 Task: When was "Fahrenheit 451" by Ray Bradbury set?
Action: Mouse moved to (155, 106)
Screenshot: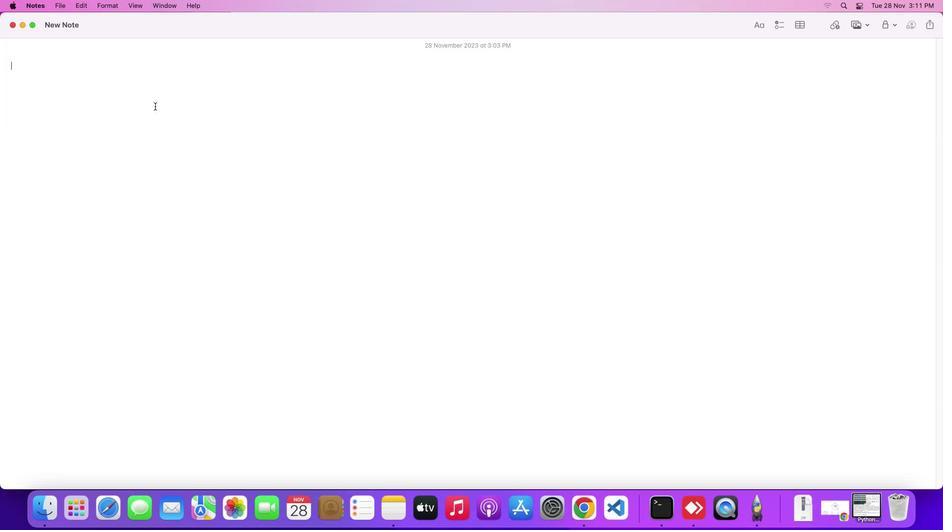 
Action: Mouse pressed left at (155, 106)
Screenshot: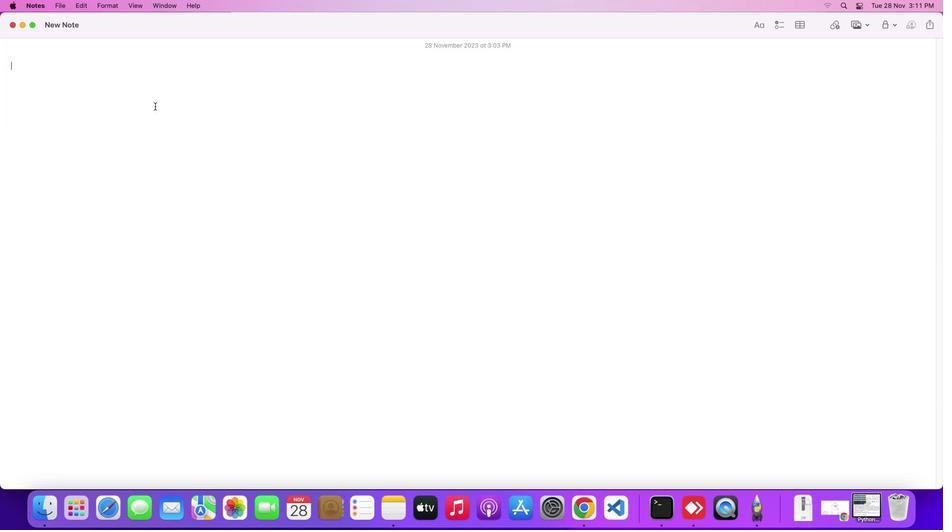
Action: Mouse moved to (155, 106)
Screenshot: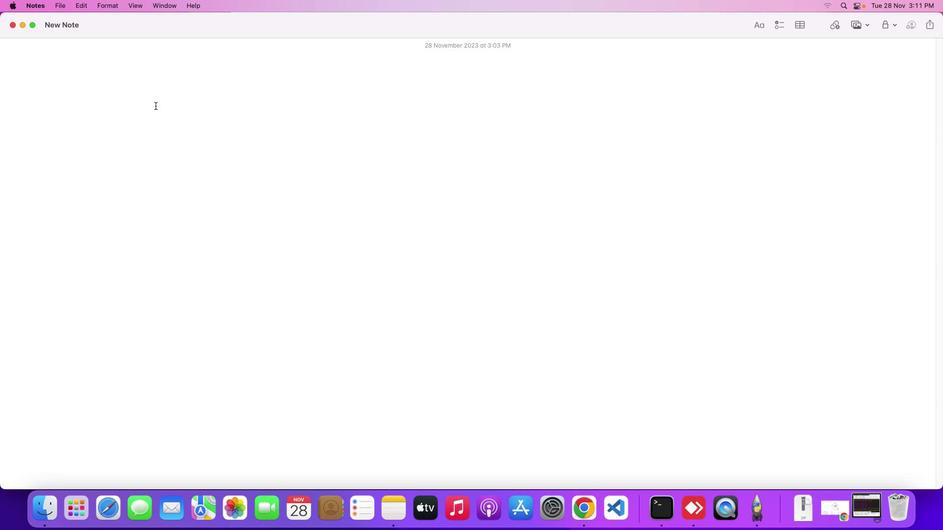 
Action: Key pressed Key.shift'W''h''e''n'Key.space'w''a''s'Key.spaceKey.shift'"'Key.shift'F''a''h''r''e''n''h''e''i''t'Key.space'4''5''1'Key.shift'"'Key.space'b''y'Key.spaceKey.shift'R''a''y'Key.spaceKey.shift'B''r''a''d''b''u''r''y'Key.space's''e''t'Key.shift_r'?'Key.enter
Screenshot: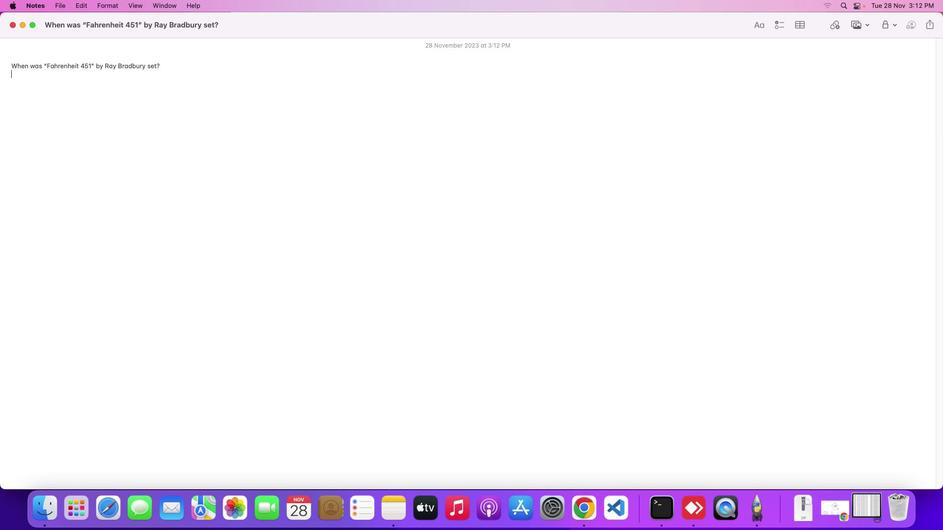 
Action: Mouse moved to (831, 505)
Screenshot: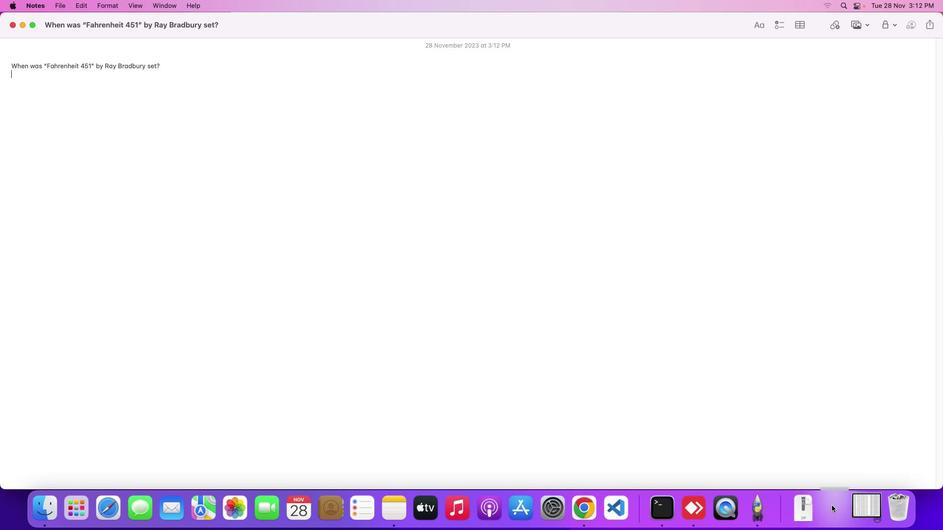 
Action: Mouse pressed left at (831, 505)
Screenshot: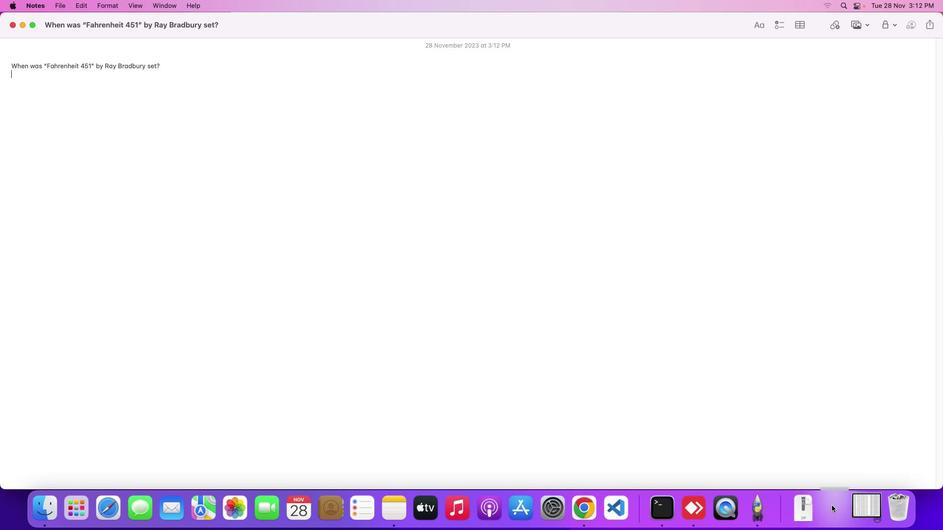 
Action: Mouse moved to (382, 293)
Screenshot: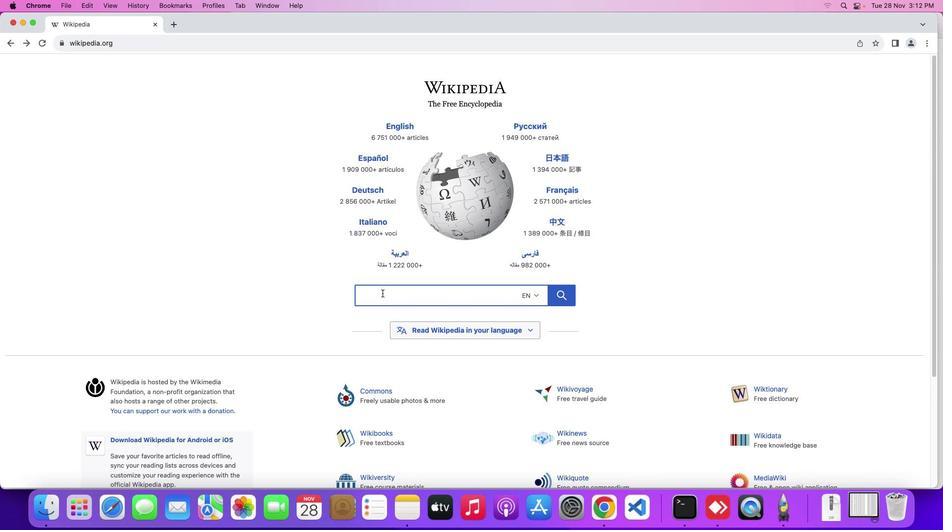 
Action: Mouse pressed left at (382, 293)
Screenshot: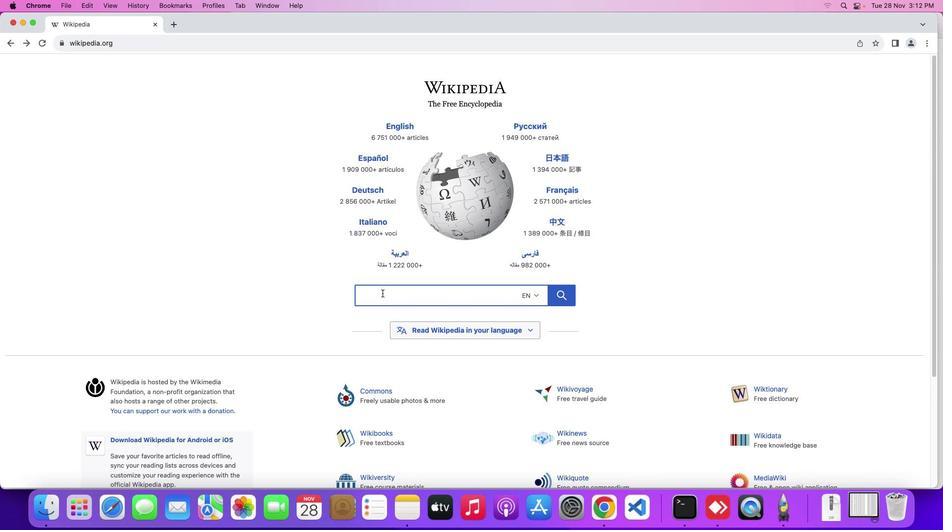 
Action: Mouse moved to (384, 292)
Screenshot: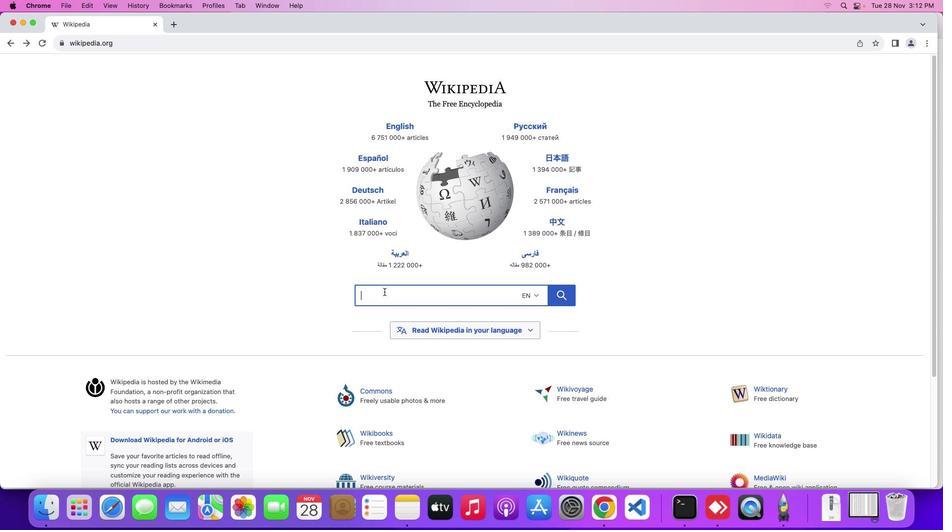 
Action: Key pressed Key.shift'F''e''h''r''e''n''h''e''i''t'Key.space'4''5''1'
Screenshot: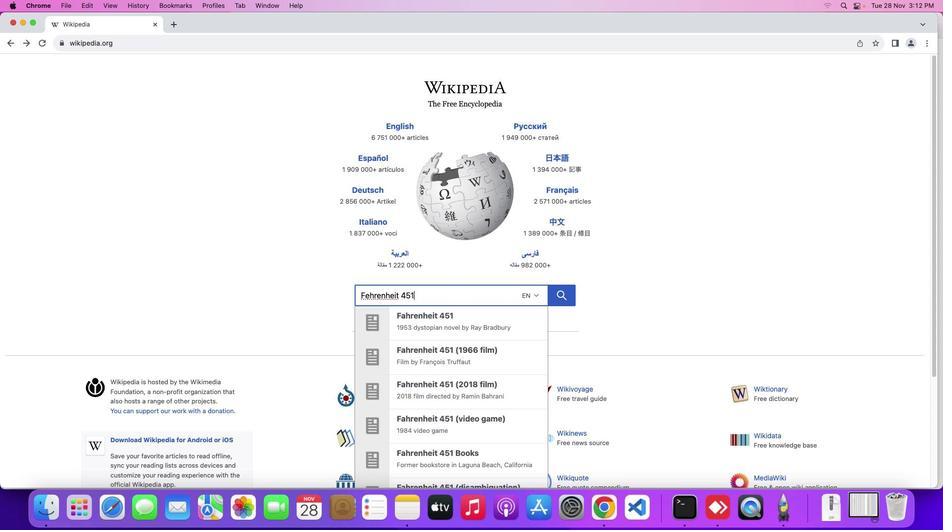 
Action: Mouse moved to (561, 295)
Screenshot: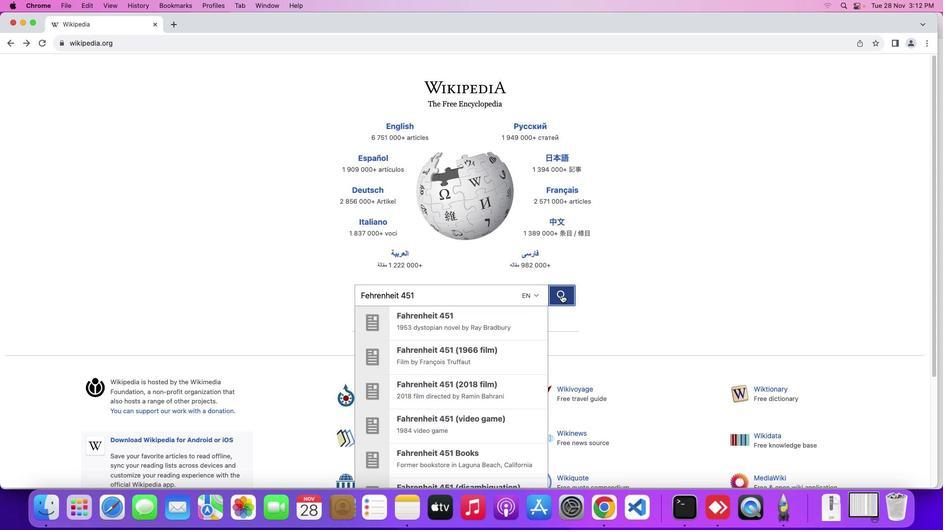 
Action: Mouse pressed left at (561, 295)
Screenshot: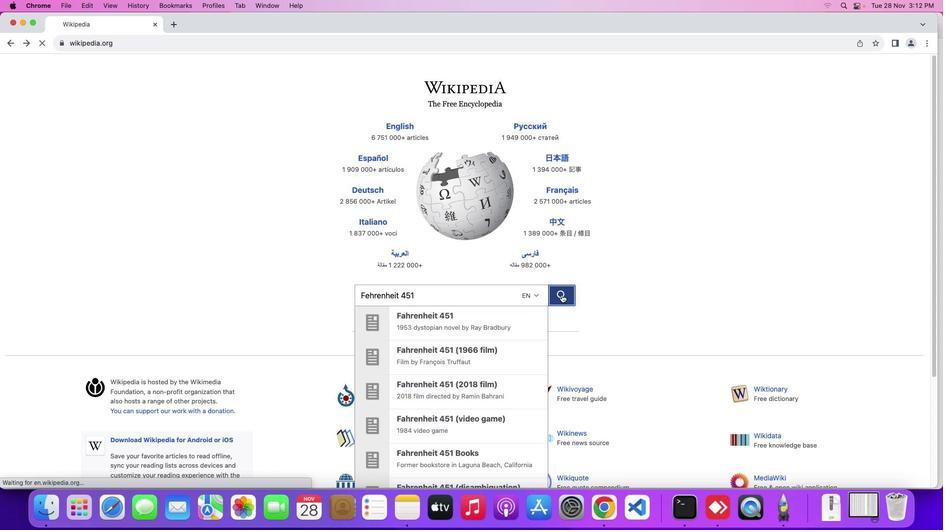 
Action: Mouse moved to (179, 292)
Screenshot: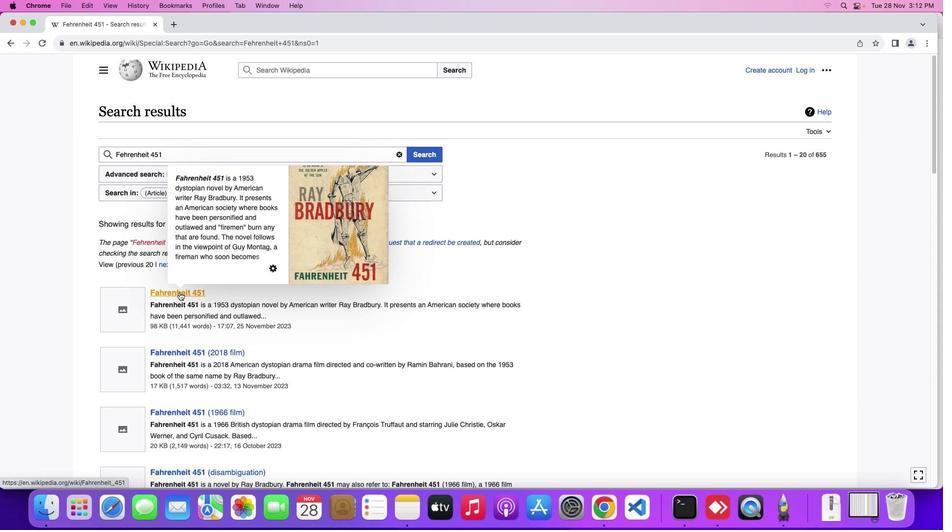 
Action: Mouse pressed left at (179, 292)
Screenshot: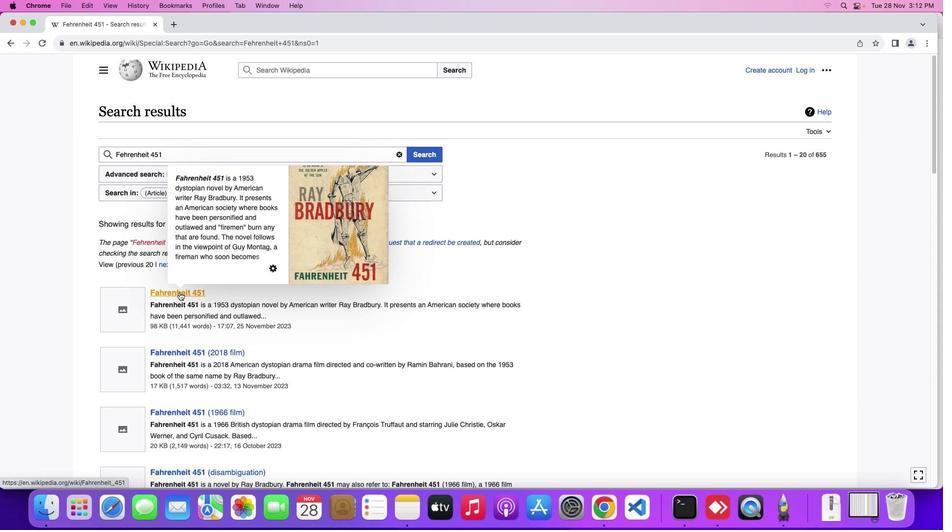 
Action: Mouse moved to (270, 260)
Screenshot: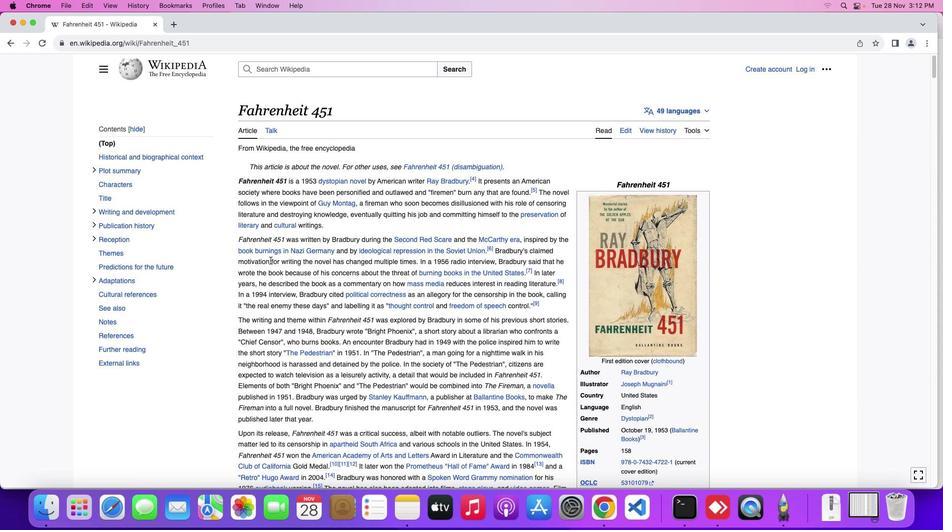 
Action: Mouse scrolled (270, 260) with delta (0, 0)
Screenshot: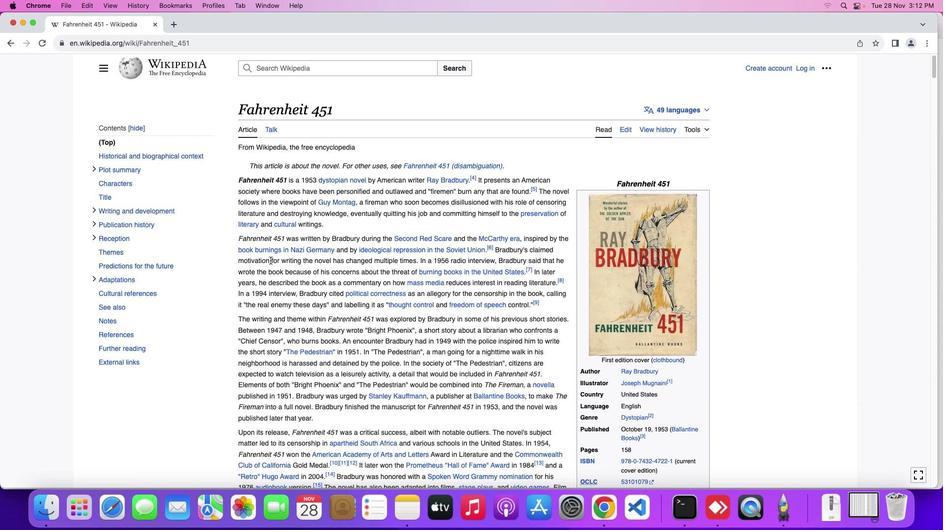 
Action: Mouse scrolled (270, 260) with delta (0, 0)
Screenshot: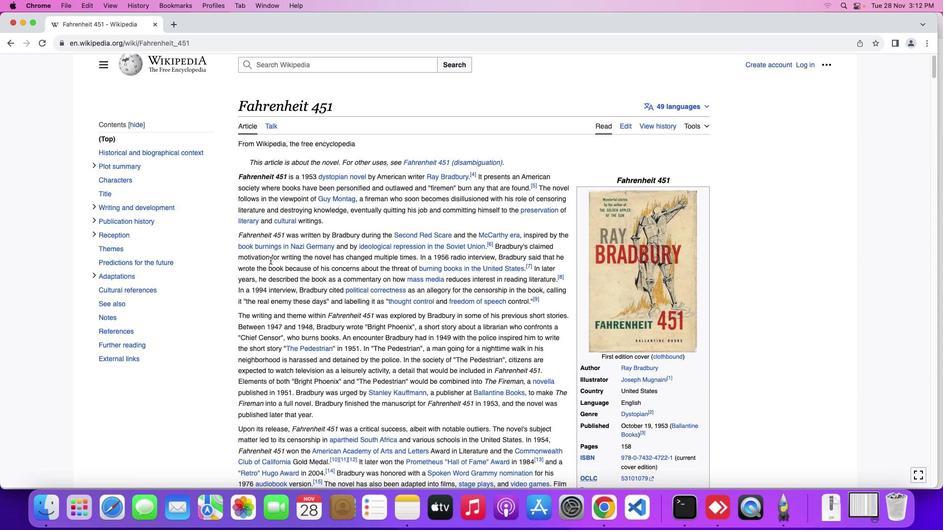 
Action: Mouse moved to (270, 260)
Screenshot: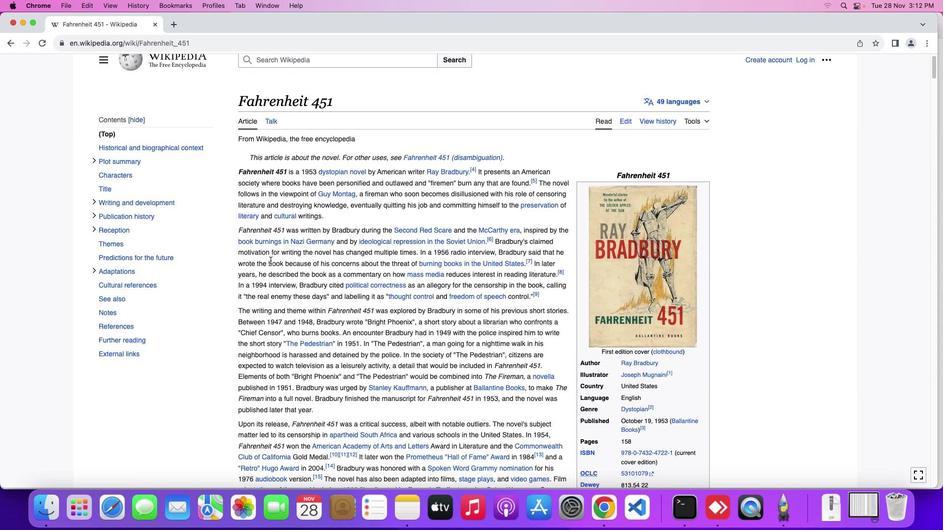 
Action: Mouse scrolled (270, 260) with delta (0, 0)
Screenshot: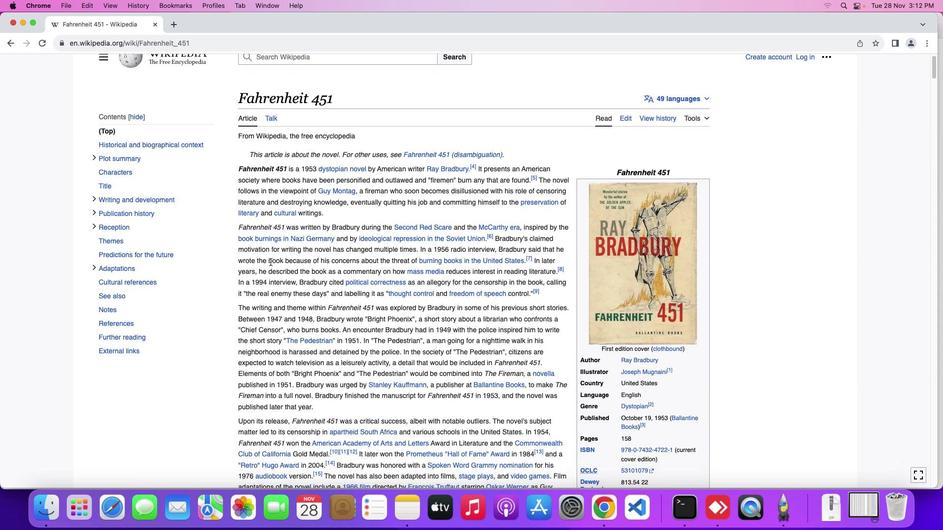 
Action: Mouse scrolled (270, 260) with delta (0, 0)
Screenshot: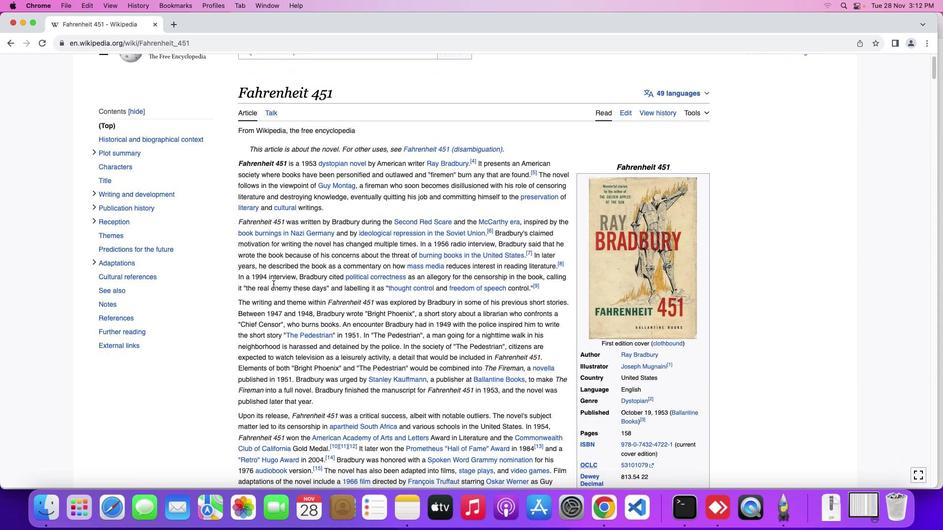 
Action: Mouse moved to (273, 284)
Screenshot: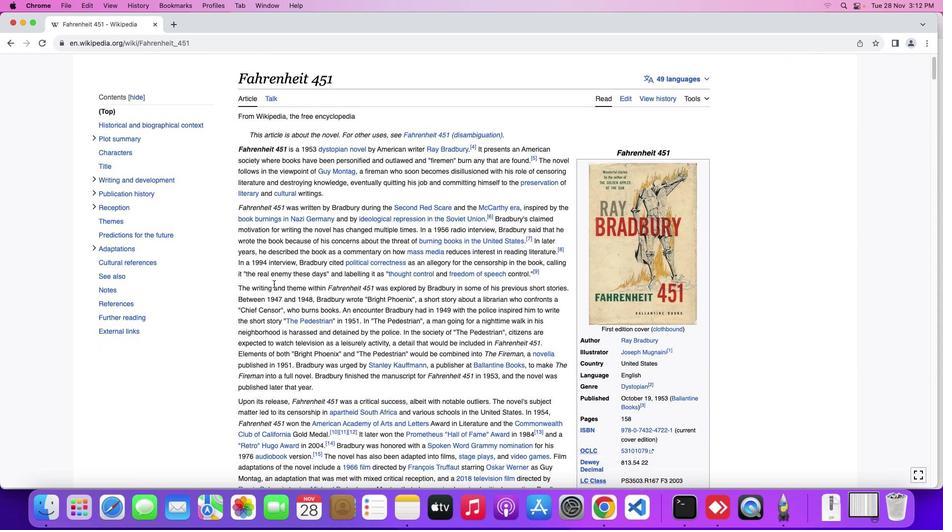 
Action: Mouse scrolled (273, 284) with delta (0, 0)
Screenshot: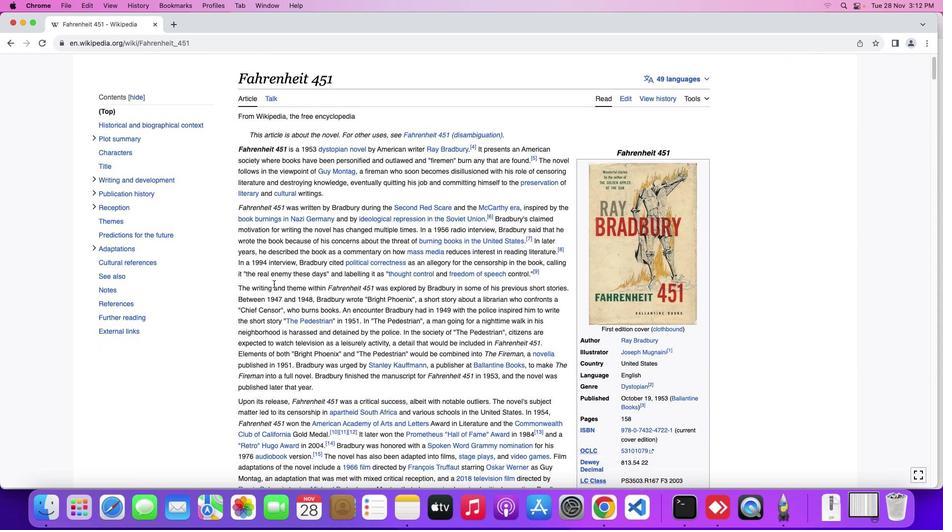 
Action: Mouse moved to (273, 284)
Screenshot: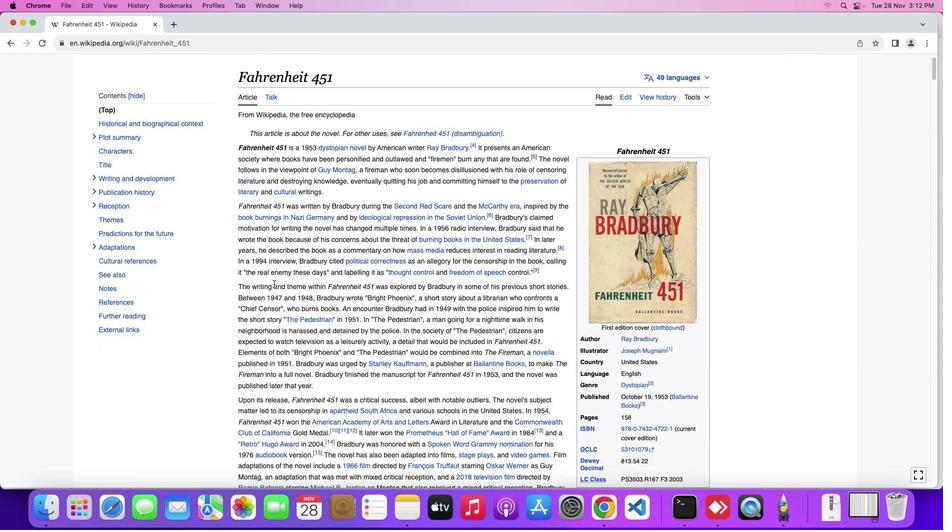 
Action: Mouse scrolled (273, 284) with delta (0, 0)
Screenshot: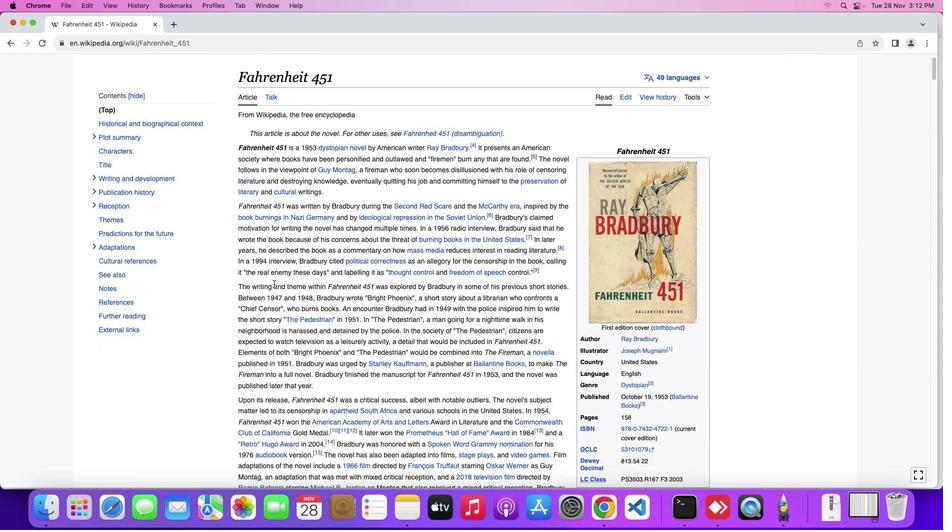 
Action: Mouse scrolled (273, 284) with delta (0, 0)
Screenshot: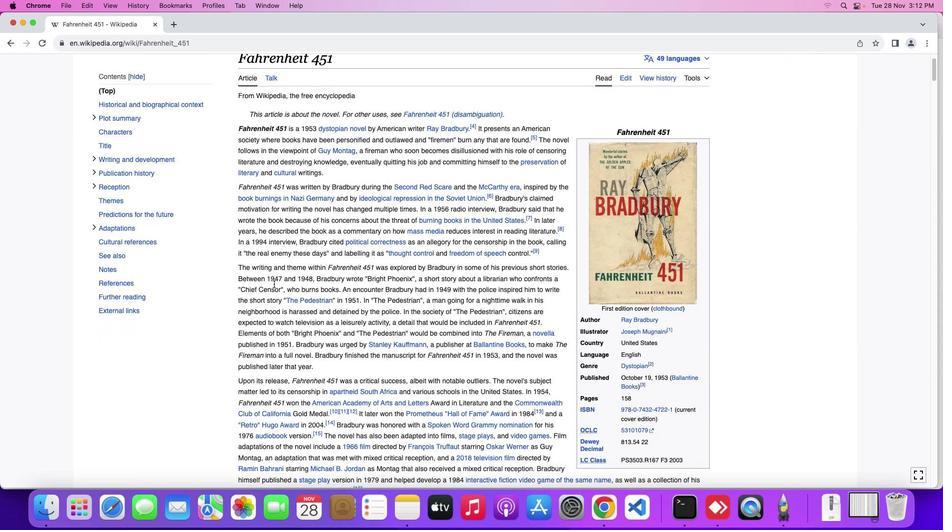 
Action: Mouse scrolled (273, 284) with delta (0, 0)
Screenshot: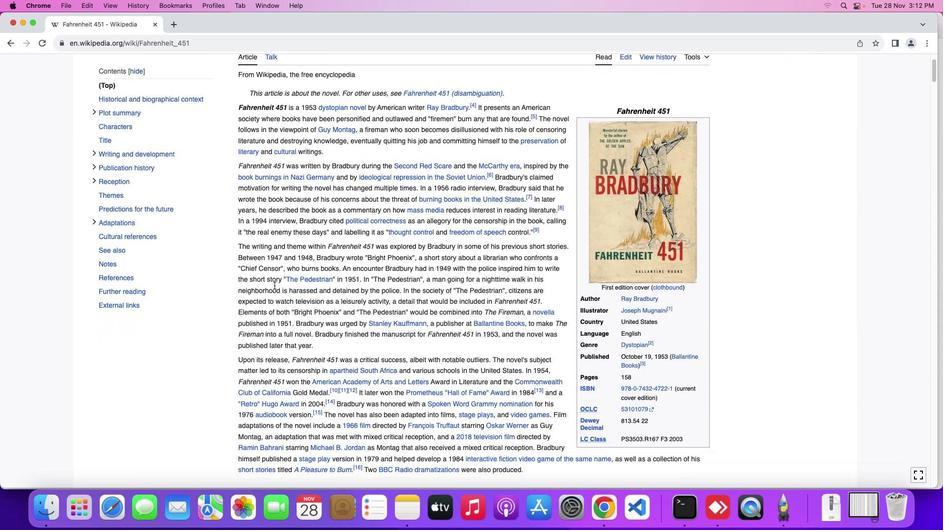 
Action: Mouse scrolled (273, 284) with delta (0, 0)
Screenshot: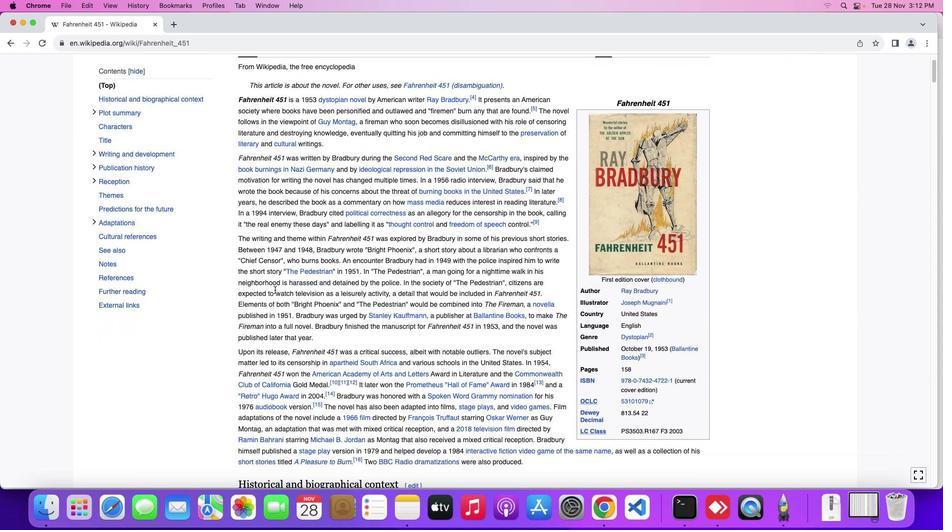 
Action: Mouse moved to (275, 290)
Screenshot: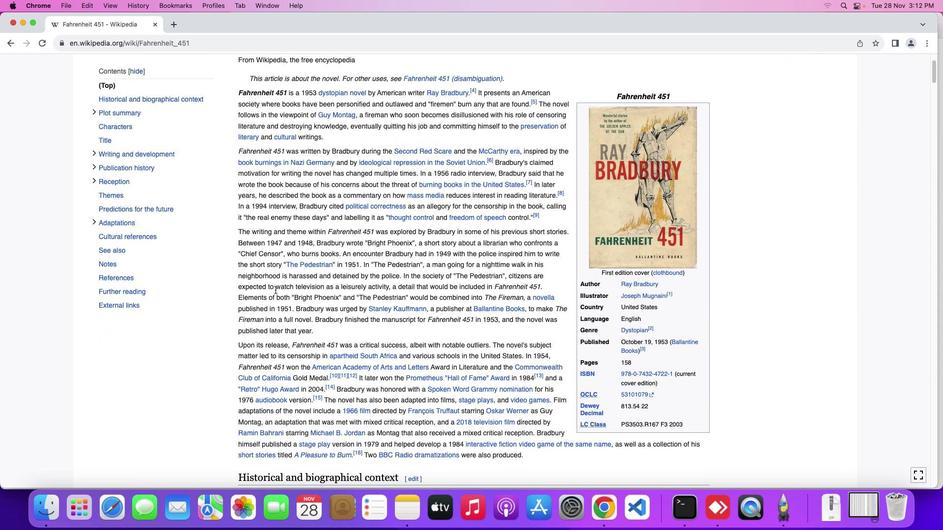 
Action: Mouse scrolled (275, 290) with delta (0, 0)
Screenshot: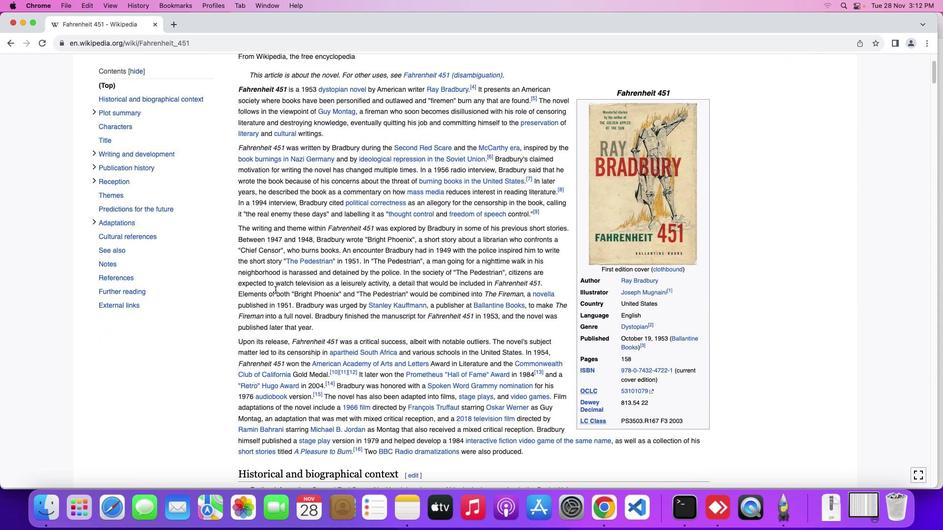 
Action: Mouse moved to (275, 289)
Screenshot: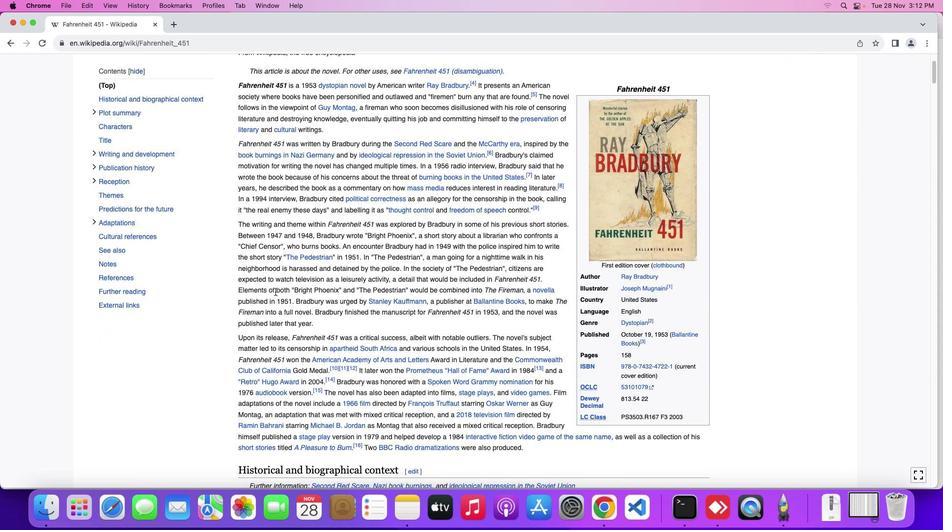 
Action: Mouse scrolled (275, 289) with delta (0, 0)
Screenshot: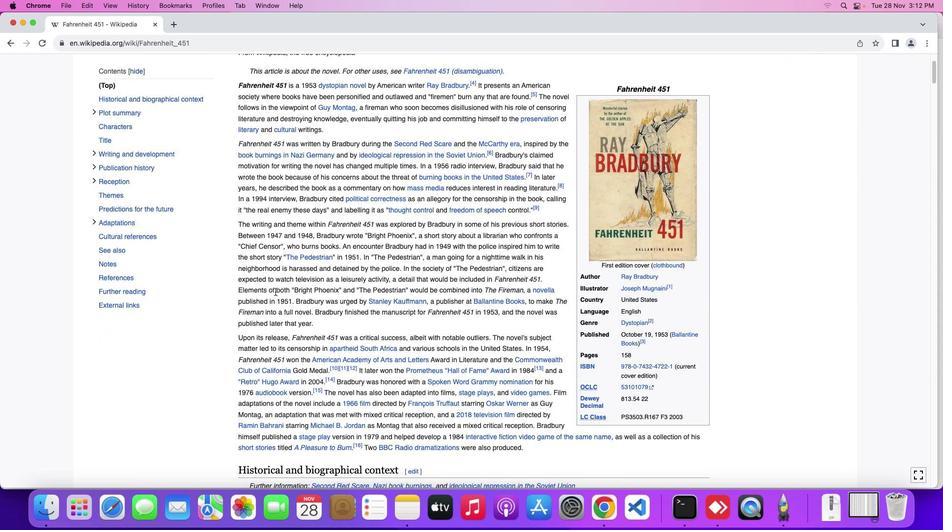 
Action: Mouse moved to (275, 292)
Screenshot: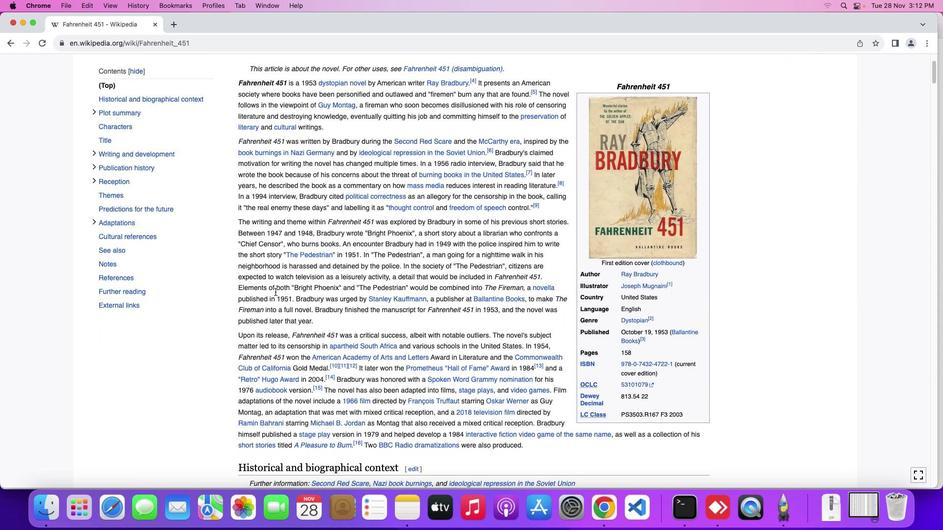 
Action: Mouse scrolled (275, 292) with delta (0, 0)
Screenshot: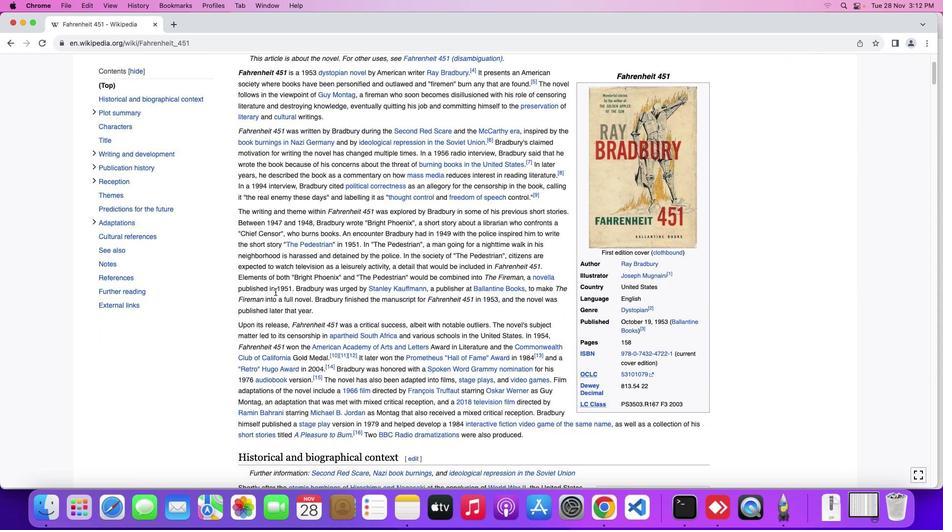 
Action: Mouse scrolled (275, 292) with delta (0, 0)
Screenshot: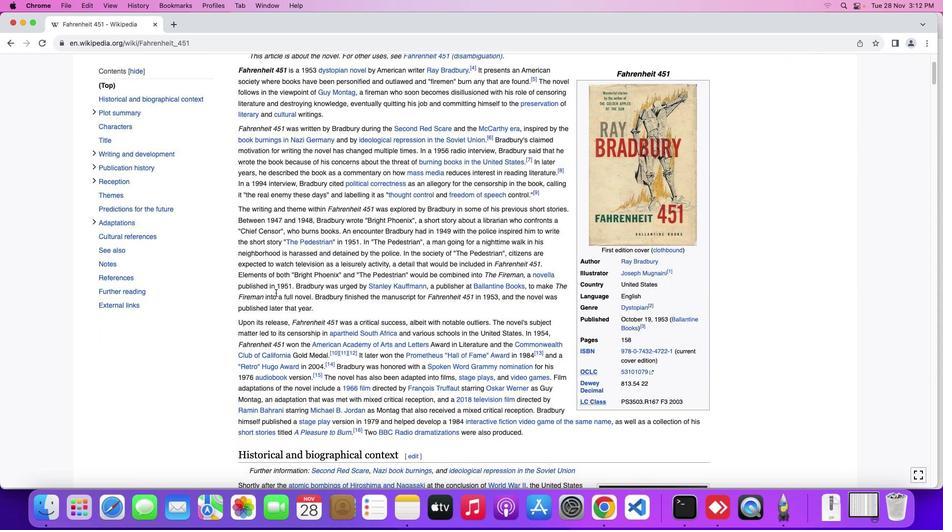 
Action: Mouse moved to (276, 294)
Screenshot: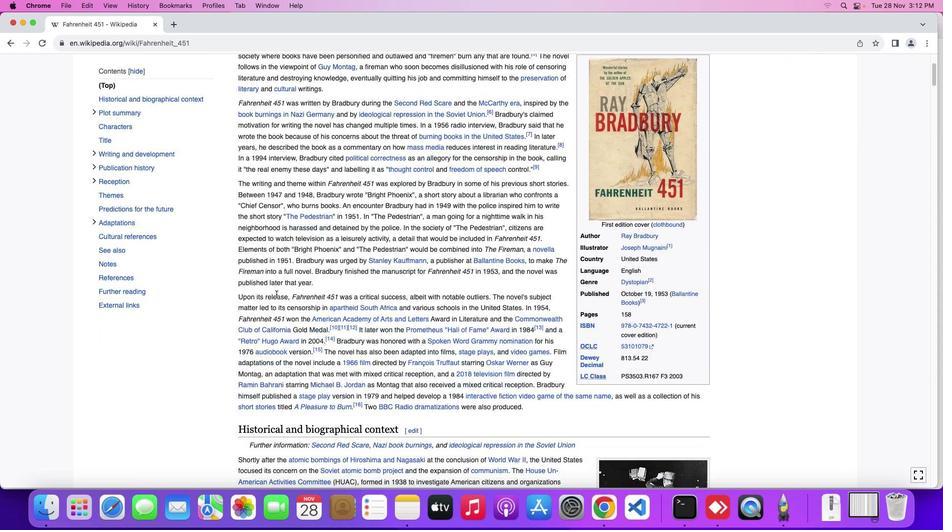 
Action: Mouse scrolled (276, 294) with delta (0, 0)
Screenshot: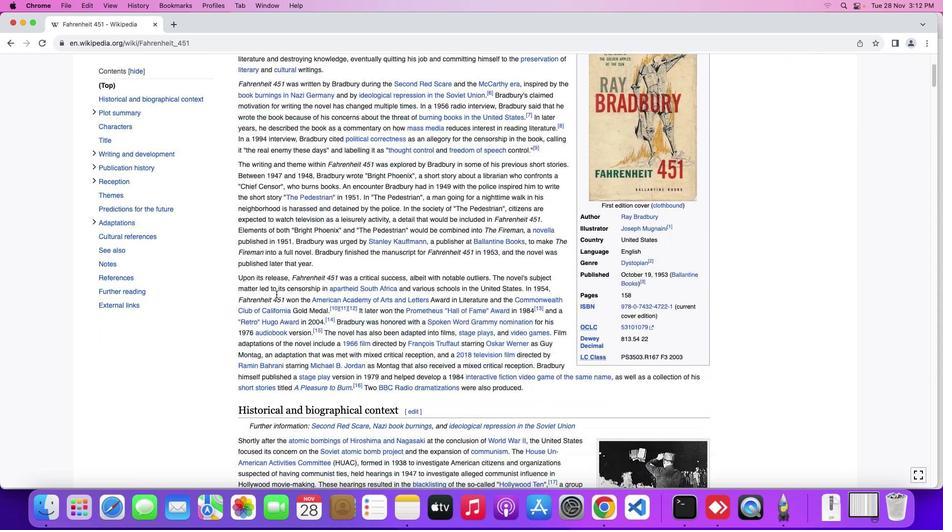 
Action: Mouse moved to (276, 294)
Screenshot: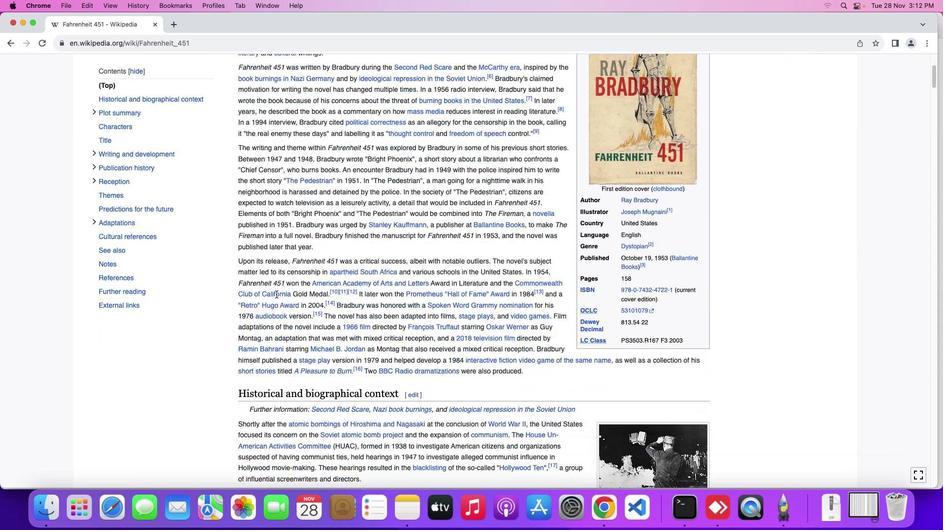 
Action: Mouse scrolled (276, 294) with delta (0, 0)
Screenshot: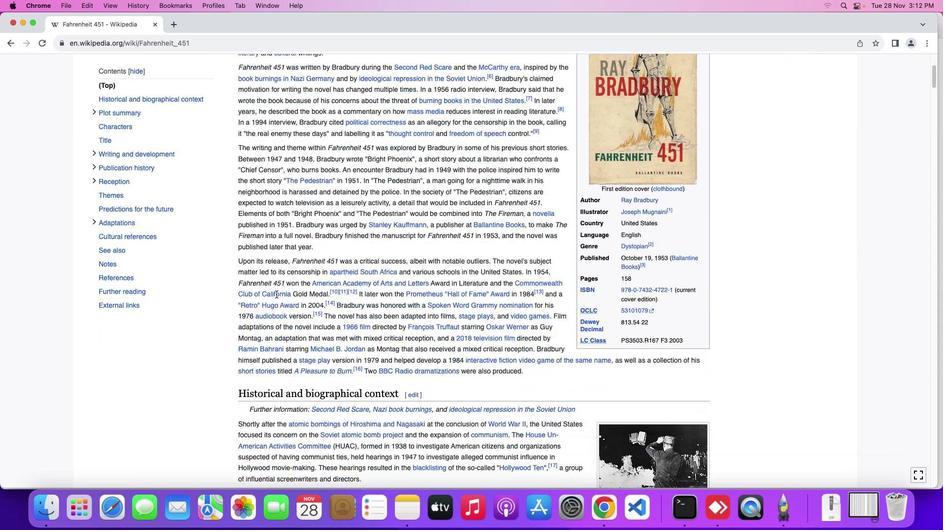 
Action: Mouse moved to (276, 294)
Screenshot: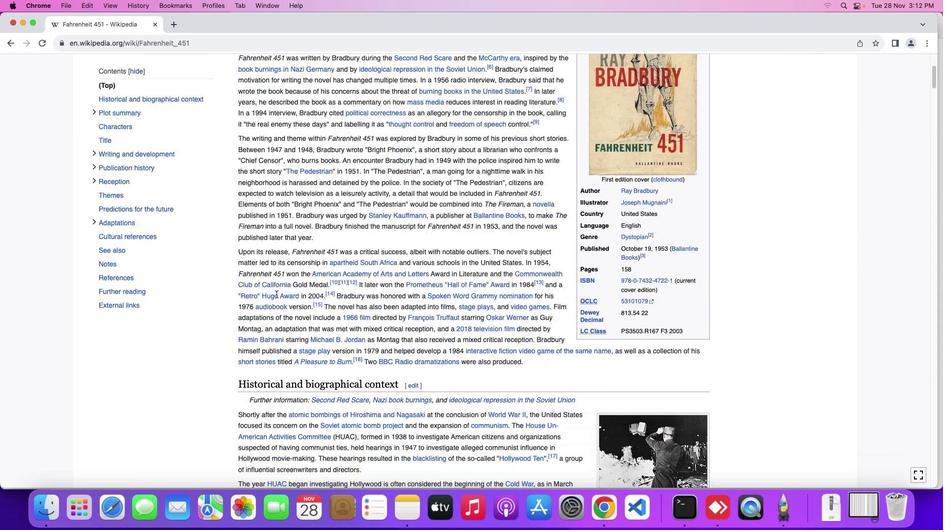 
Action: Mouse scrolled (276, 294) with delta (0, 0)
Screenshot: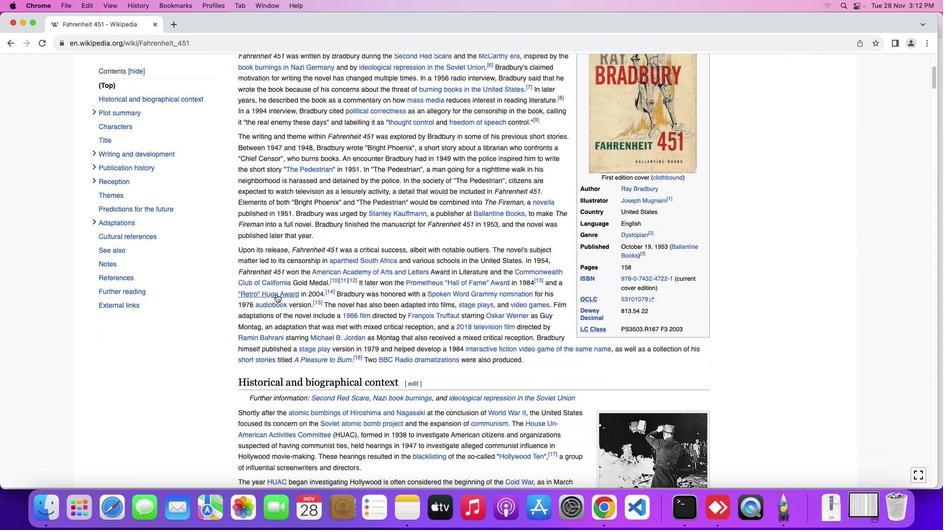 
Action: Mouse moved to (276, 294)
Screenshot: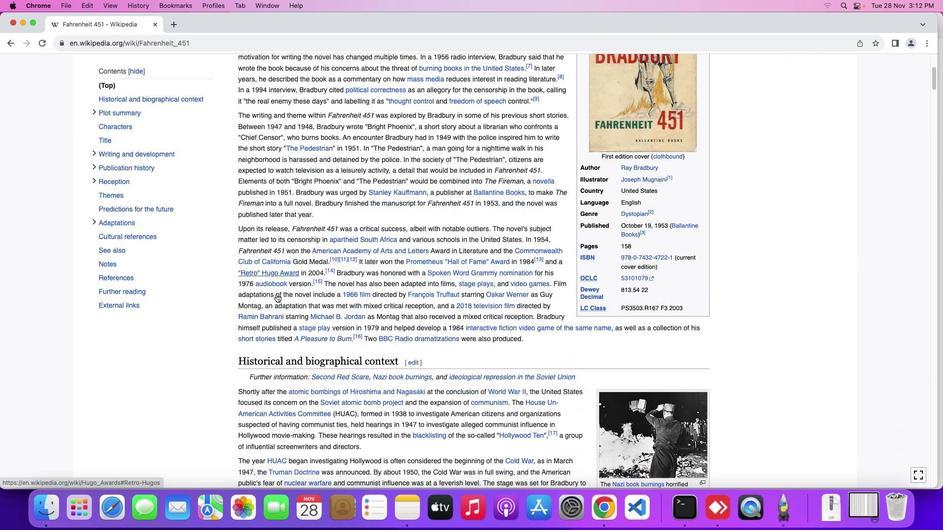 
Action: Mouse scrolled (276, 294) with delta (0, 0)
Screenshot: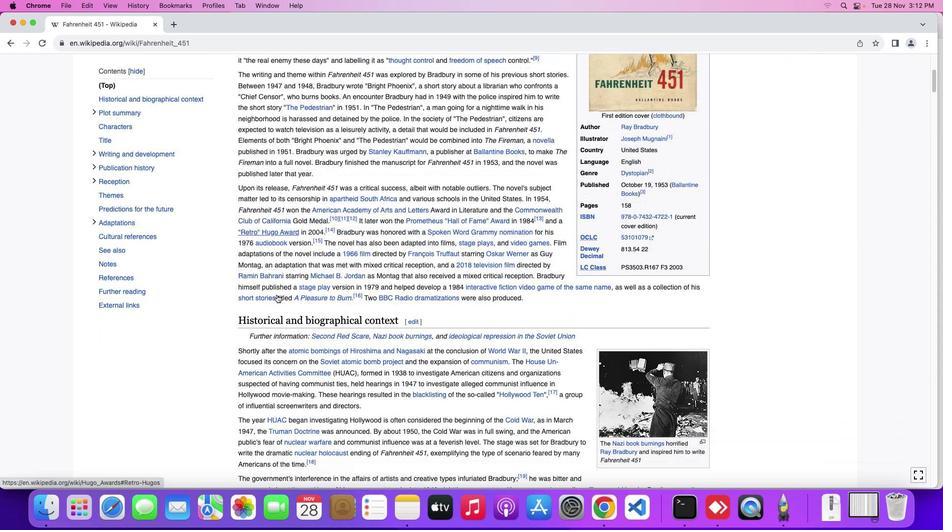
Action: Mouse scrolled (276, 294) with delta (0, 0)
Screenshot: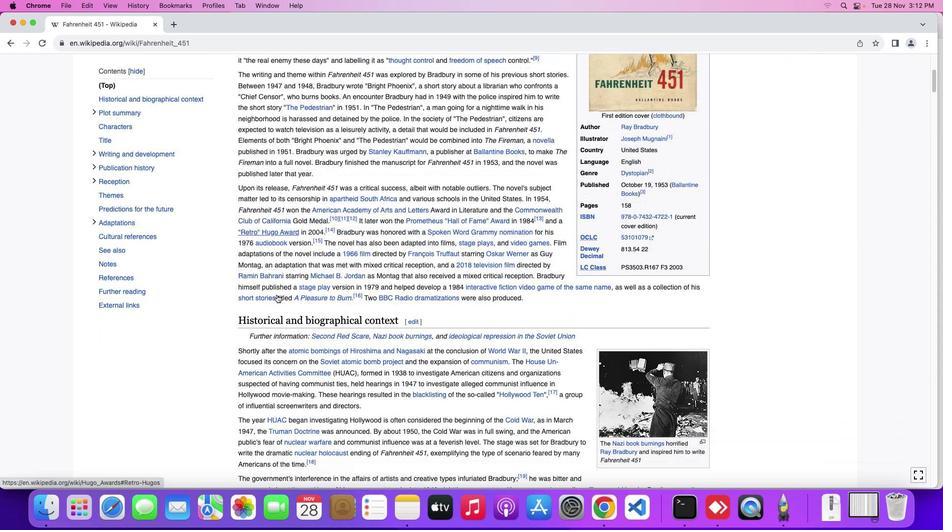 
Action: Mouse scrolled (276, 294) with delta (0, 0)
Screenshot: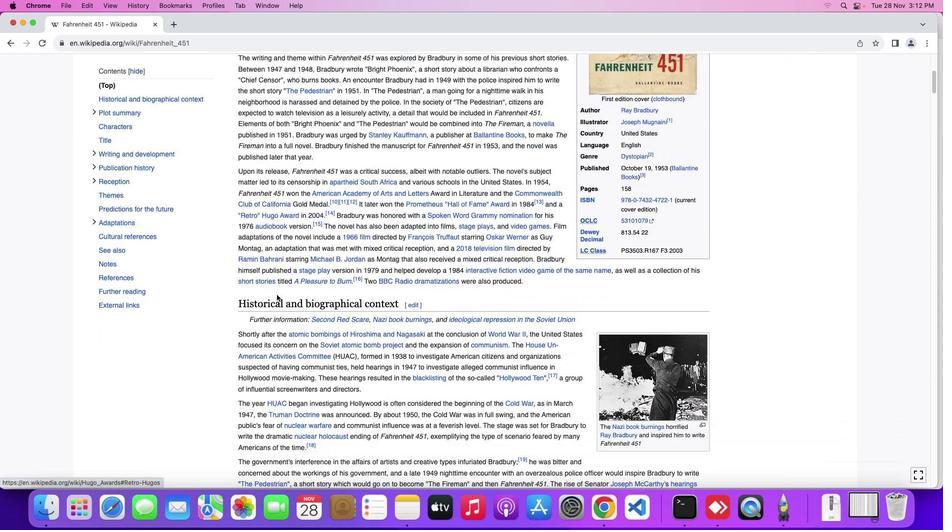 
Action: Mouse moved to (276, 295)
Screenshot: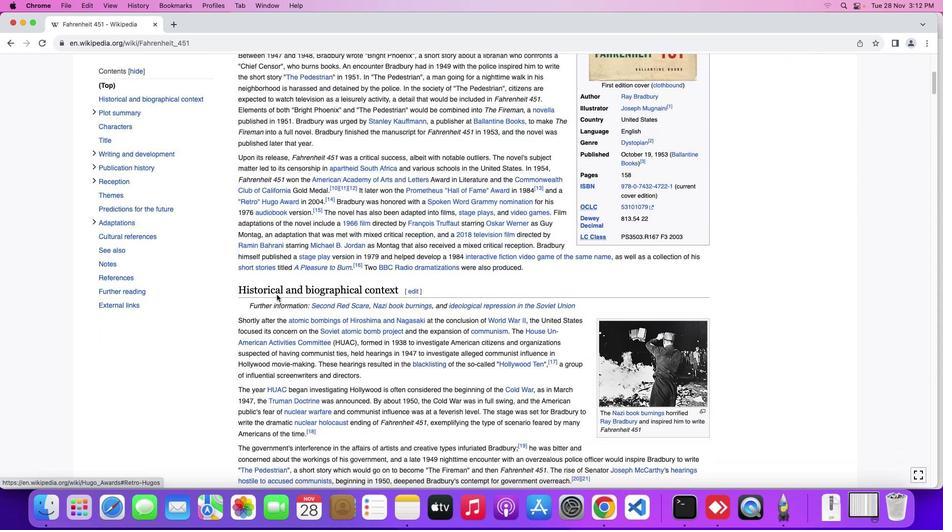 
Action: Mouse scrolled (276, 295) with delta (0, 0)
Screenshot: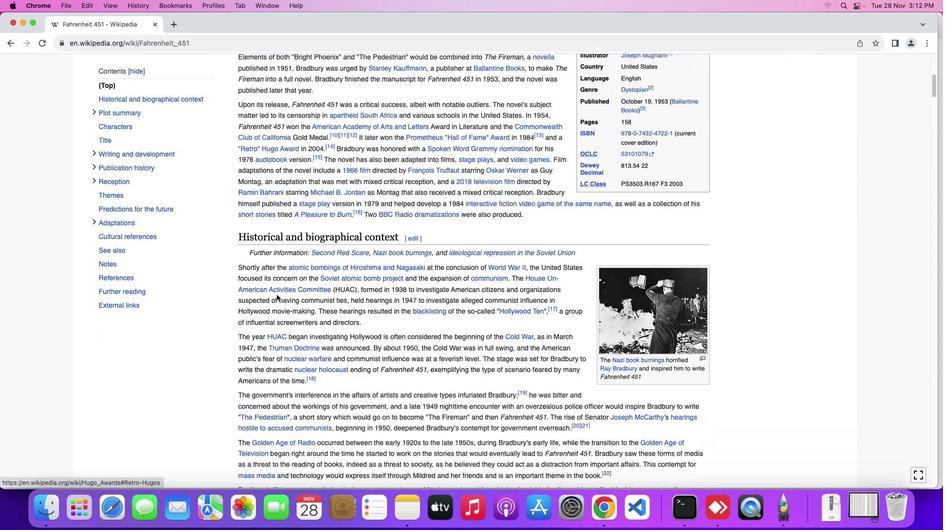 
Action: Mouse scrolled (276, 295) with delta (0, 0)
Screenshot: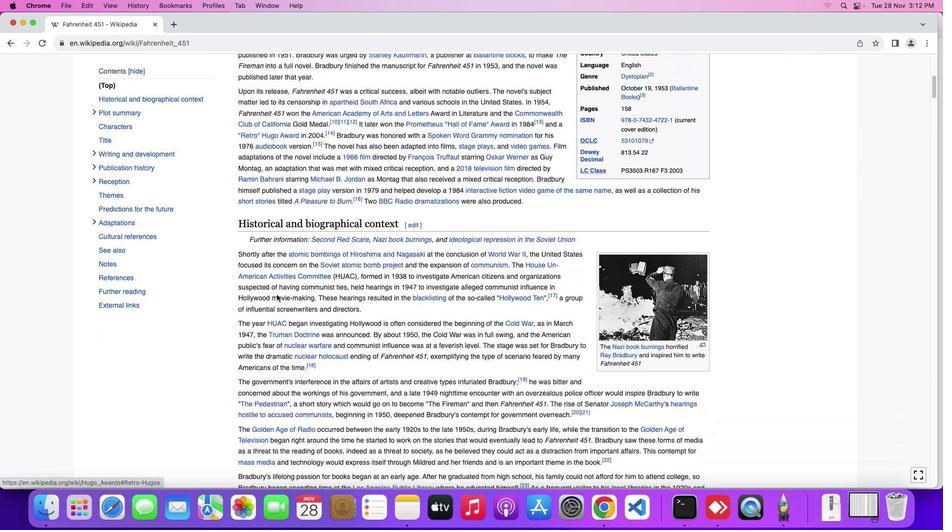 
Action: Mouse scrolled (276, 295) with delta (0, -1)
Screenshot: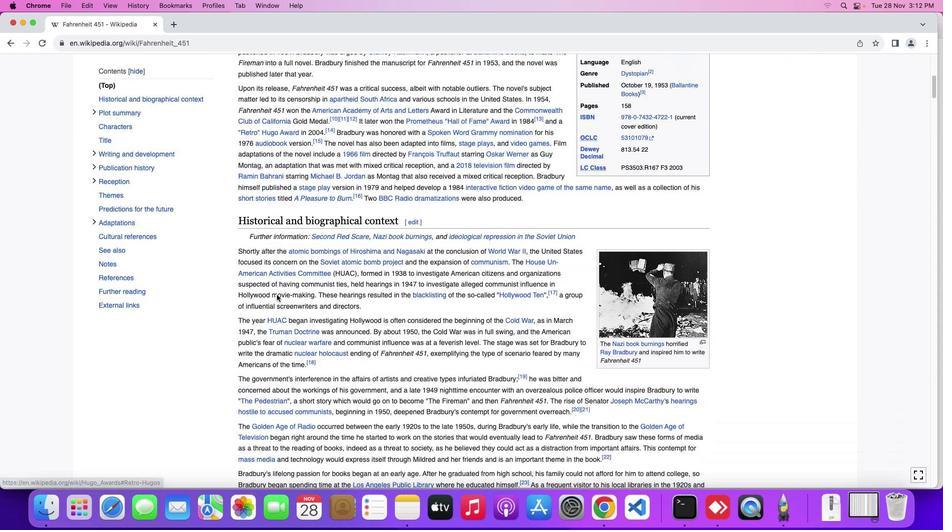 
Action: Mouse scrolled (276, 295) with delta (0, 0)
Screenshot: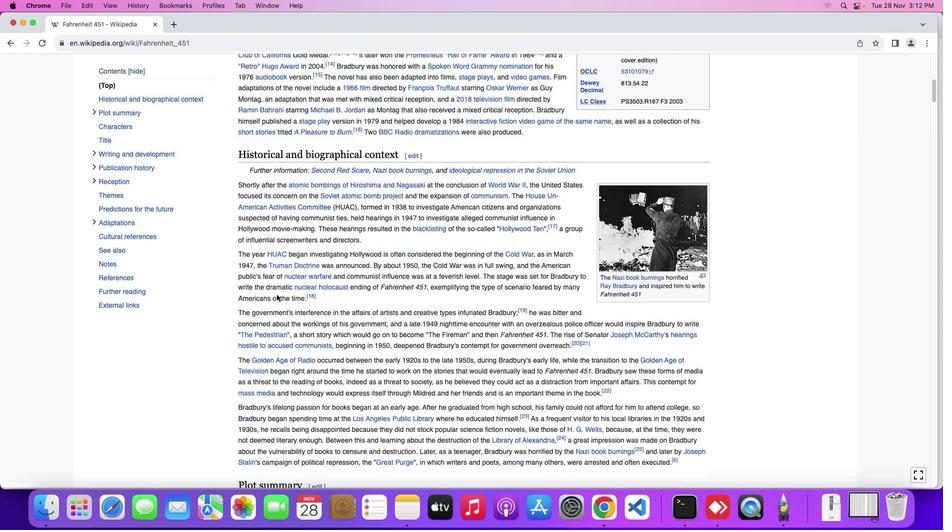 
Action: Mouse scrolled (276, 295) with delta (0, 0)
Screenshot: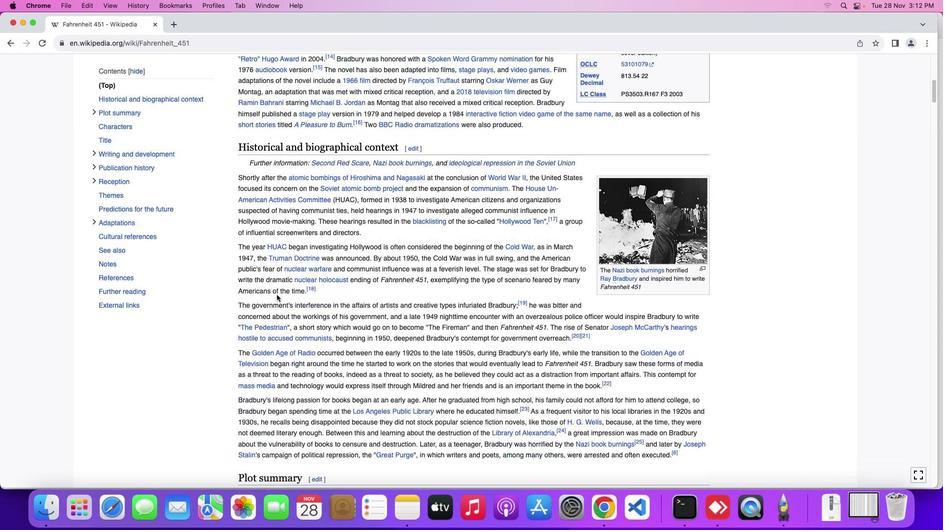 
Action: Mouse scrolled (276, 295) with delta (0, -1)
Screenshot: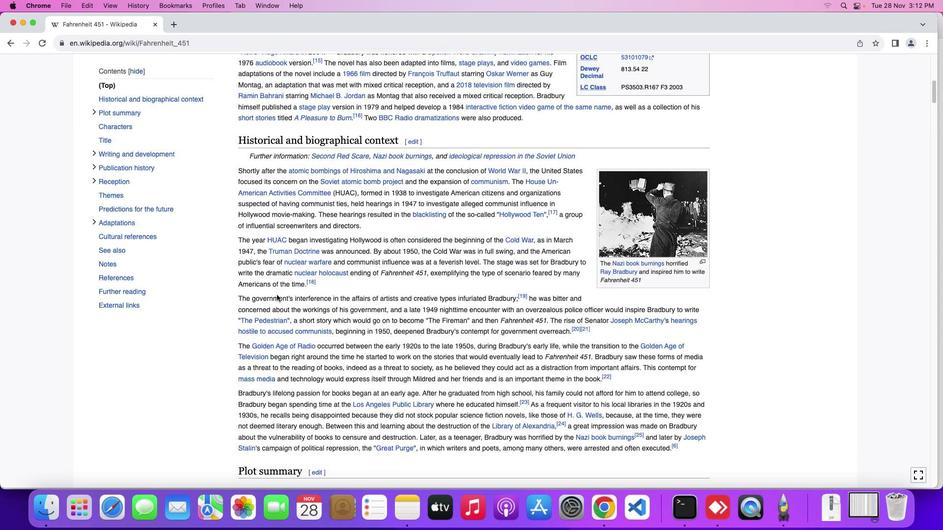 
Action: Mouse scrolled (276, 295) with delta (0, 0)
Screenshot: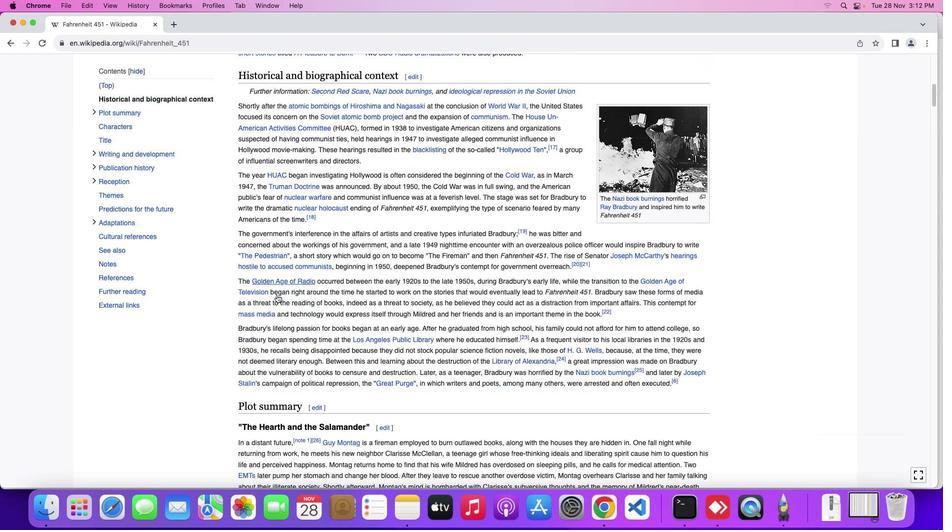 
Action: Mouse scrolled (276, 295) with delta (0, 0)
Screenshot: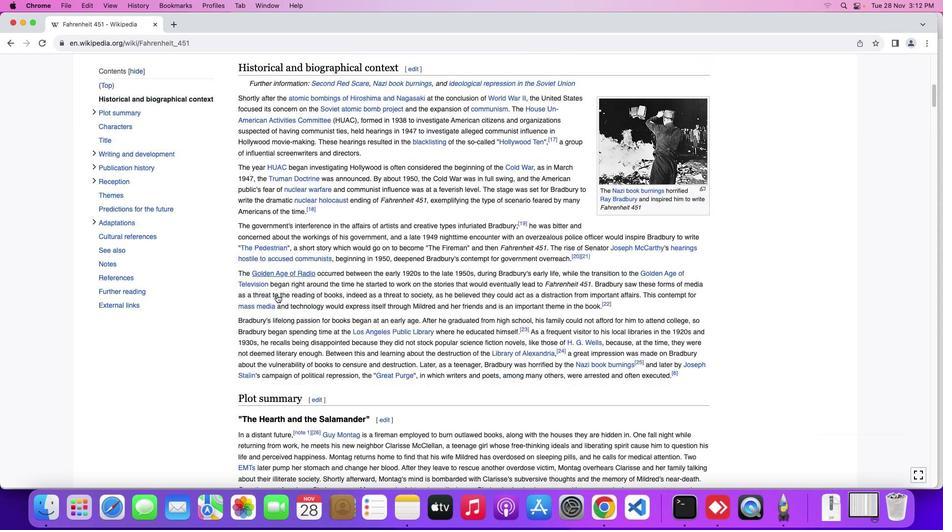 
Action: Mouse scrolled (276, 295) with delta (0, -1)
Screenshot: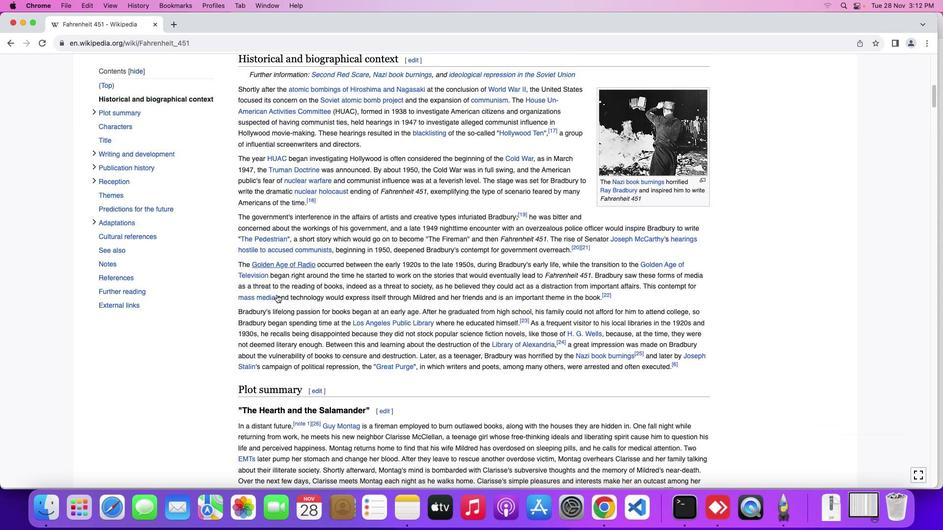 
Action: Mouse moved to (277, 295)
Screenshot: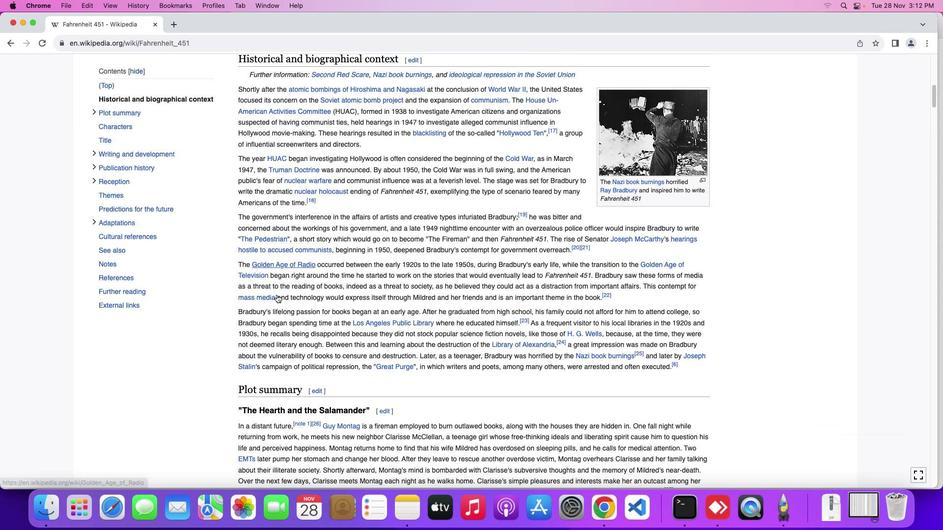 
Action: Mouse scrolled (277, 295) with delta (0, 0)
Screenshot: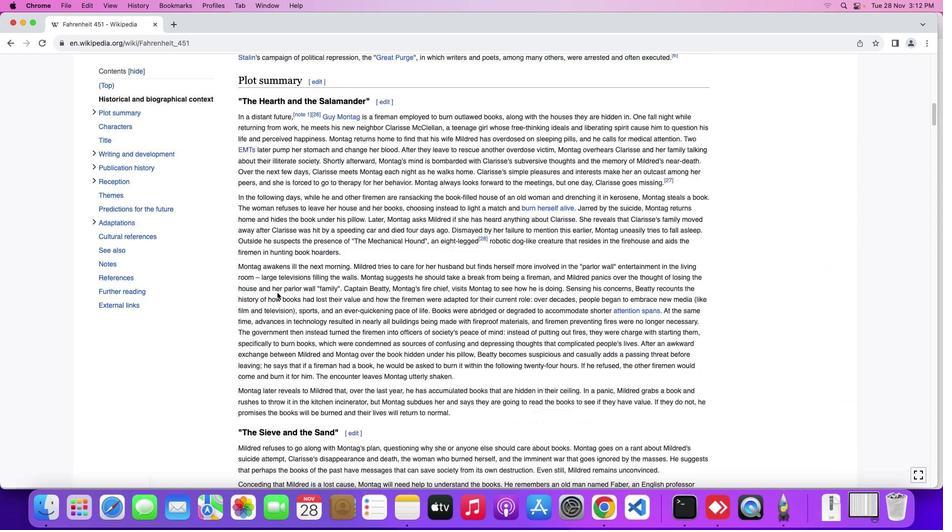 
Action: Mouse scrolled (277, 295) with delta (0, 0)
Screenshot: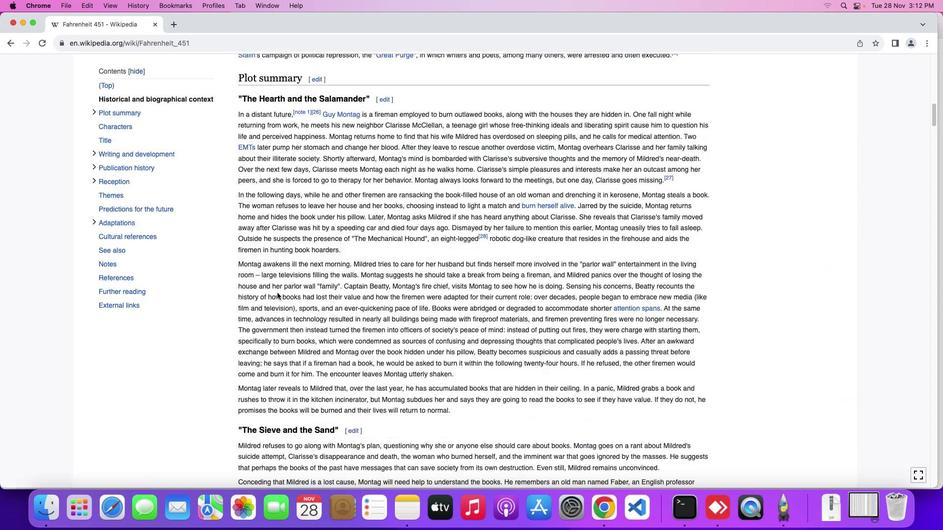 
Action: Mouse moved to (277, 294)
Screenshot: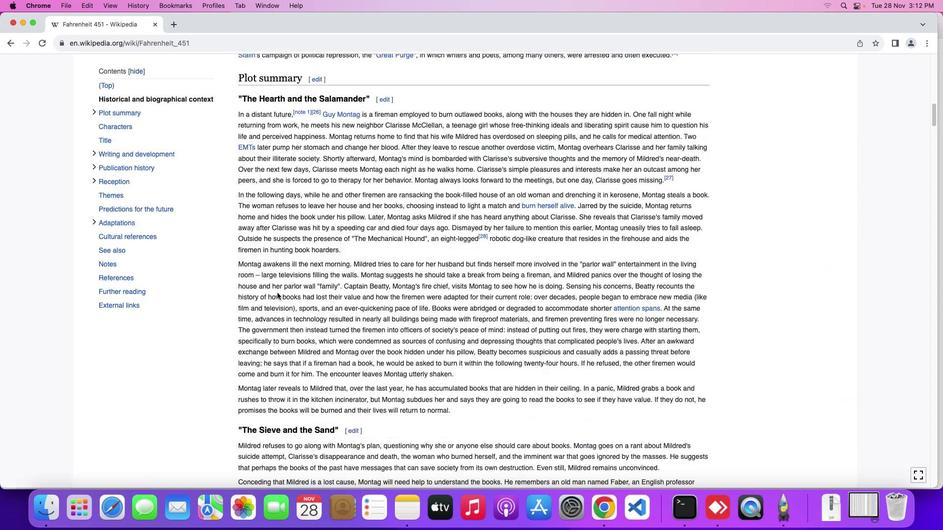 
Action: Mouse scrolled (277, 294) with delta (0, -1)
Screenshot: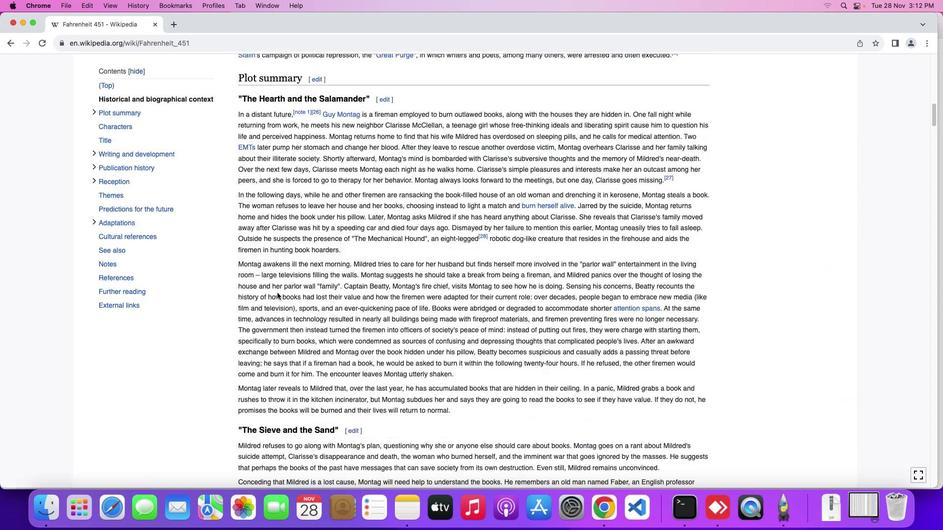 
Action: Mouse moved to (277, 294)
Screenshot: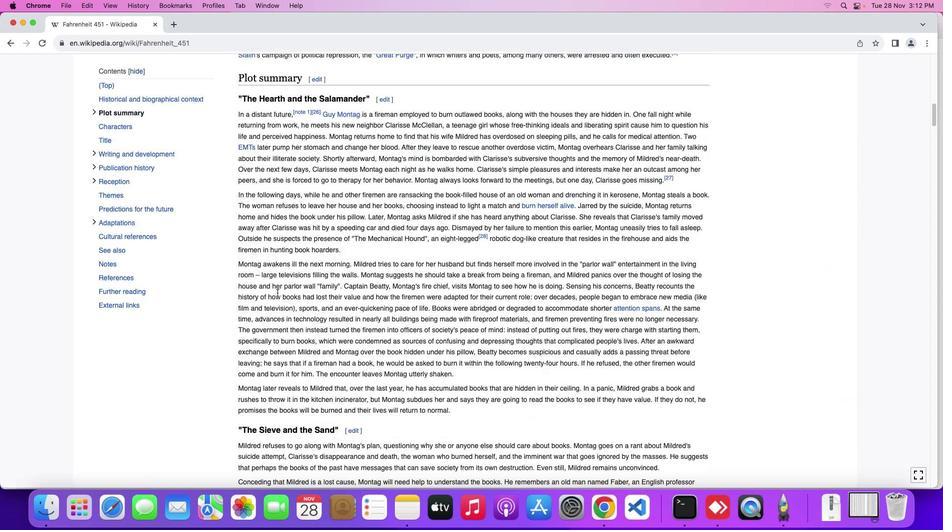 
Action: Mouse scrolled (277, 294) with delta (0, -2)
Screenshot: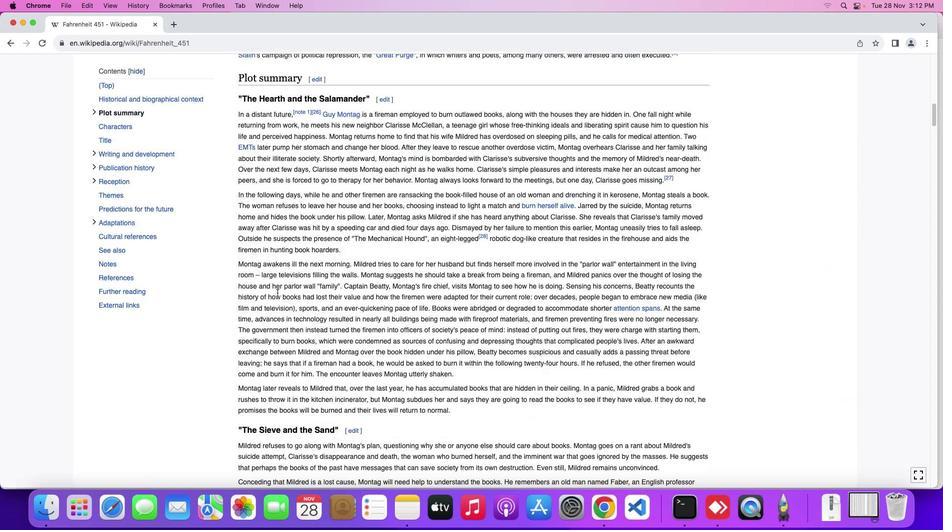 
Action: Mouse moved to (277, 293)
Screenshot: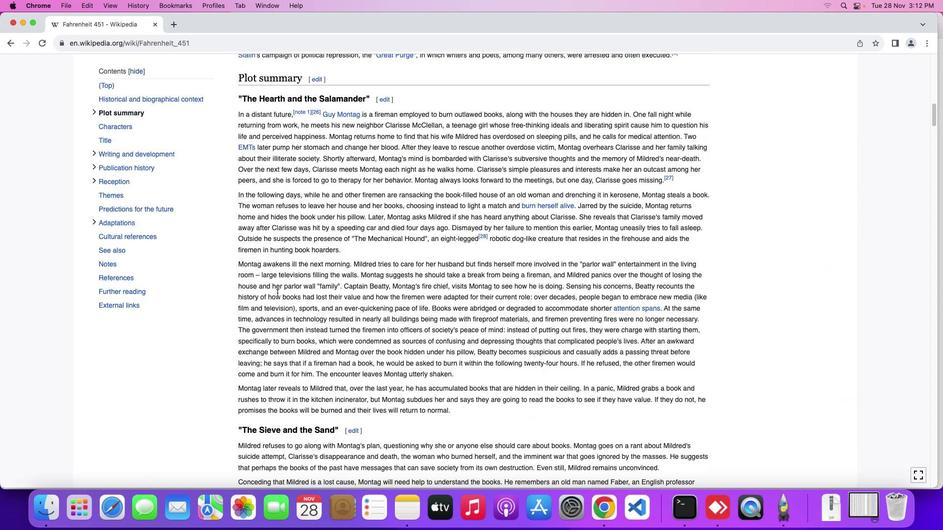 
Action: Mouse scrolled (277, 293) with delta (0, -2)
Screenshot: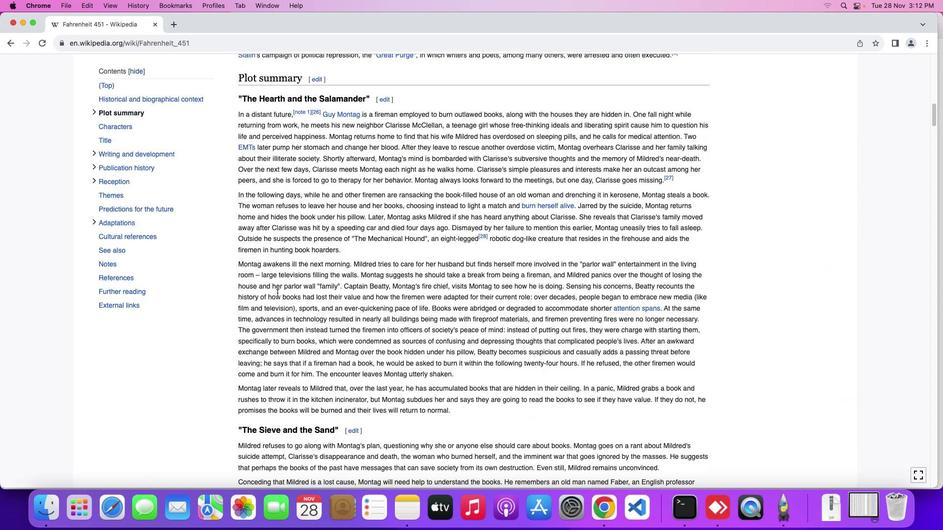 
Action: Mouse scrolled (277, 293) with delta (0, 0)
Screenshot: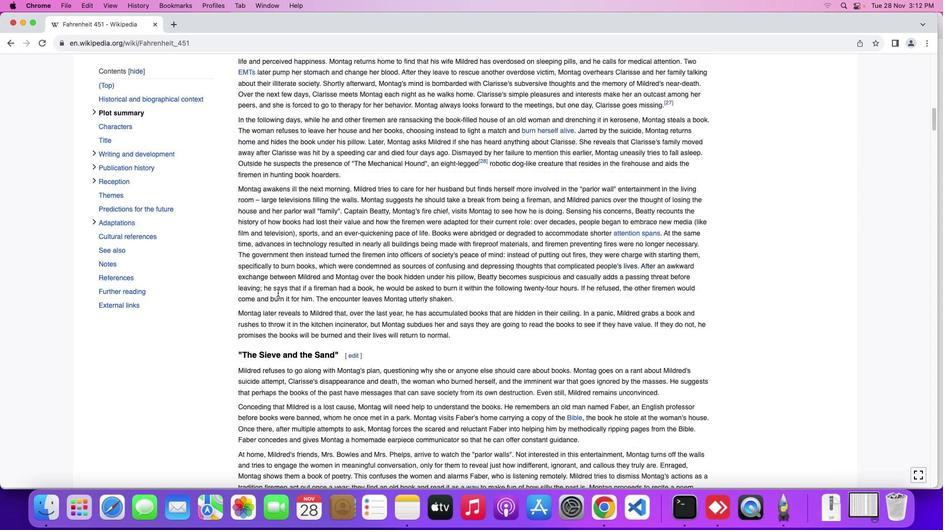 
Action: Mouse scrolled (277, 293) with delta (0, 0)
Screenshot: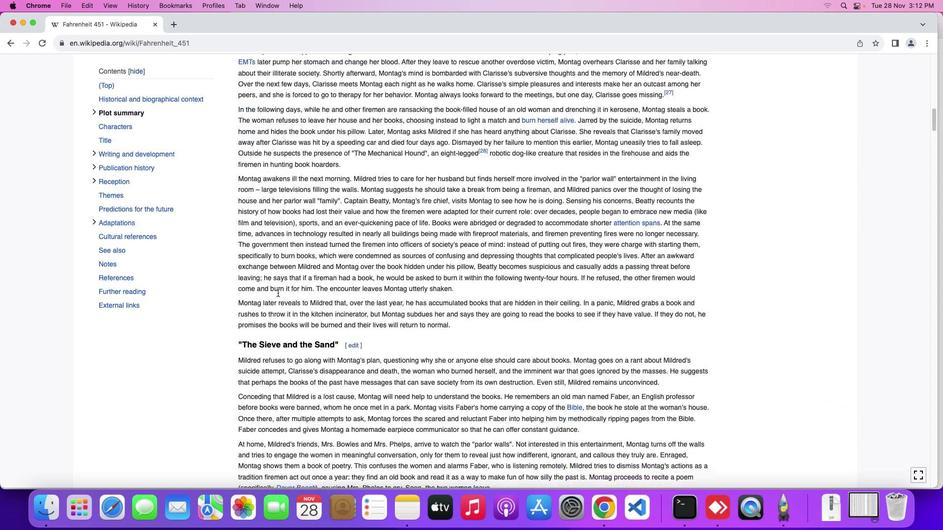
Action: Mouse scrolled (277, 293) with delta (0, -1)
Screenshot: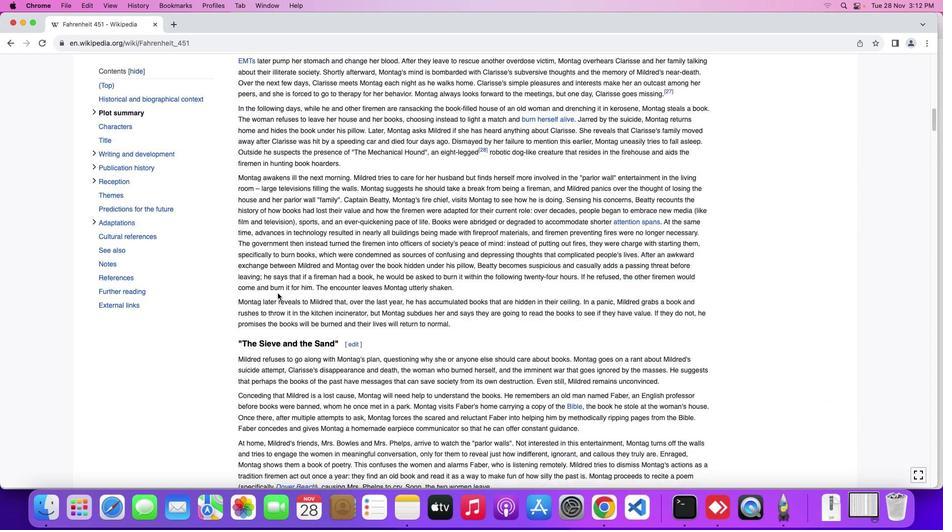 
Action: Mouse moved to (278, 293)
Screenshot: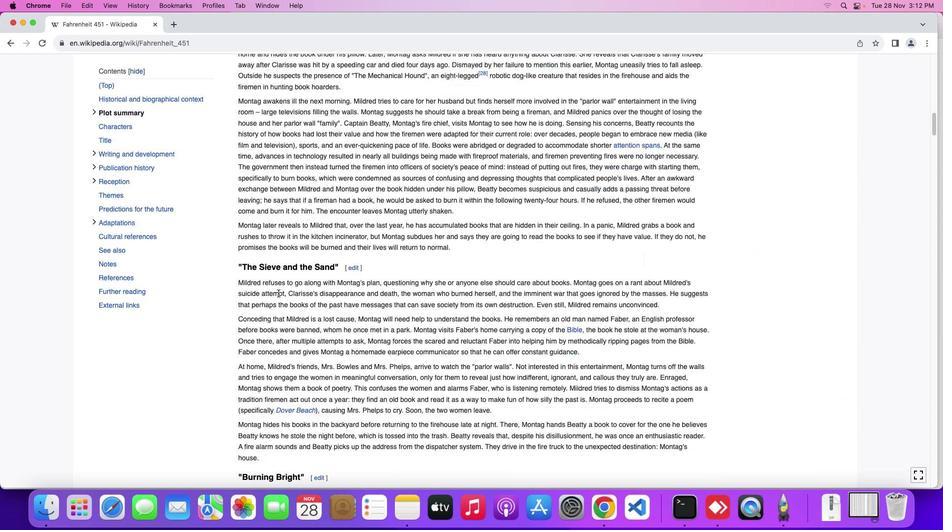 
Action: Mouse scrolled (278, 293) with delta (0, 0)
Screenshot: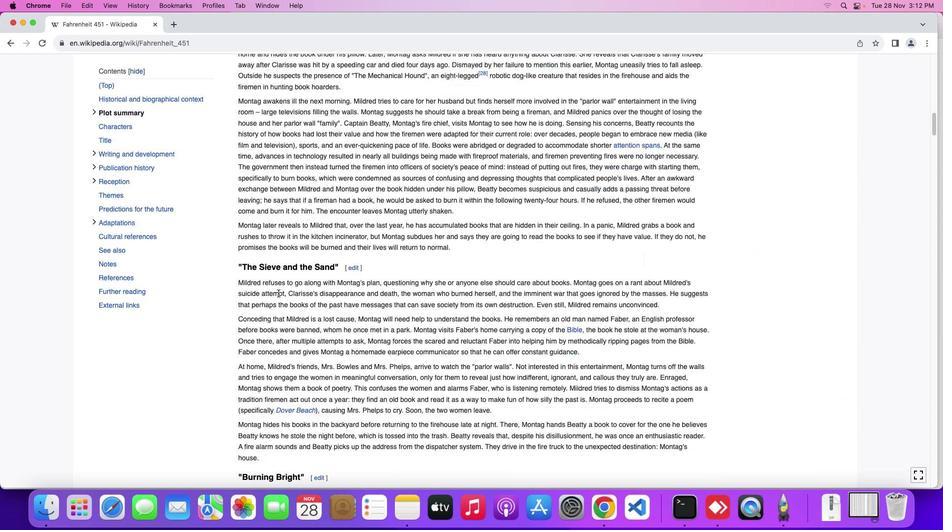 
Action: Mouse scrolled (278, 293) with delta (0, 0)
Screenshot: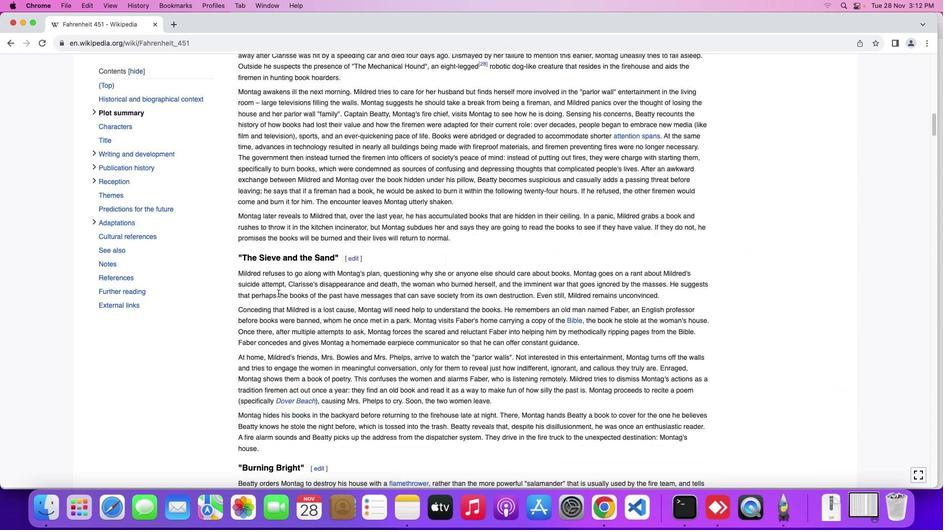 
Action: Mouse moved to (278, 293)
Screenshot: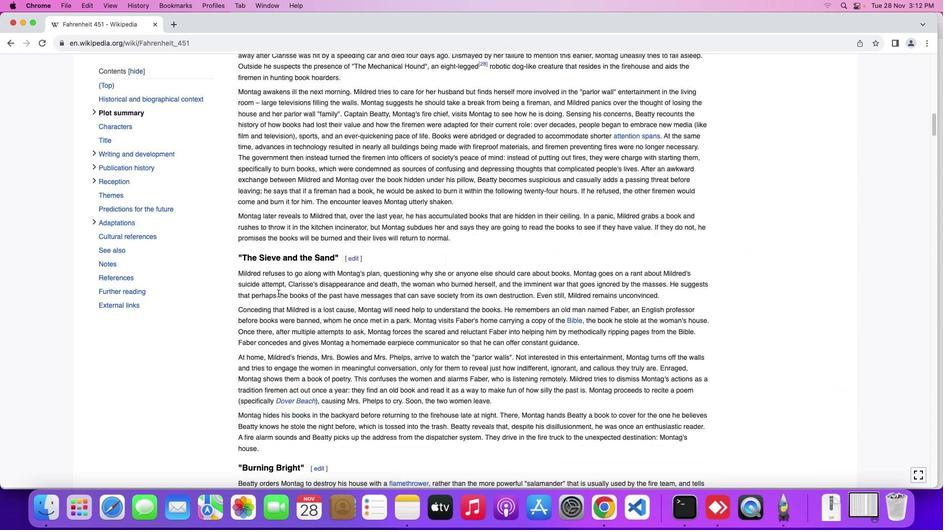 
Action: Mouse scrolled (278, 293) with delta (0, -1)
Screenshot: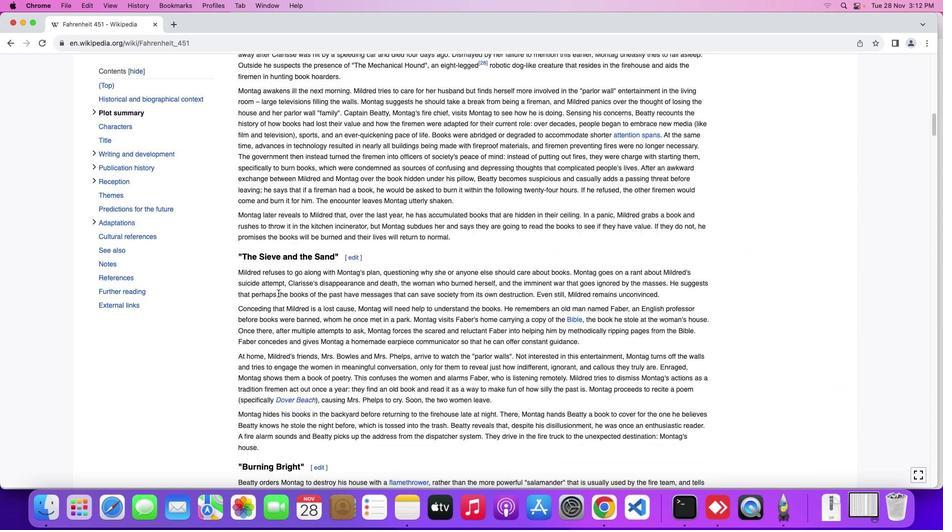 
Action: Mouse moved to (278, 293)
Screenshot: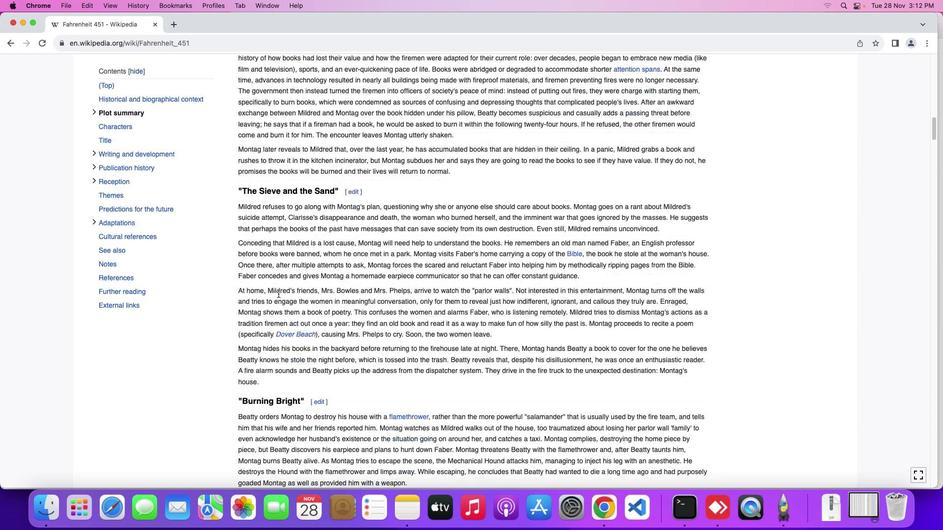 
Action: Mouse scrolled (278, 293) with delta (0, 0)
Screenshot: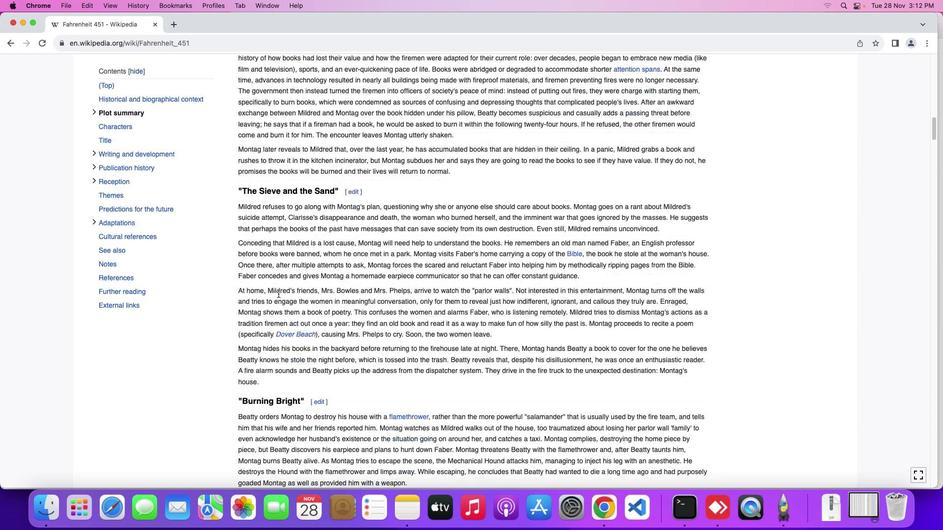 
Action: Mouse scrolled (278, 293) with delta (0, 0)
Screenshot: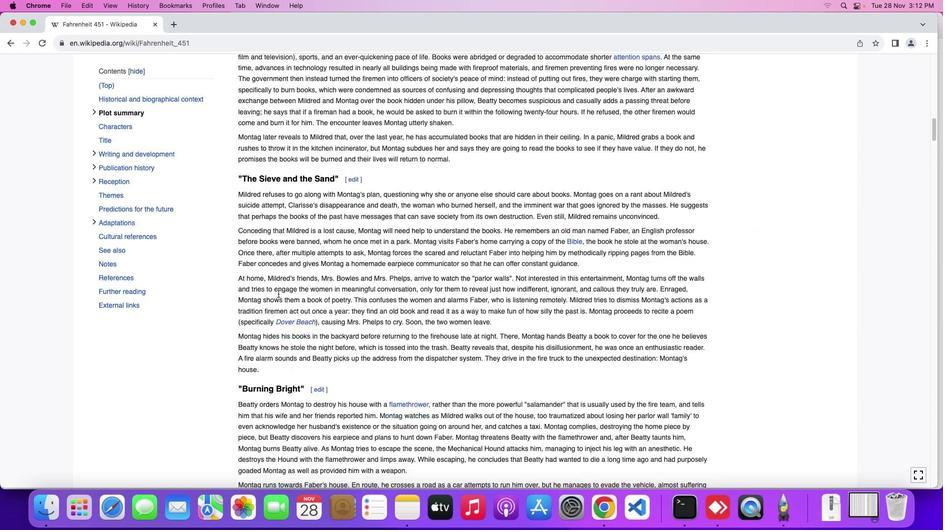 
Action: Mouse scrolled (278, 293) with delta (0, -1)
Screenshot: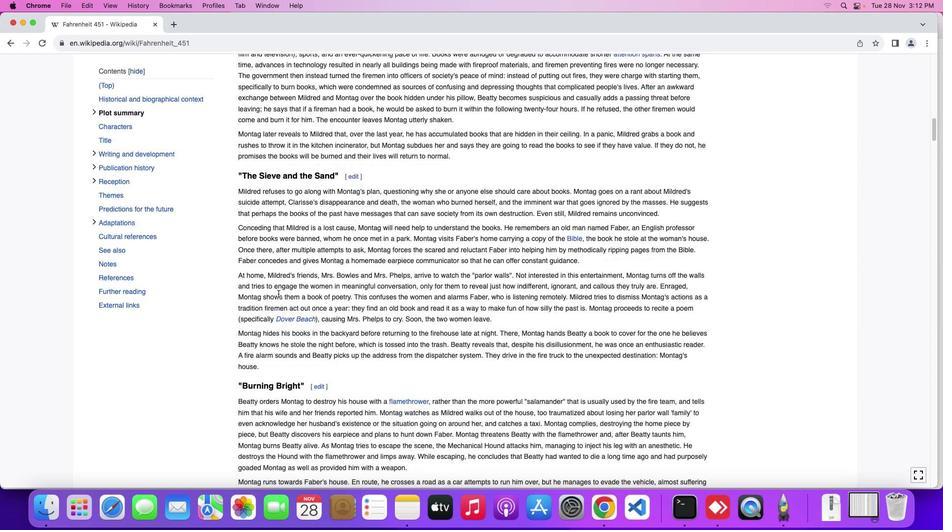 
Action: Mouse scrolled (278, 293) with delta (0, 0)
Screenshot: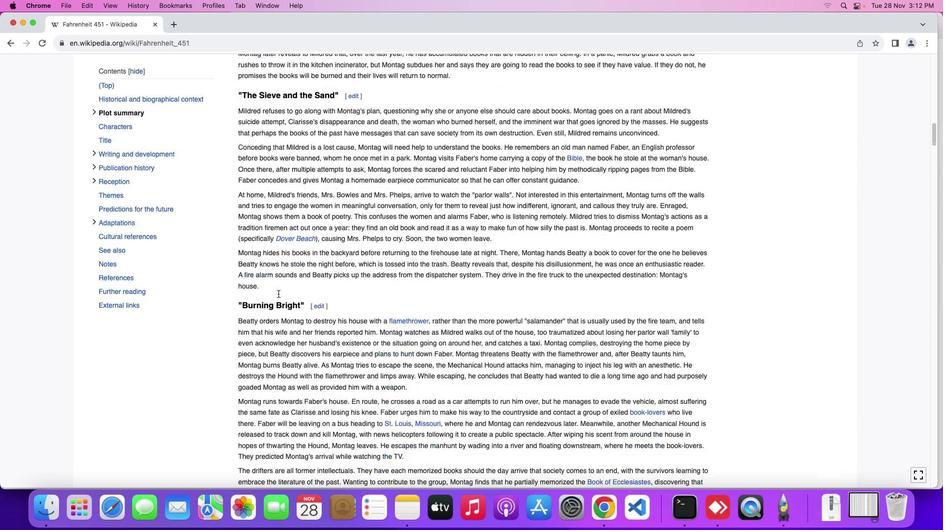
Action: Mouse scrolled (278, 293) with delta (0, 0)
Screenshot: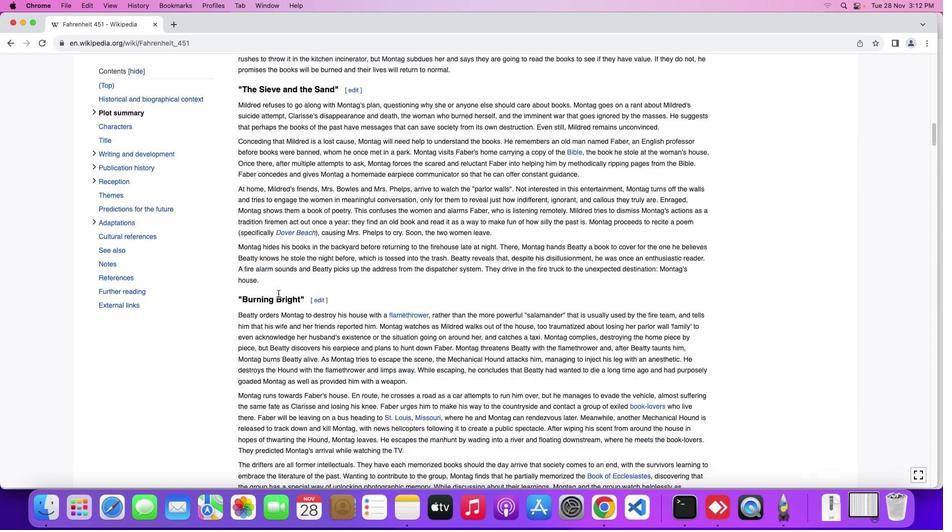 
Action: Mouse scrolled (278, 293) with delta (0, -1)
Screenshot: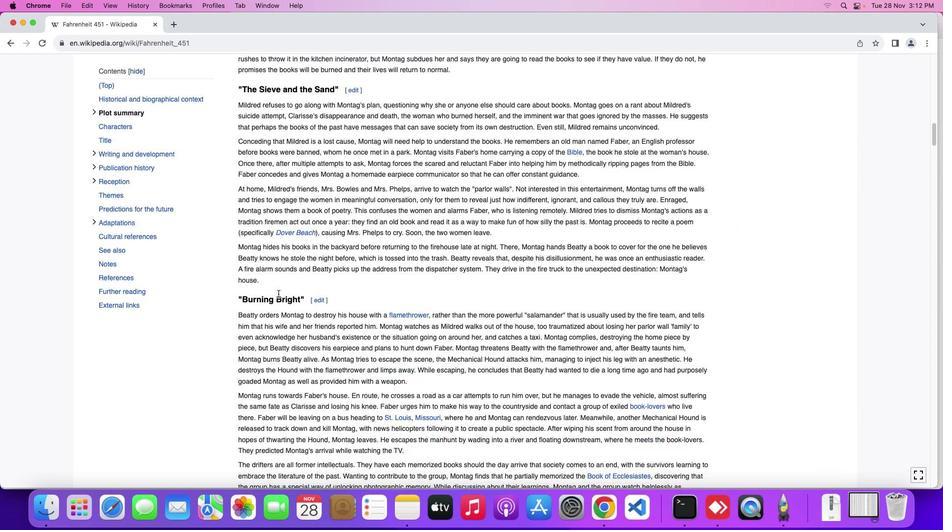 
Action: Mouse moved to (285, 301)
Screenshot: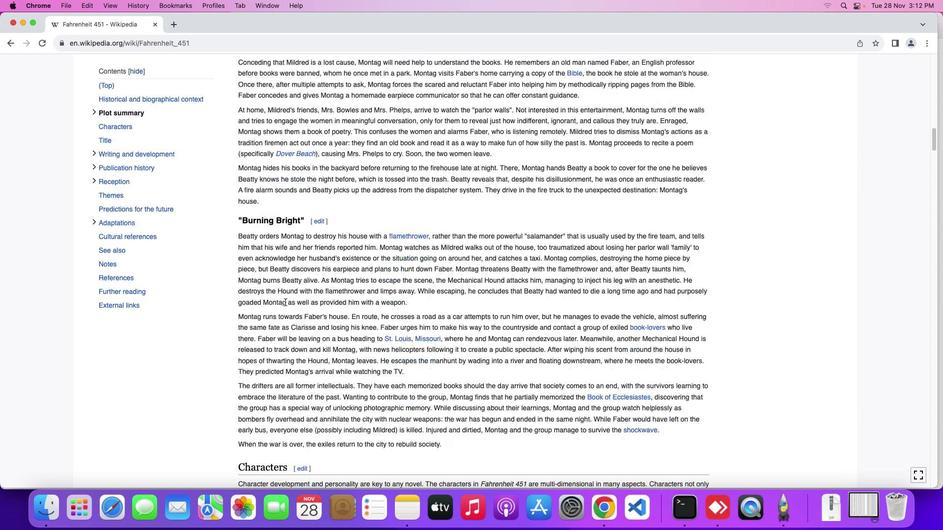 
Action: Mouse scrolled (285, 301) with delta (0, 0)
Screenshot: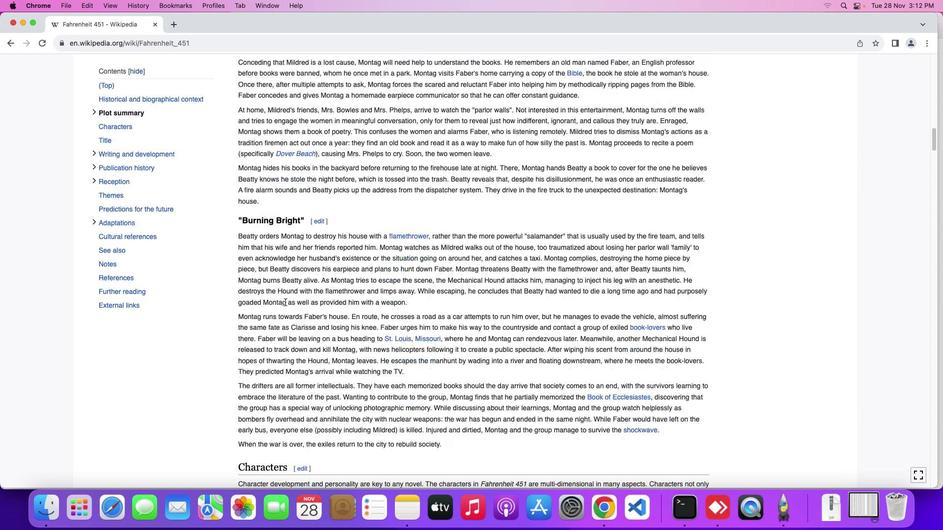 
Action: Mouse scrolled (285, 301) with delta (0, 0)
Screenshot: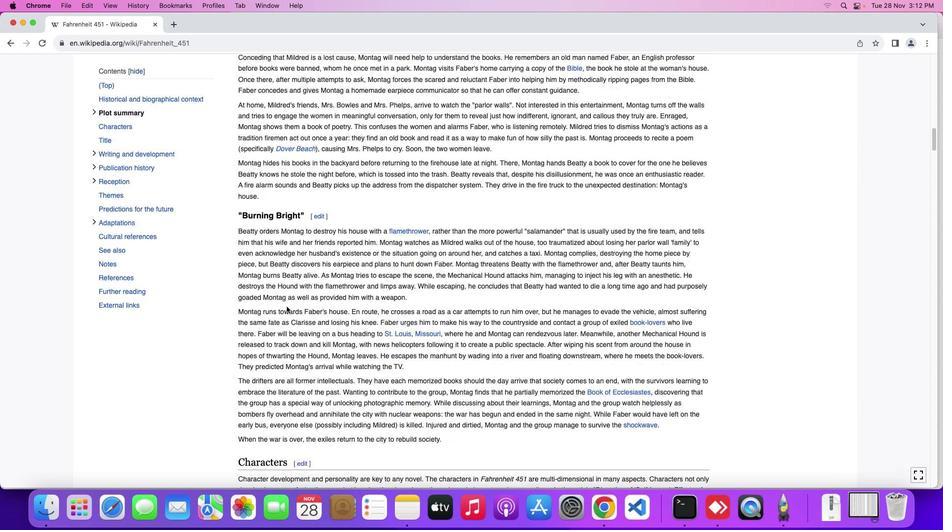
Action: Mouse scrolled (285, 301) with delta (0, -1)
Screenshot: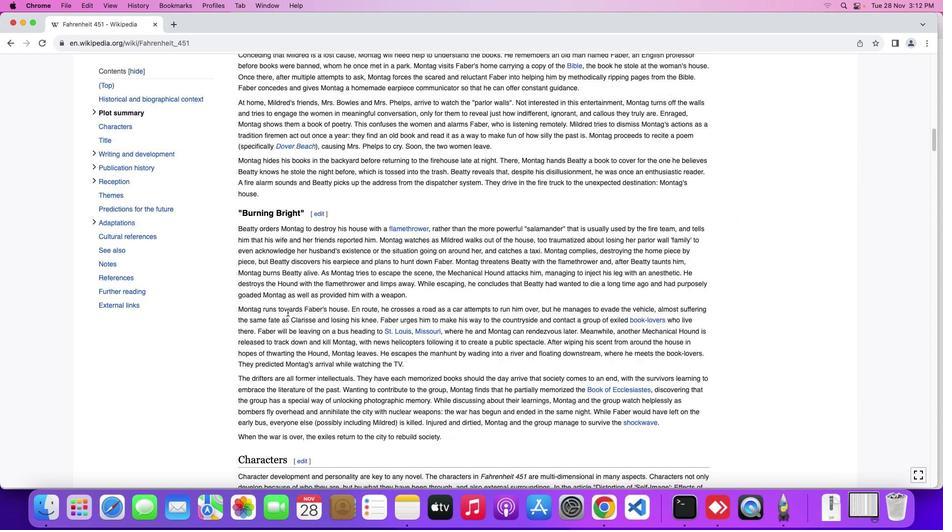 
Action: Mouse moved to (289, 316)
Screenshot: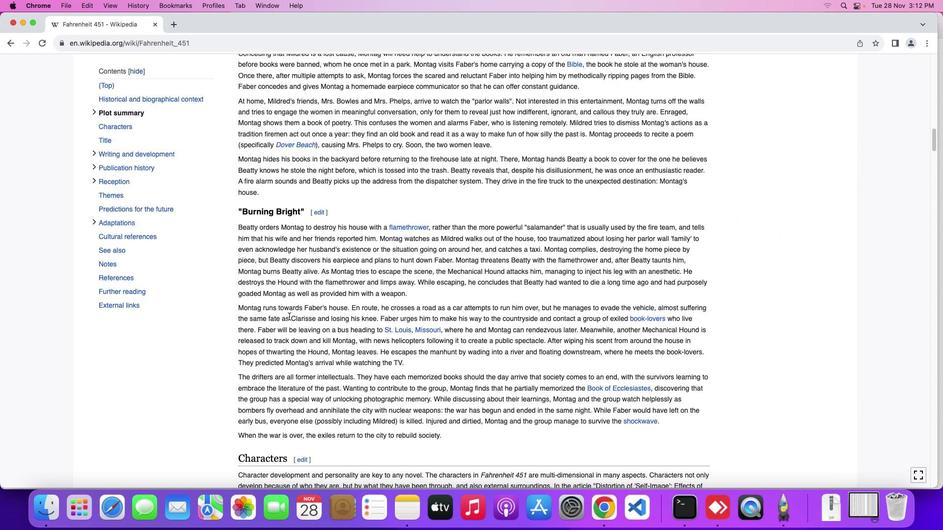 
Action: Mouse scrolled (289, 316) with delta (0, 0)
Screenshot: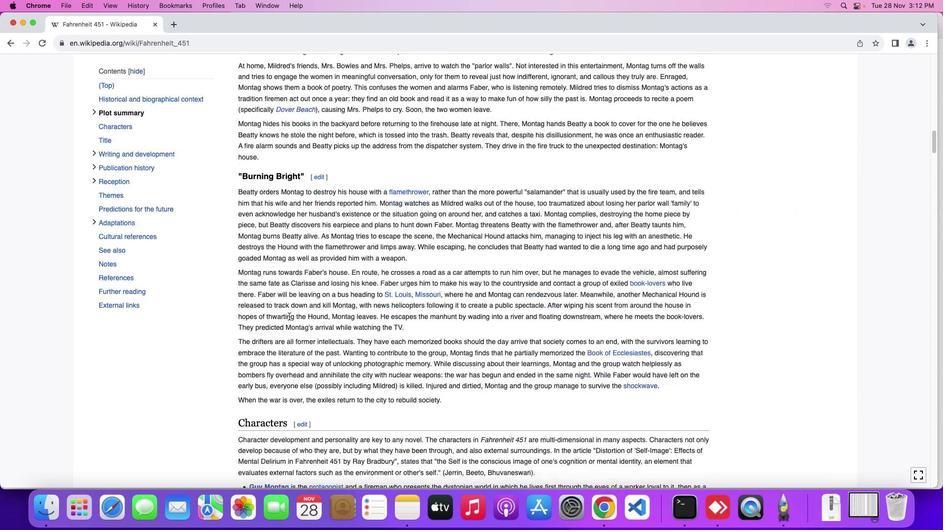 
Action: Mouse scrolled (289, 316) with delta (0, 0)
Screenshot: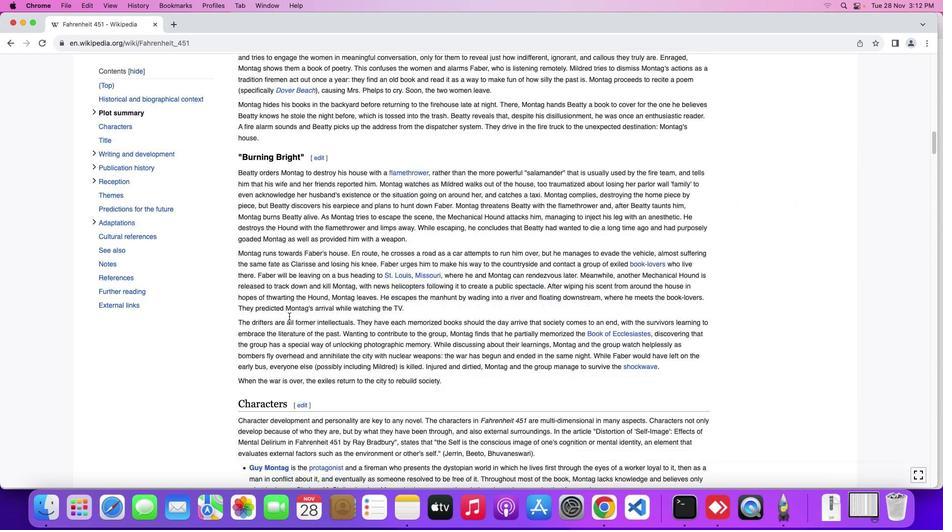 
Action: Mouse scrolled (289, 316) with delta (0, 0)
Screenshot: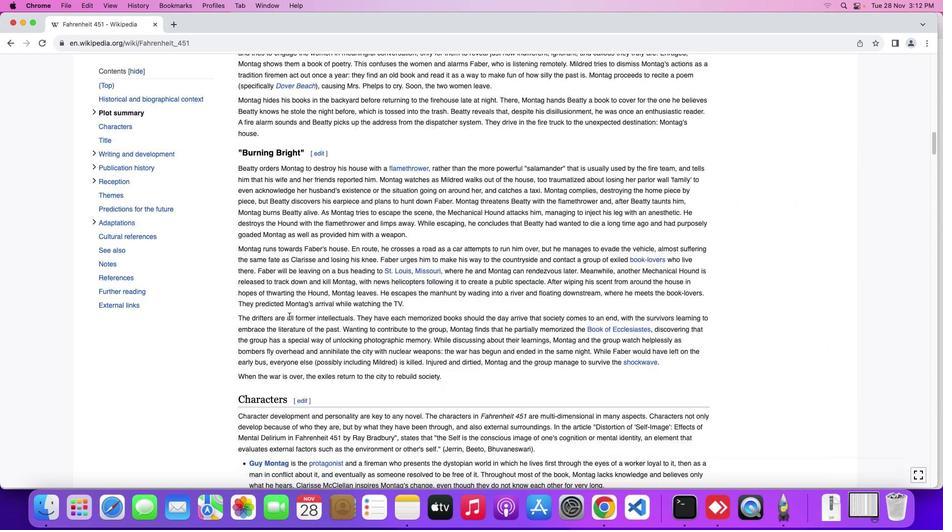 
Action: Mouse scrolled (289, 316) with delta (0, 0)
Screenshot: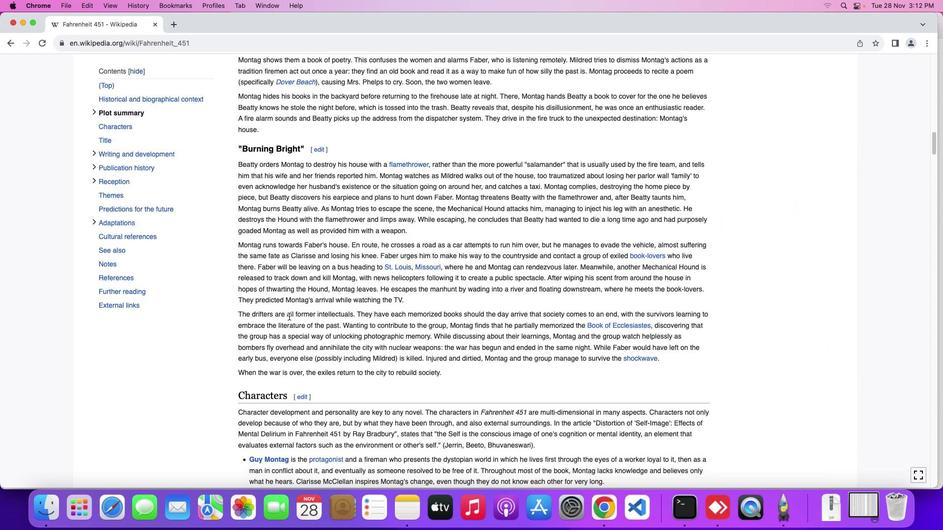 
Action: Mouse scrolled (289, 316) with delta (0, 0)
Screenshot: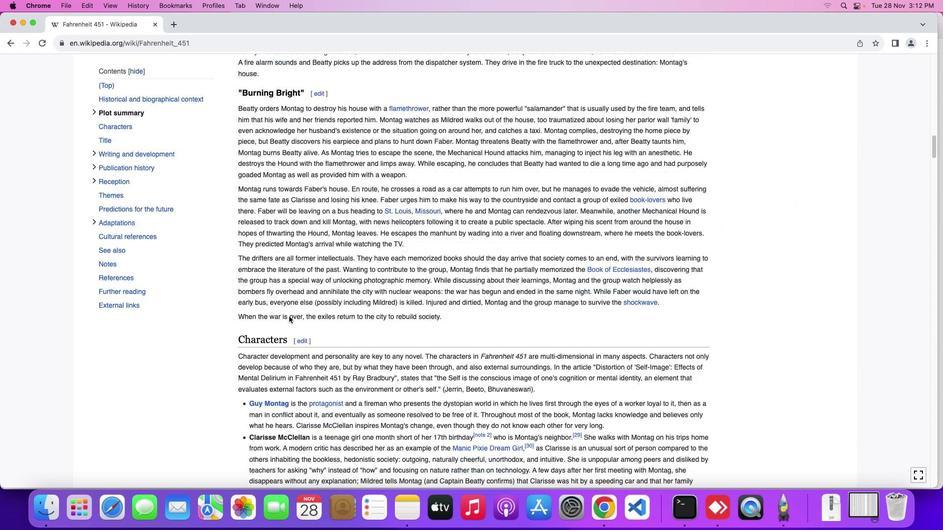 
Action: Mouse scrolled (289, 316) with delta (0, 0)
Screenshot: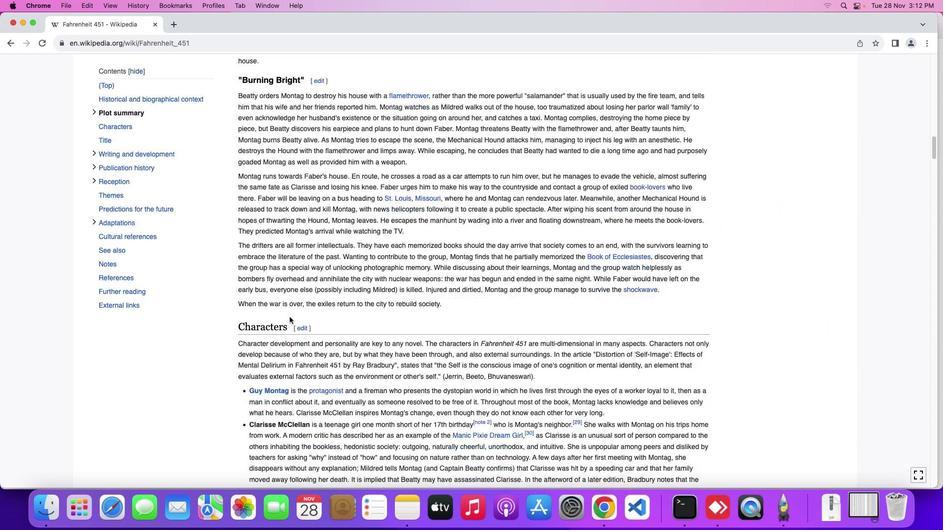 
Action: Mouse scrolled (289, 316) with delta (0, 0)
Screenshot: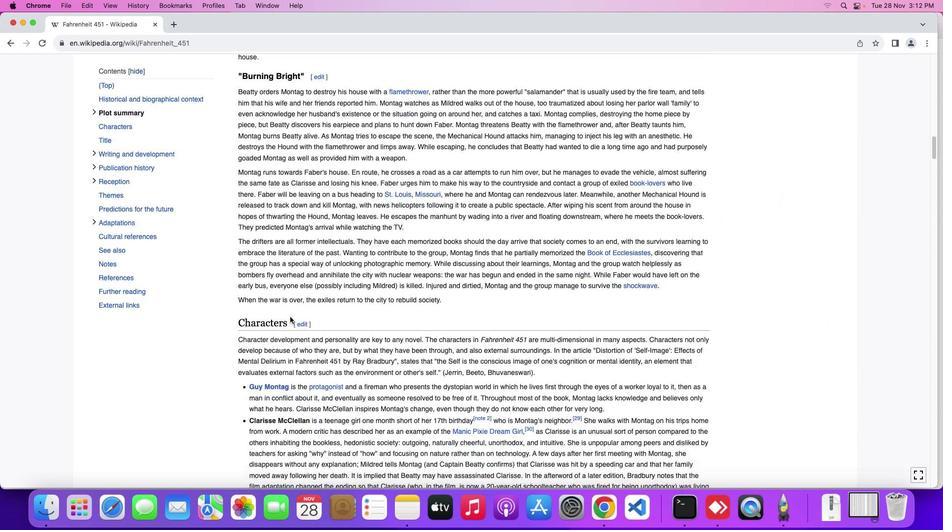 
Action: Mouse moved to (290, 317)
Screenshot: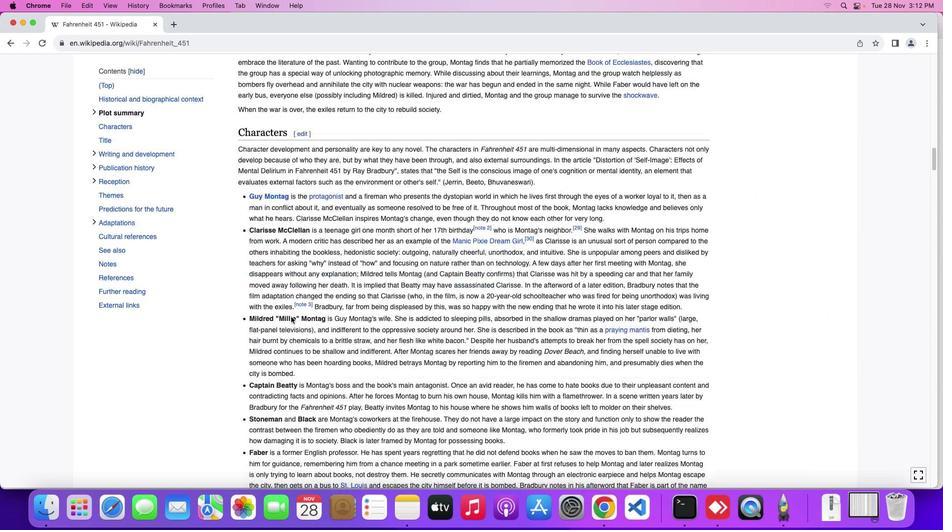 
Action: Mouse scrolled (290, 317) with delta (0, 0)
Screenshot: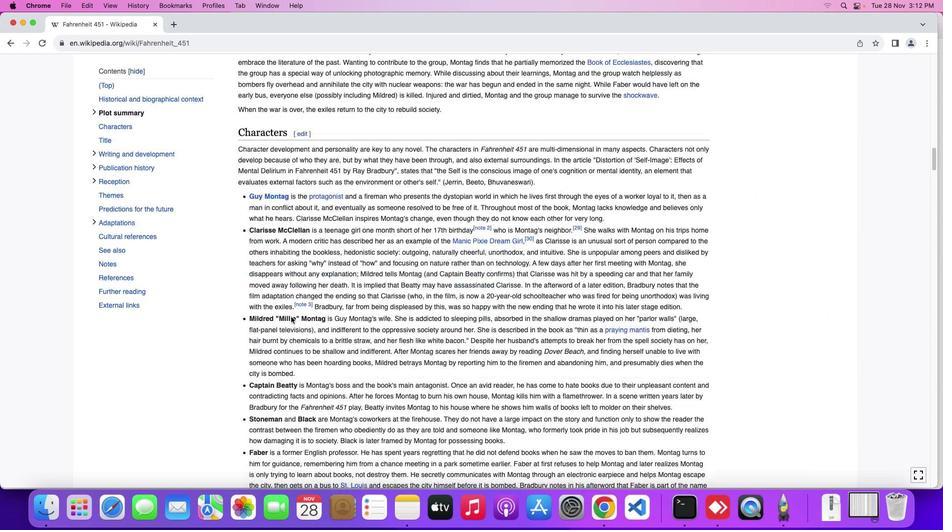 
Action: Mouse moved to (290, 317)
Screenshot: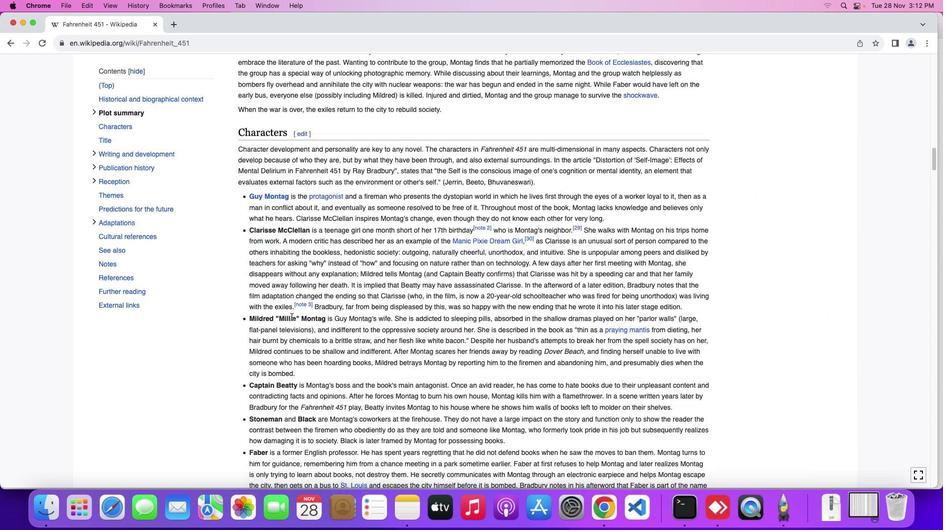 
Action: Mouse scrolled (290, 317) with delta (0, 0)
Screenshot: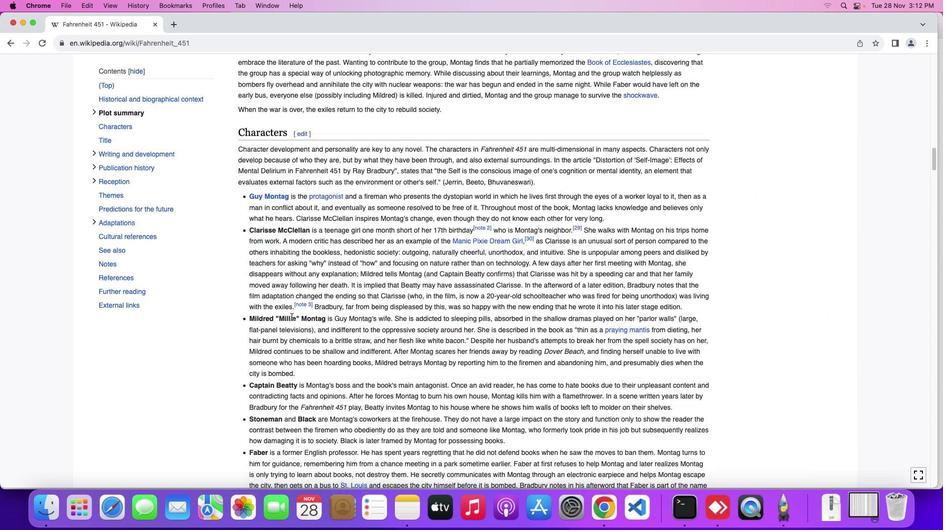 
Action: Mouse moved to (290, 317)
Screenshot: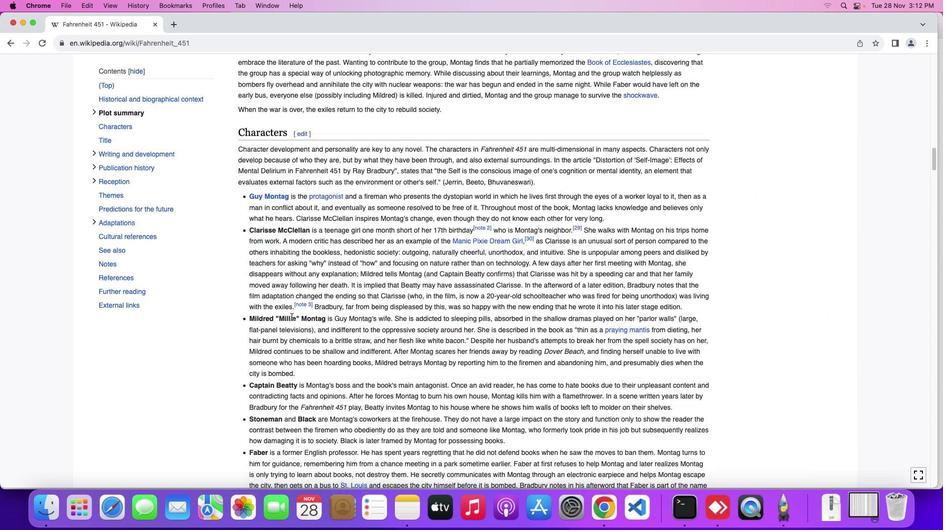 
Action: Mouse scrolled (290, 317) with delta (0, -1)
Screenshot: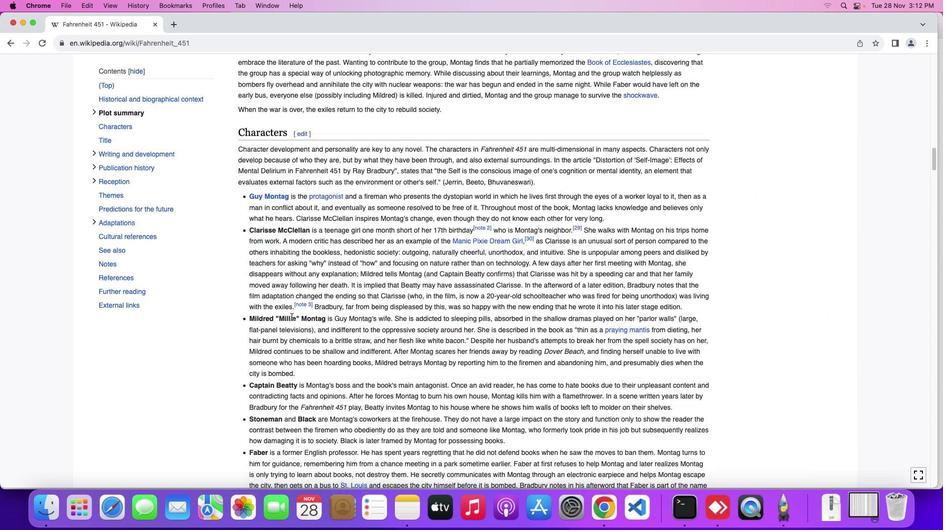 
Action: Mouse moved to (291, 316)
Screenshot: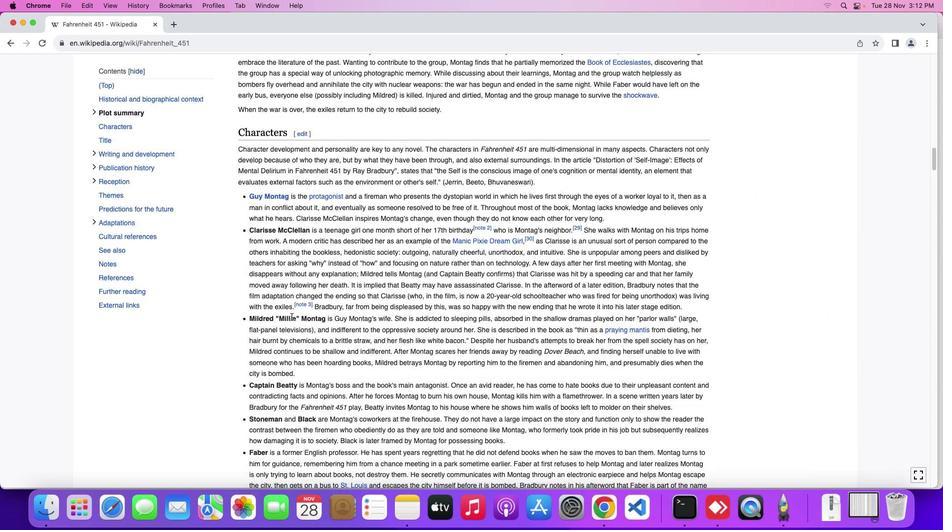 
Action: Mouse scrolled (291, 316) with delta (0, -2)
Screenshot: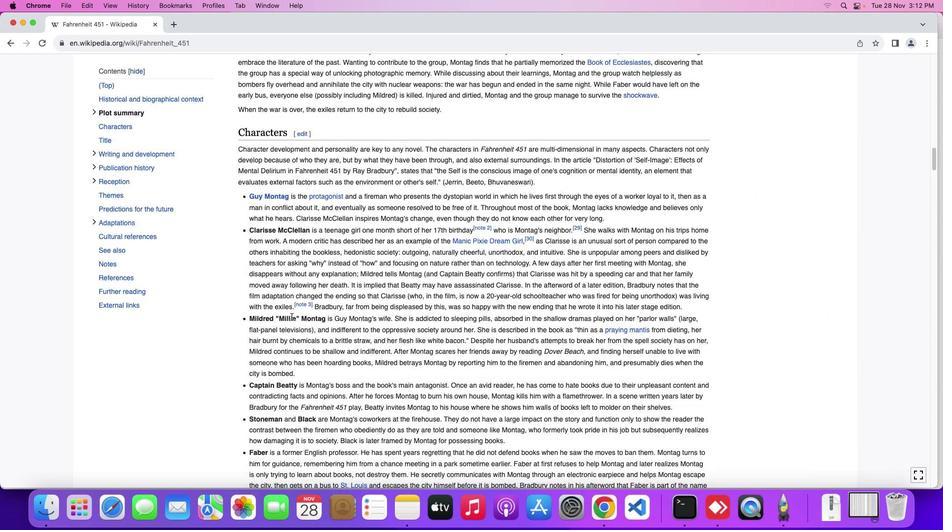 
Action: Mouse moved to (293, 316)
Screenshot: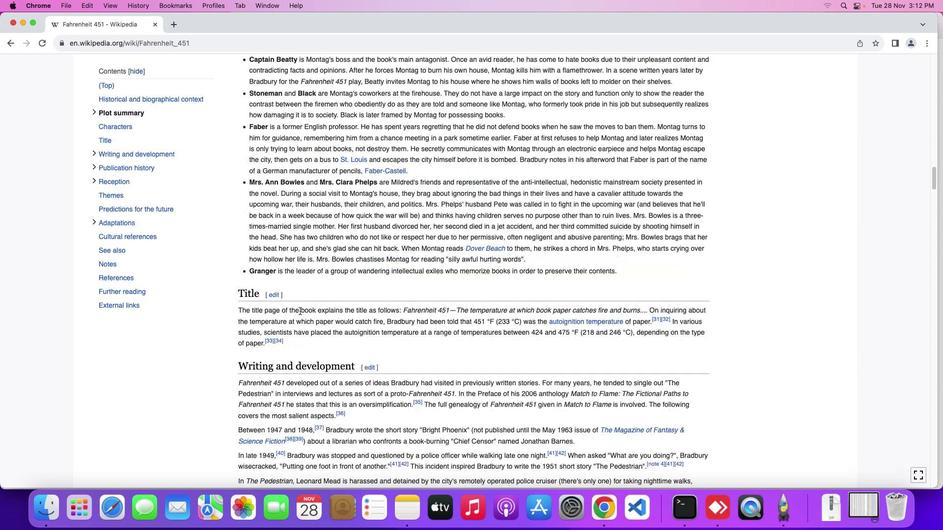 
Action: Mouse scrolled (293, 316) with delta (0, 0)
Screenshot: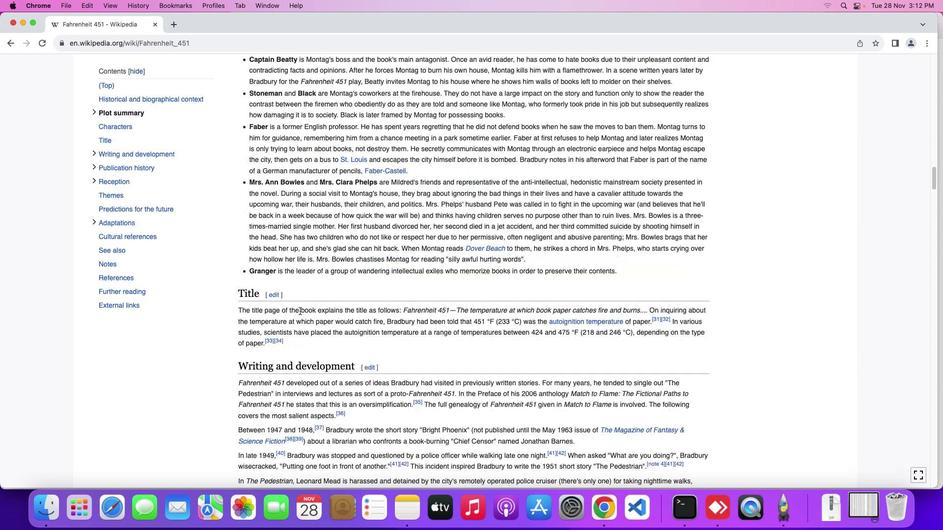 
Action: Mouse moved to (294, 316)
Screenshot: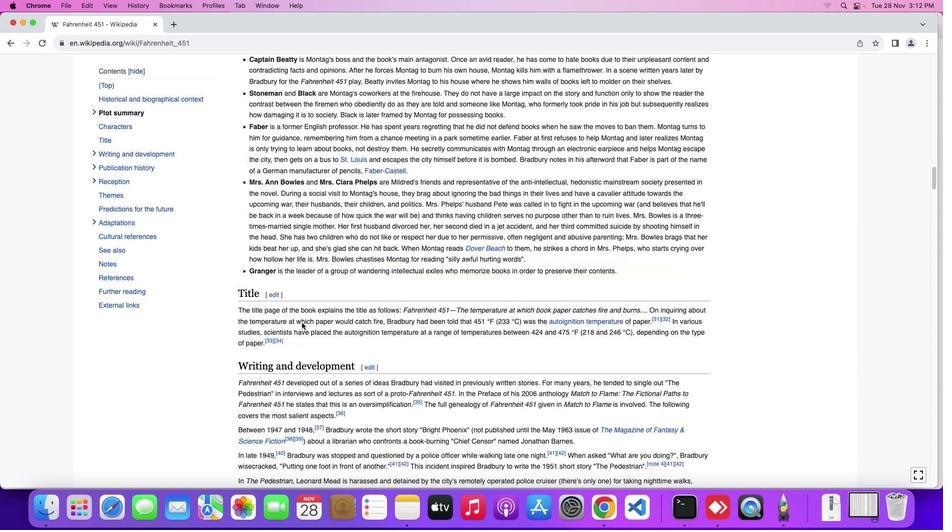 
Action: Mouse scrolled (294, 316) with delta (0, 0)
Screenshot: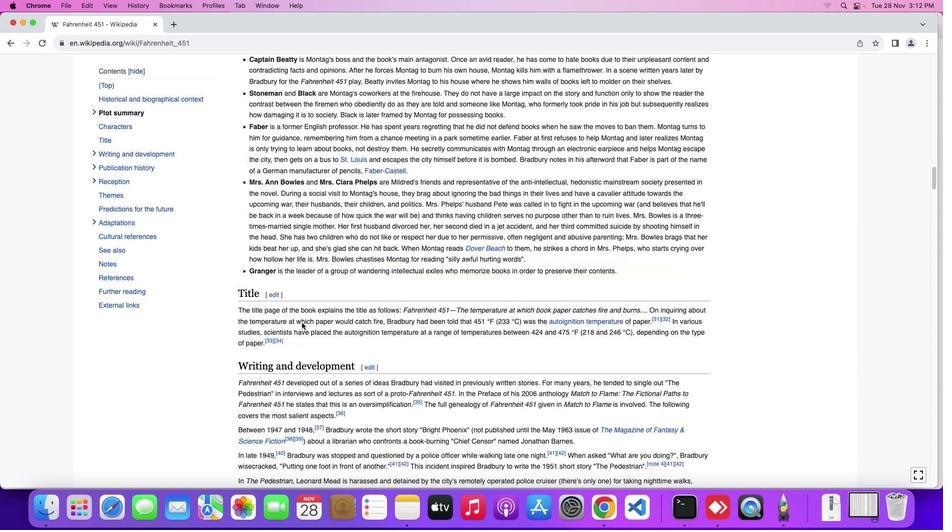 
Action: Mouse moved to (295, 315)
Screenshot: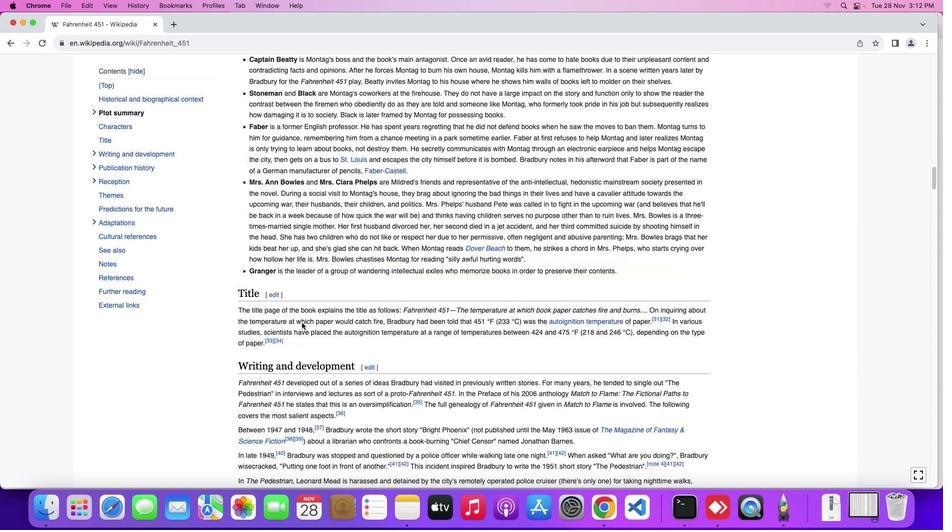 
Action: Mouse scrolled (295, 315) with delta (0, -1)
Screenshot: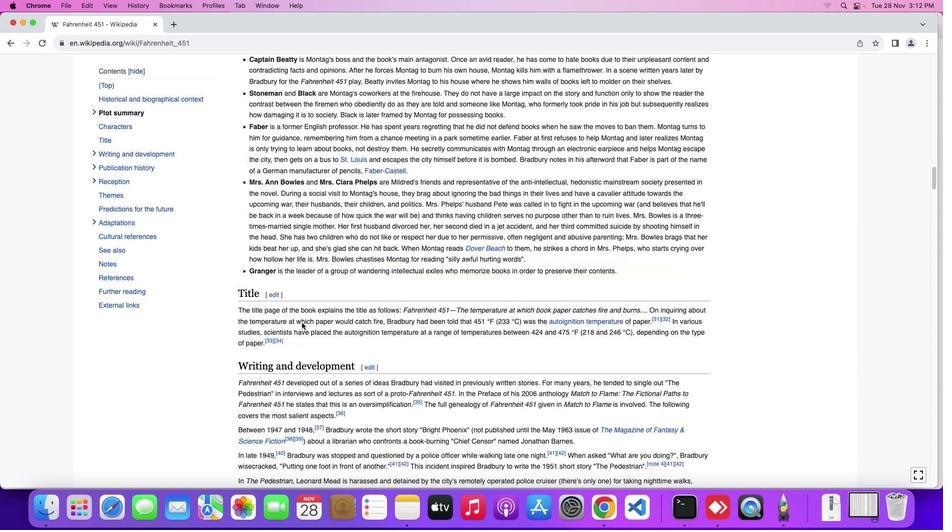 
Action: Mouse moved to (295, 315)
Screenshot: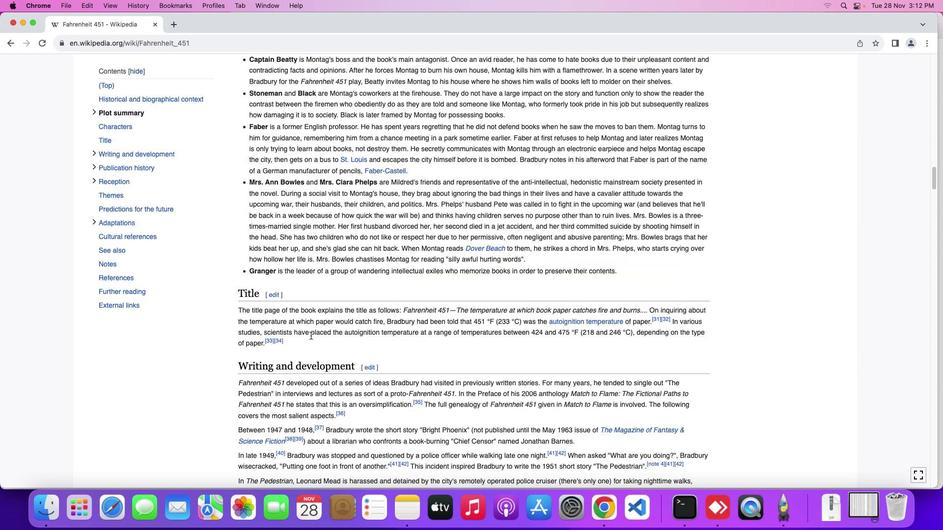 
Action: Mouse scrolled (295, 315) with delta (0, -2)
Screenshot: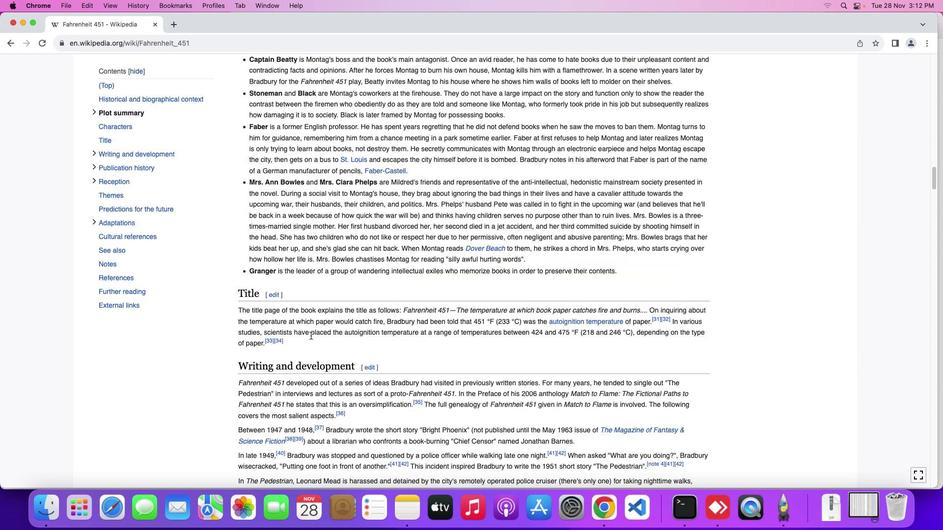 
Action: Mouse moved to (296, 315)
Screenshot: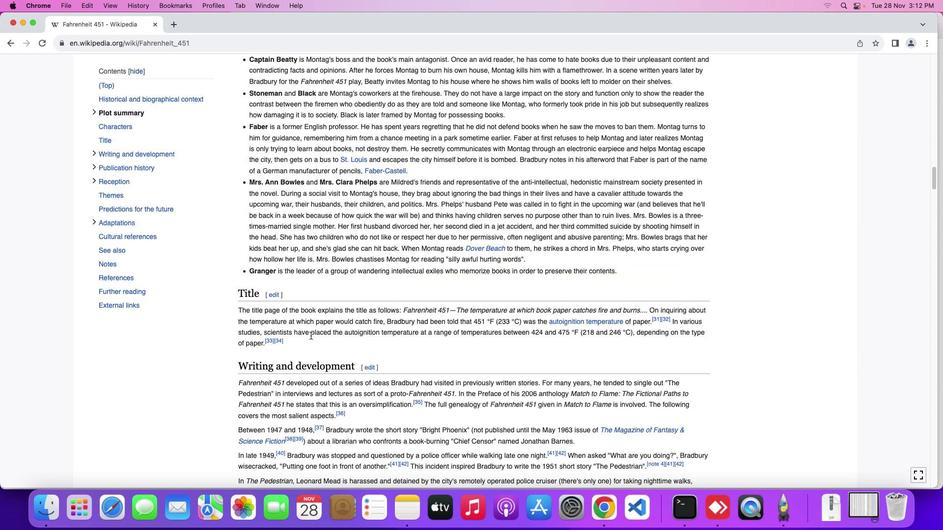 
Action: Mouse scrolled (296, 315) with delta (0, -2)
Screenshot: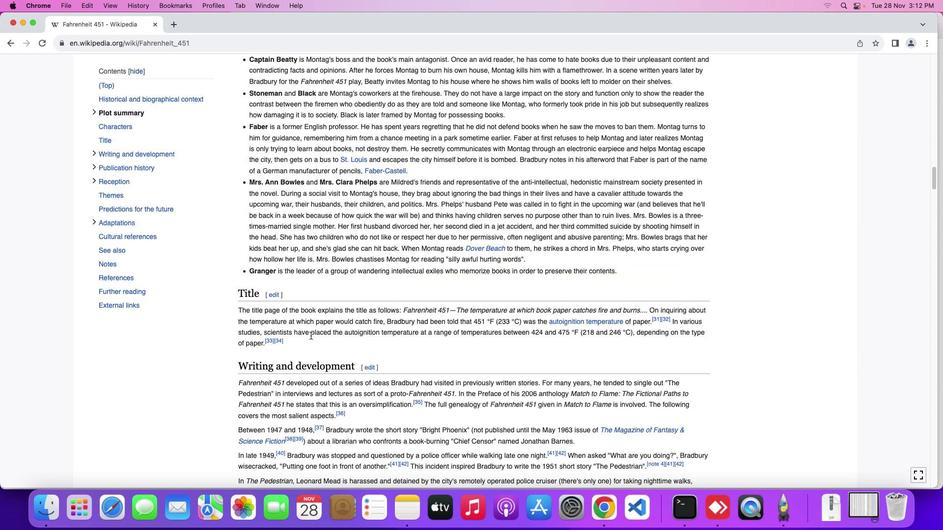 
Action: Mouse moved to (371, 356)
Screenshot: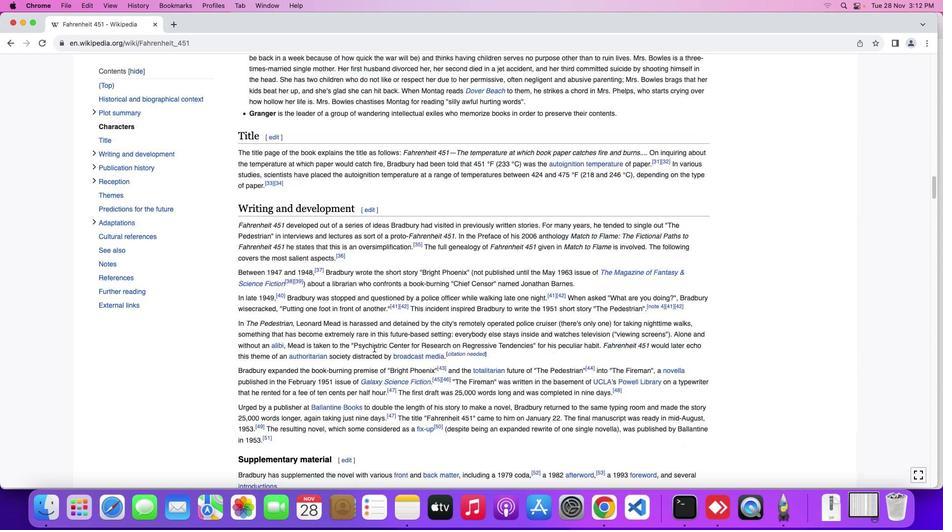 
Action: Mouse scrolled (371, 356) with delta (0, 0)
Screenshot: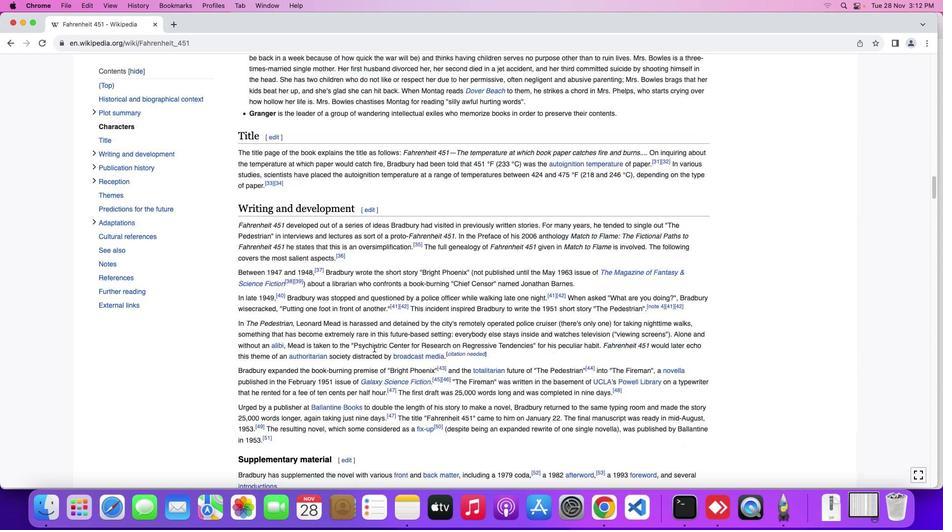 
Action: Mouse moved to (371, 355)
Screenshot: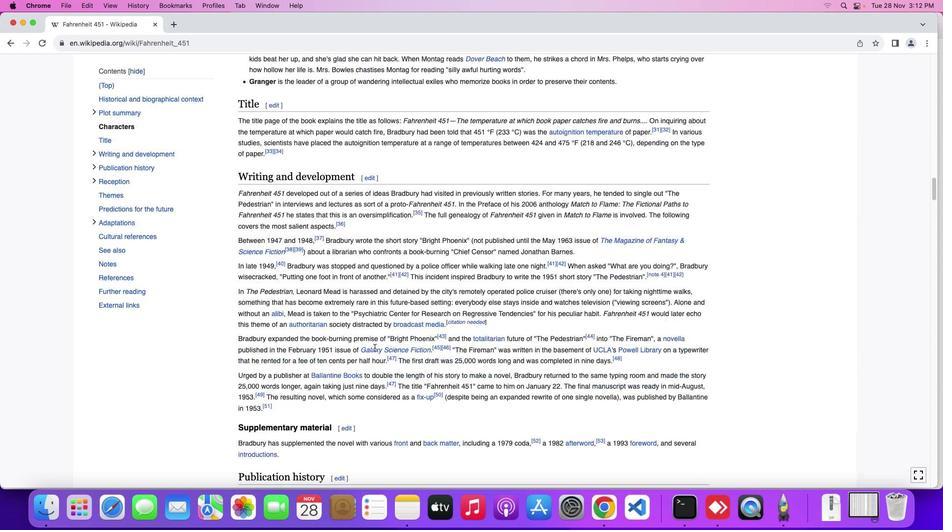 
Action: Mouse scrolled (371, 355) with delta (0, 0)
Screenshot: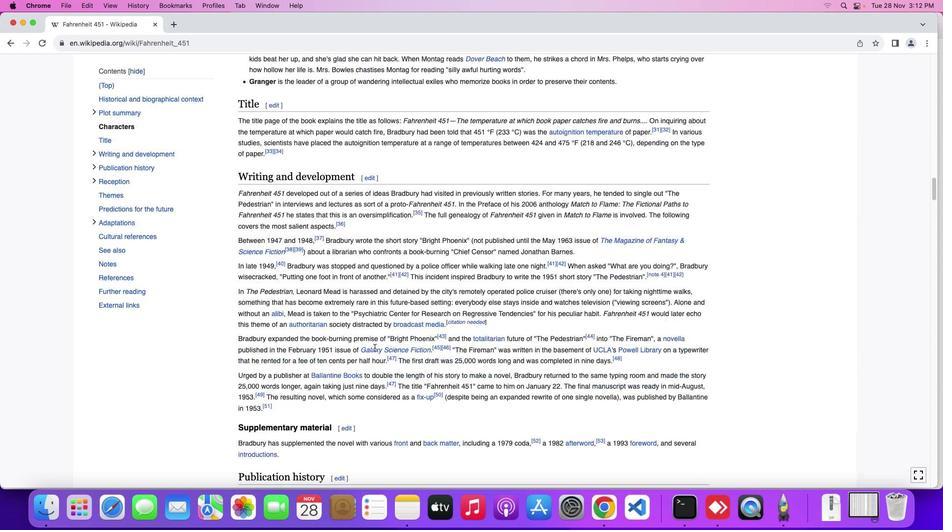 
Action: Mouse moved to (371, 354)
Screenshot: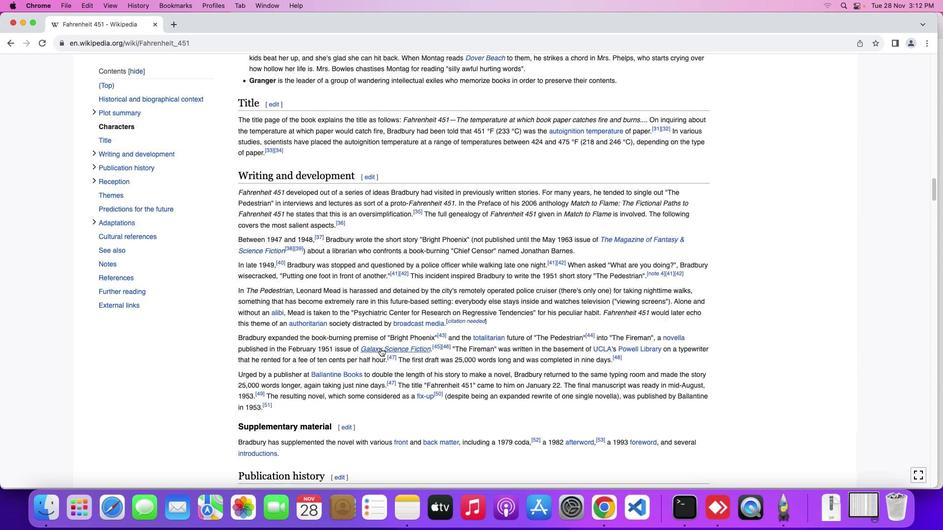 
Action: Mouse scrolled (371, 354) with delta (0, -1)
Screenshot: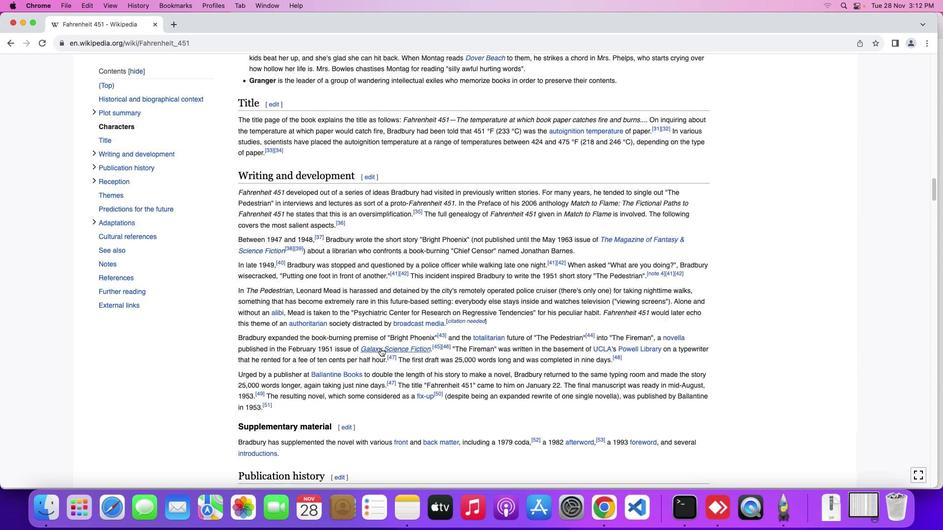 
Action: Mouse moved to (371, 353)
Screenshot: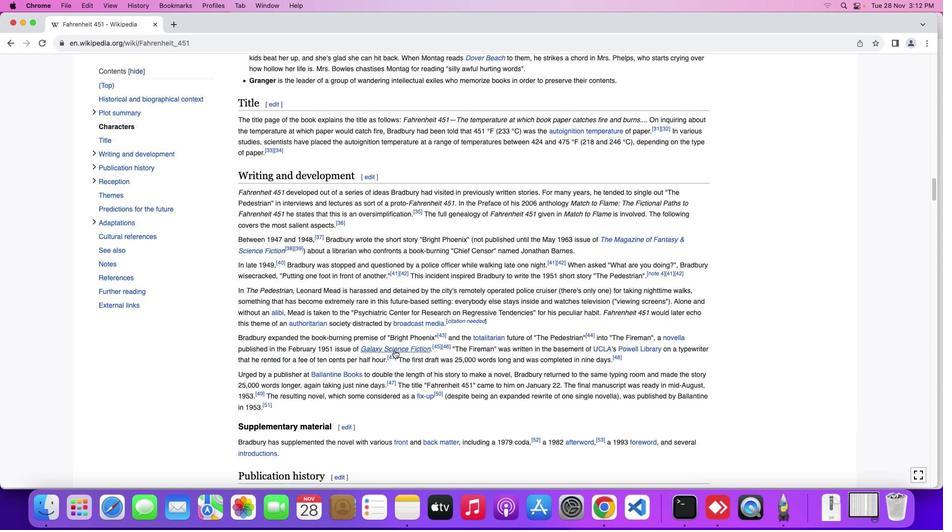 
Action: Mouse scrolled (371, 353) with delta (0, -2)
Screenshot: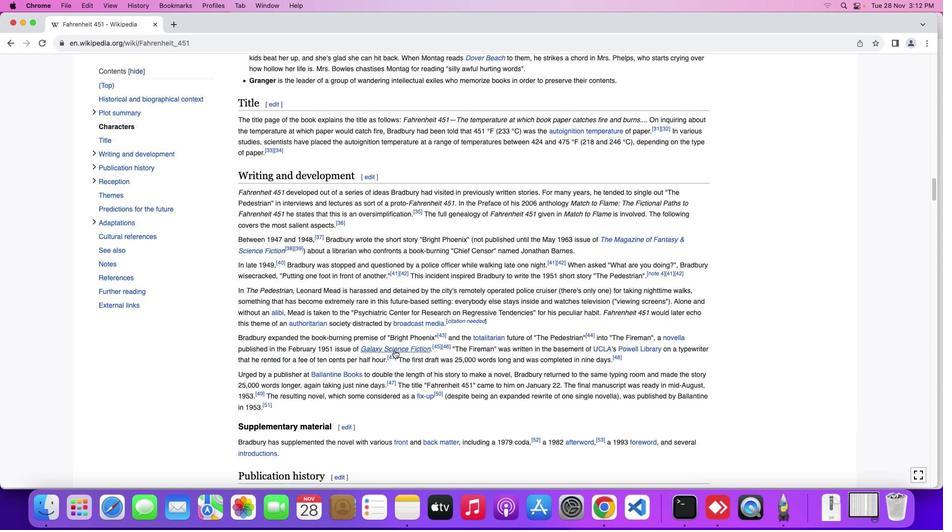 
Action: Mouse moved to (416, 347)
Screenshot: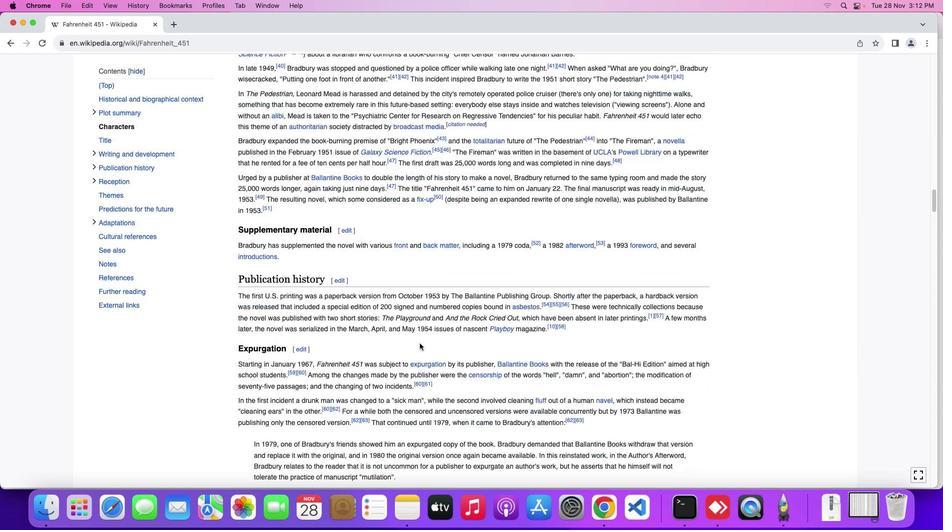 
Action: Mouse scrolled (416, 347) with delta (0, 0)
Screenshot: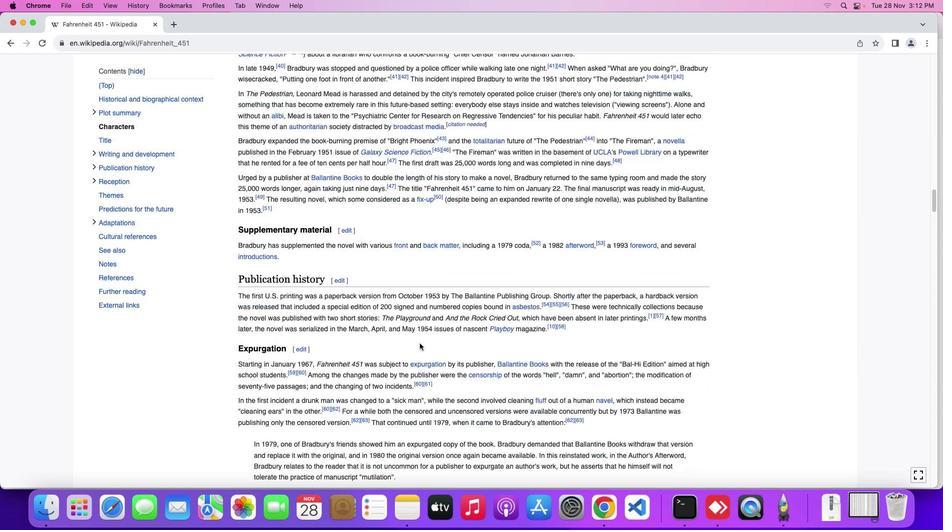 
Action: Mouse moved to (418, 347)
Screenshot: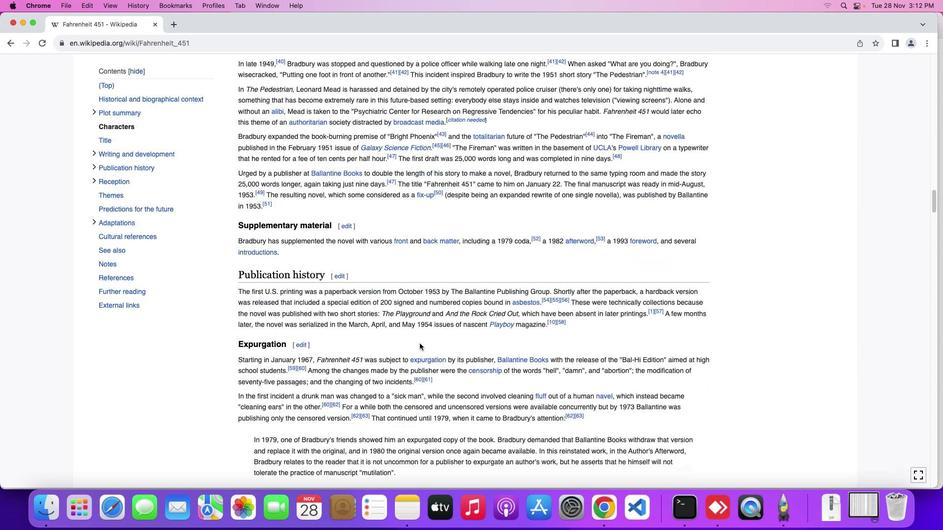 
Action: Mouse scrolled (418, 347) with delta (0, 0)
Screenshot: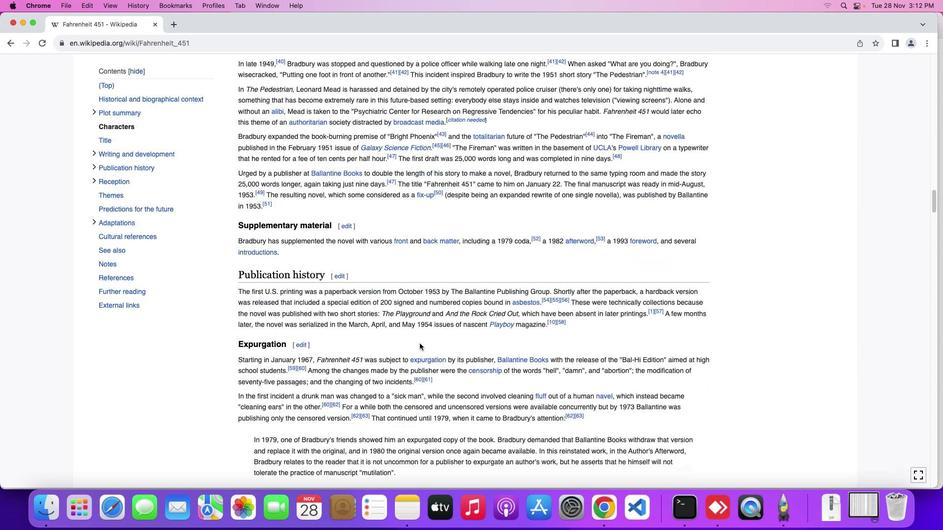 
Action: Mouse moved to (419, 346)
Screenshot: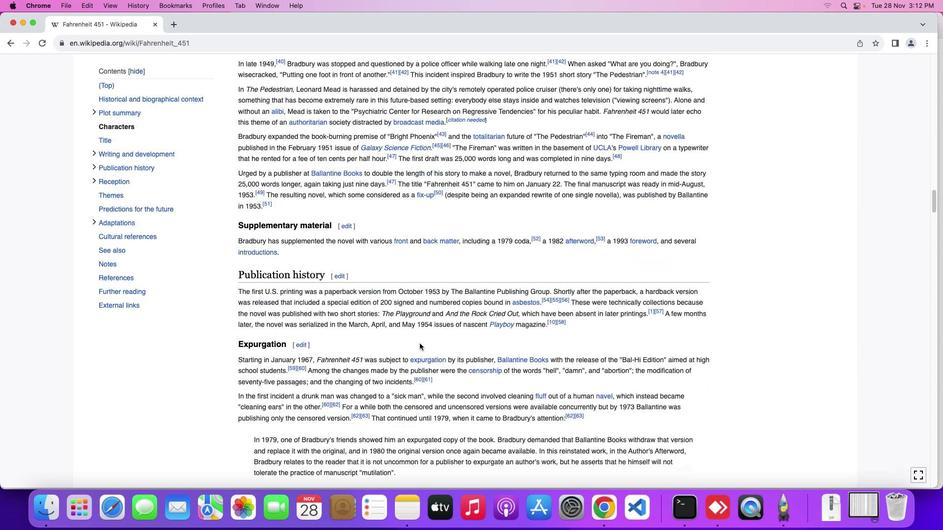 
Action: Mouse scrolled (419, 346) with delta (0, -1)
Screenshot: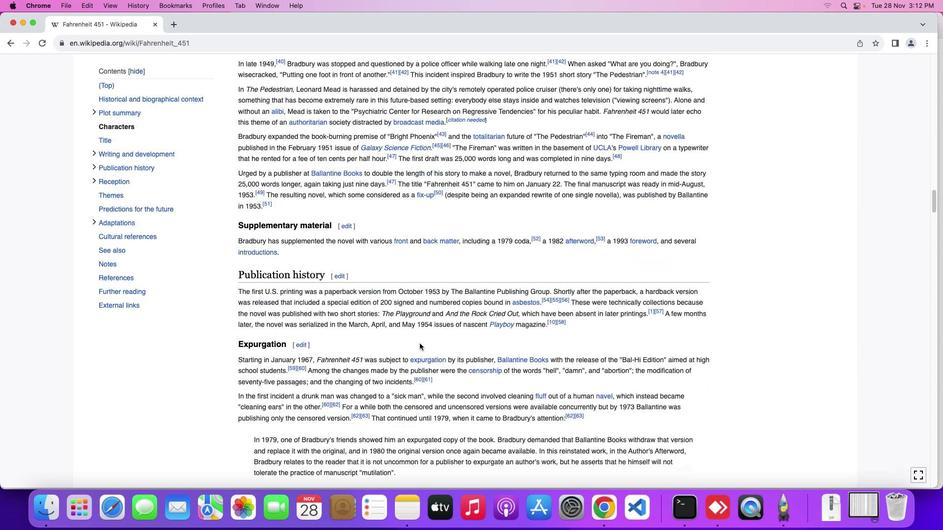 
Action: Mouse moved to (419, 345)
Screenshot: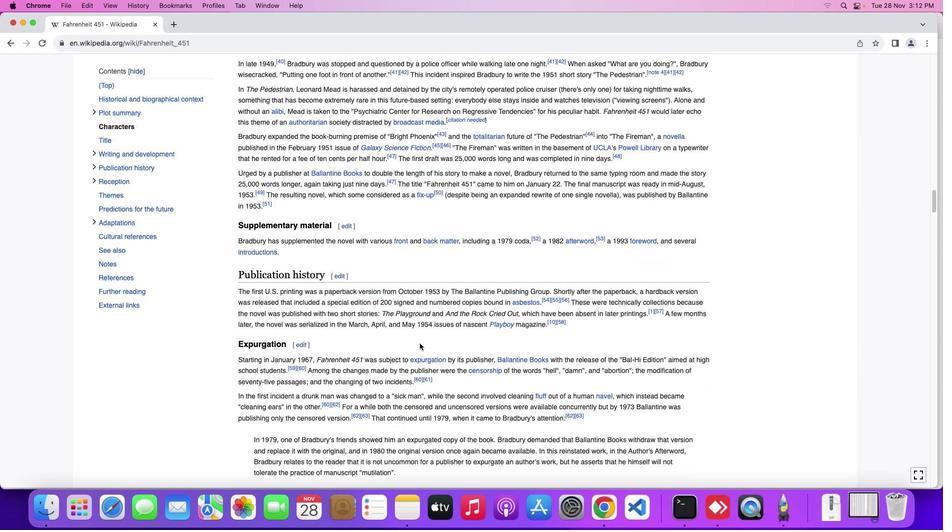 
Action: Mouse scrolled (419, 345) with delta (0, -2)
Screenshot: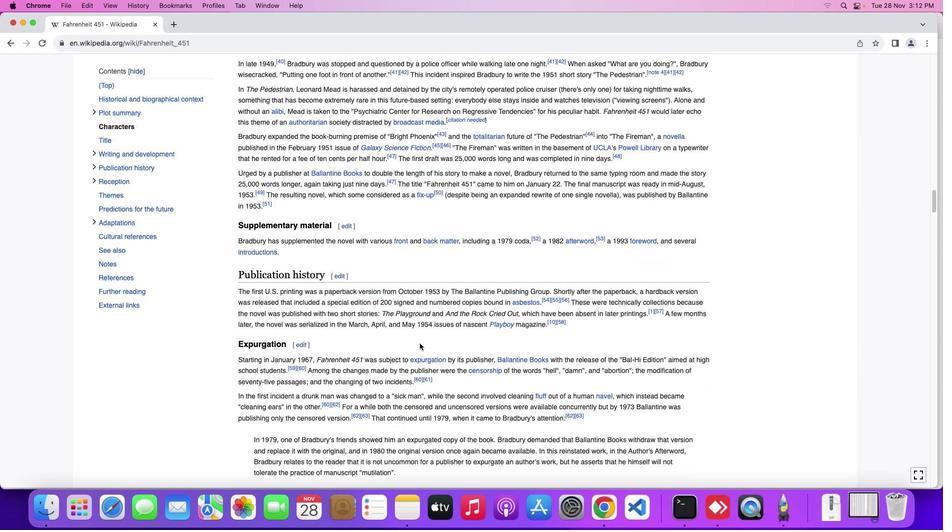 
Action: Mouse moved to (419, 343)
Screenshot: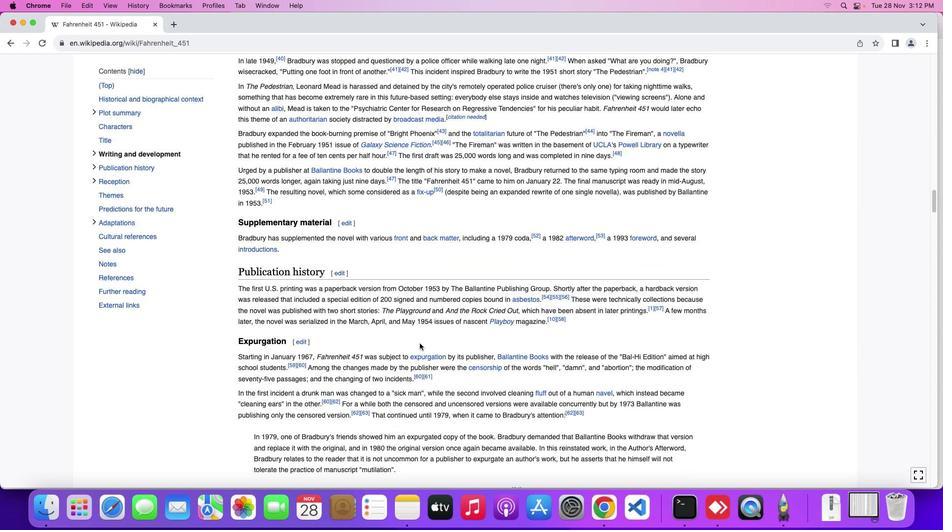 
Action: Mouse scrolled (419, 343) with delta (0, 0)
Screenshot: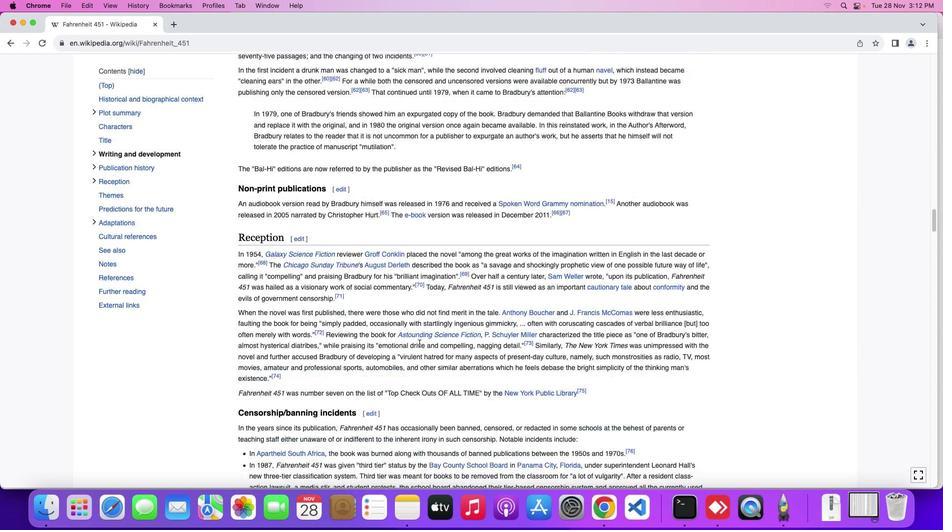
Action: Mouse scrolled (419, 343) with delta (0, 0)
Screenshot: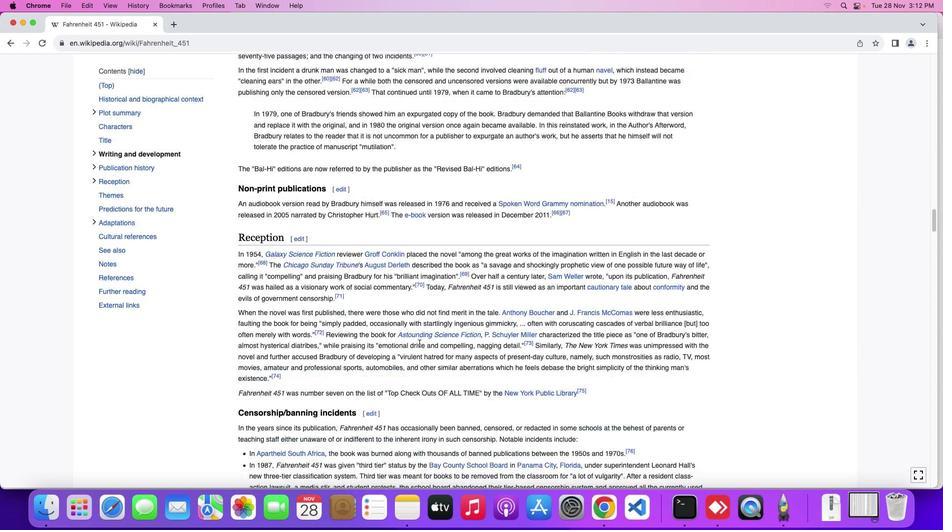 
Action: Mouse scrolled (419, 343) with delta (0, -1)
Screenshot: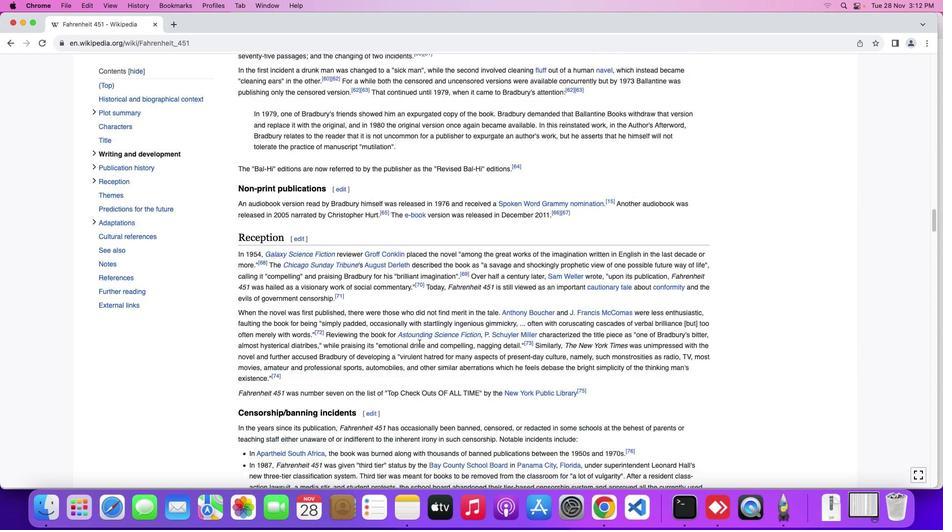
Action: Mouse scrolled (419, 343) with delta (0, -2)
Screenshot: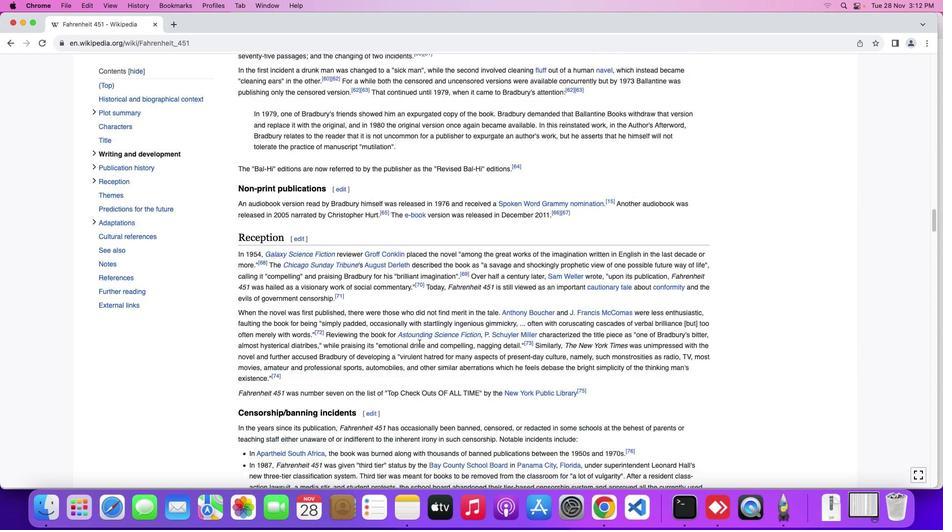 
Action: Mouse moved to (419, 343)
Screenshot: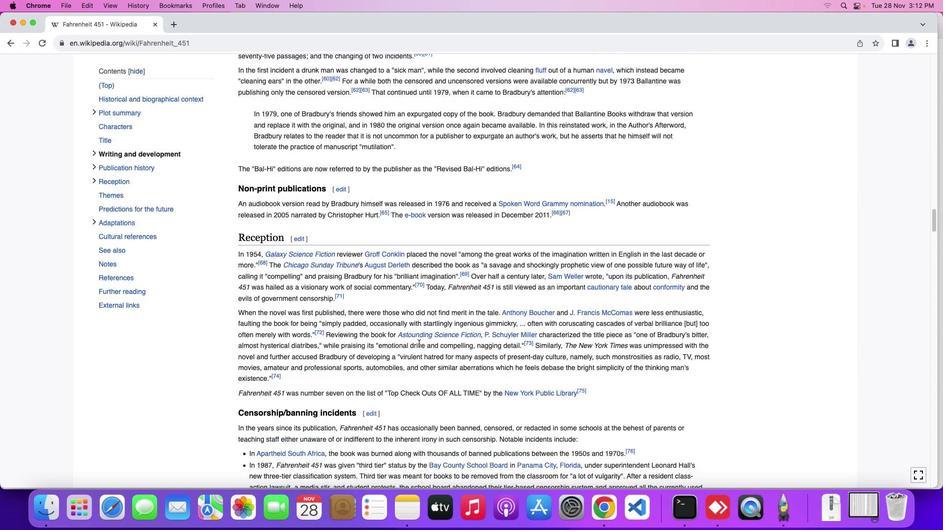 
Action: Mouse scrolled (419, 343) with delta (0, -2)
Screenshot: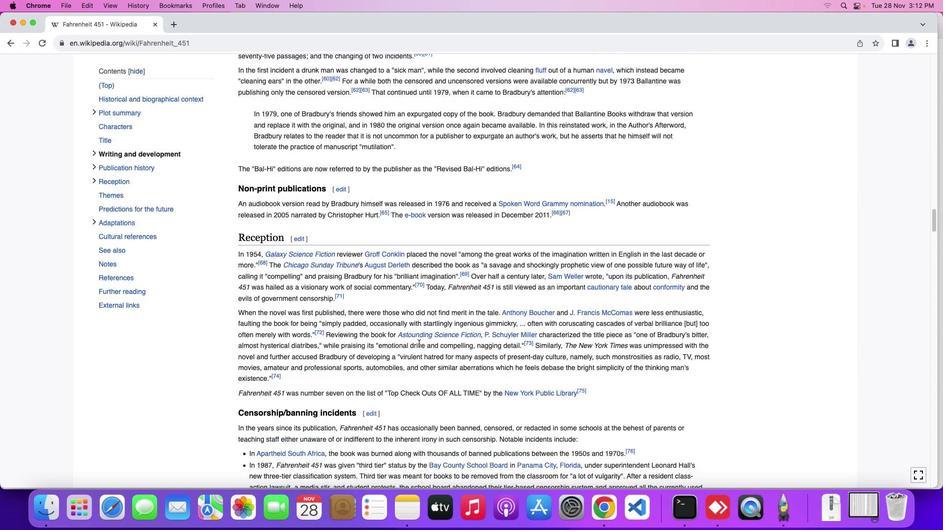 
Action: Mouse moved to (418, 344)
Screenshot: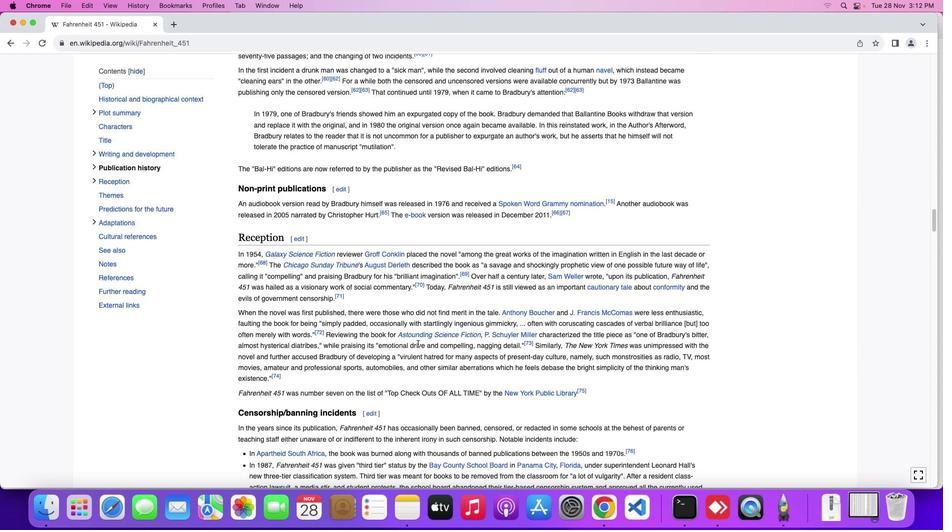
Action: Mouse scrolled (418, 344) with delta (0, 0)
Screenshot: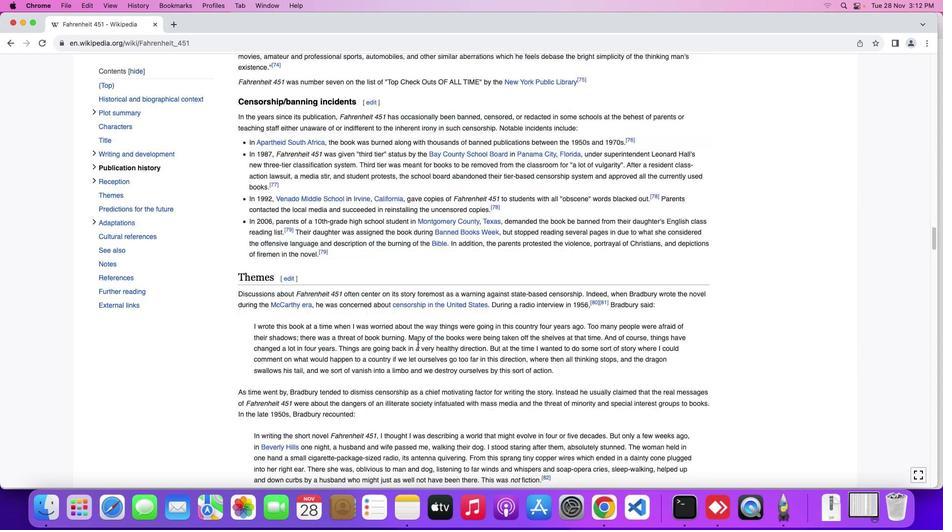 
Action: Mouse scrolled (418, 344) with delta (0, 0)
Screenshot: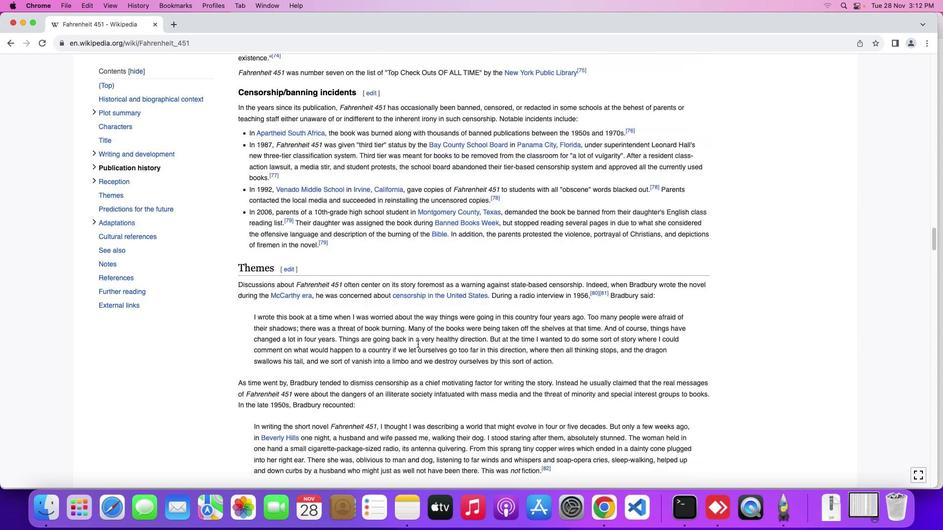 
Action: Mouse scrolled (418, 344) with delta (0, -1)
Screenshot: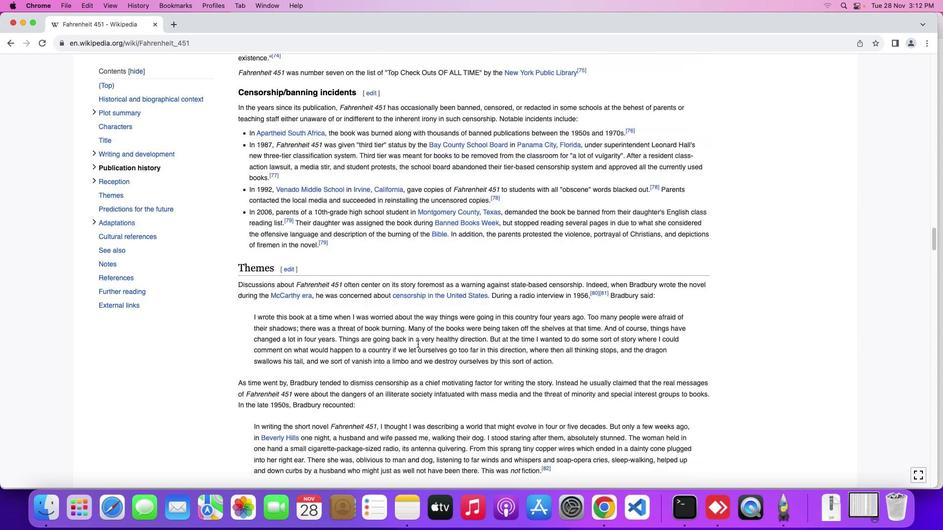 
Action: Mouse scrolled (418, 344) with delta (0, -2)
Screenshot: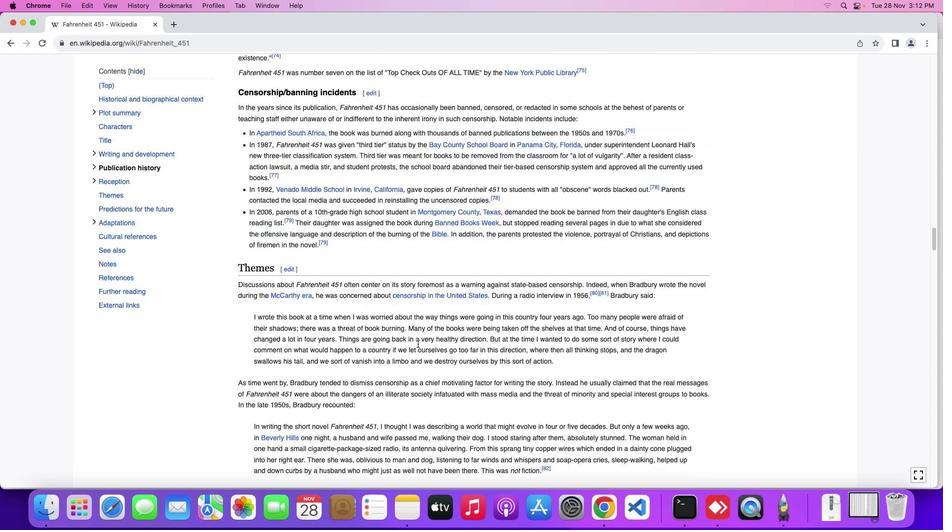 
Action: Mouse scrolled (418, 344) with delta (0, -2)
Screenshot: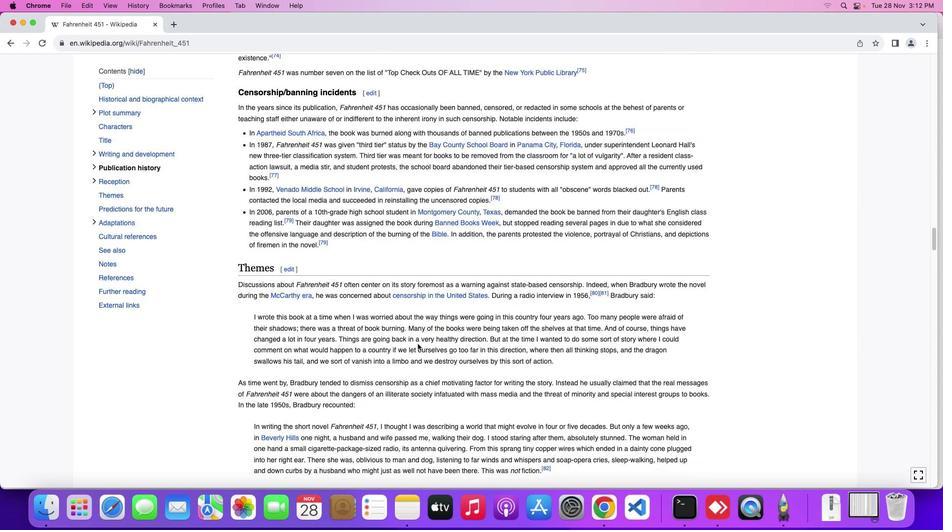 
Action: Mouse moved to (409, 353)
Screenshot: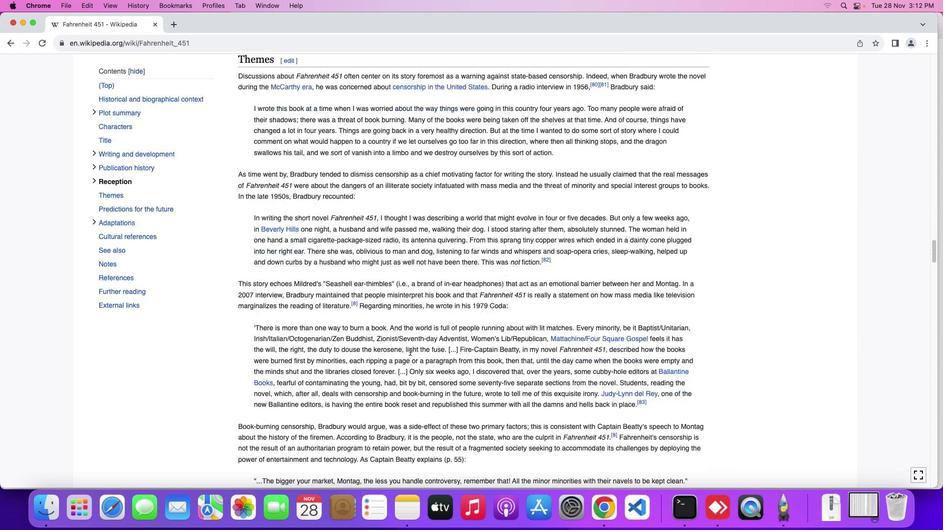 
Action: Mouse scrolled (409, 353) with delta (0, 0)
Screenshot: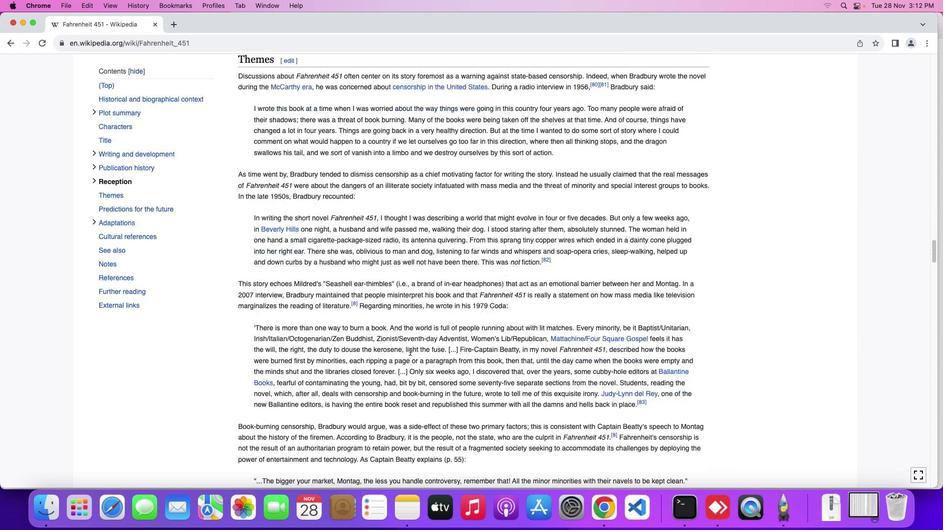 
Action: Mouse scrolled (409, 353) with delta (0, 0)
Screenshot: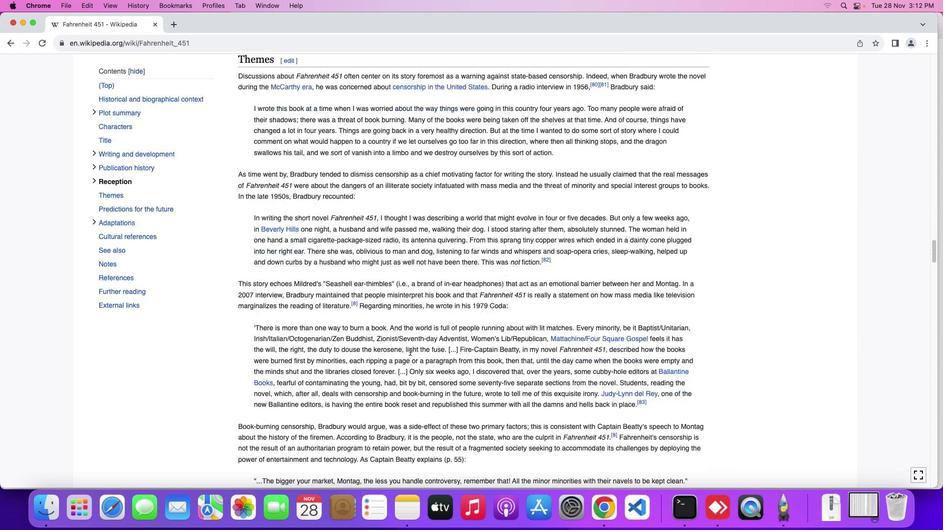 
Action: Mouse moved to (409, 353)
Screenshot: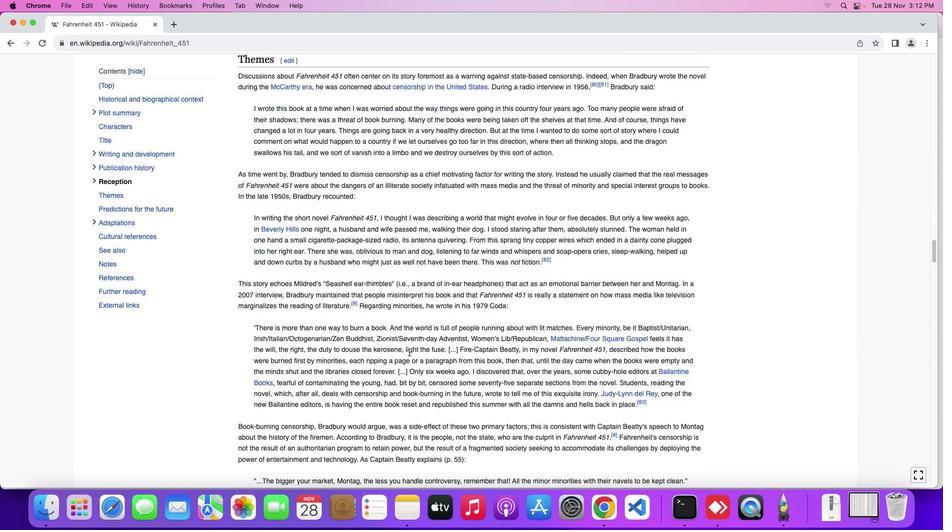 
Action: Mouse scrolled (409, 353) with delta (0, -1)
Screenshot: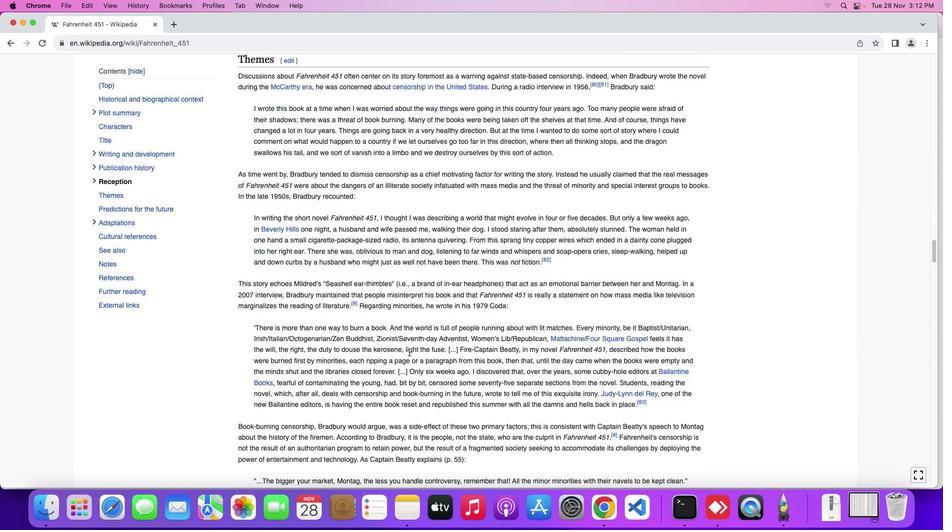 
Action: Mouse moved to (409, 353)
Screenshot: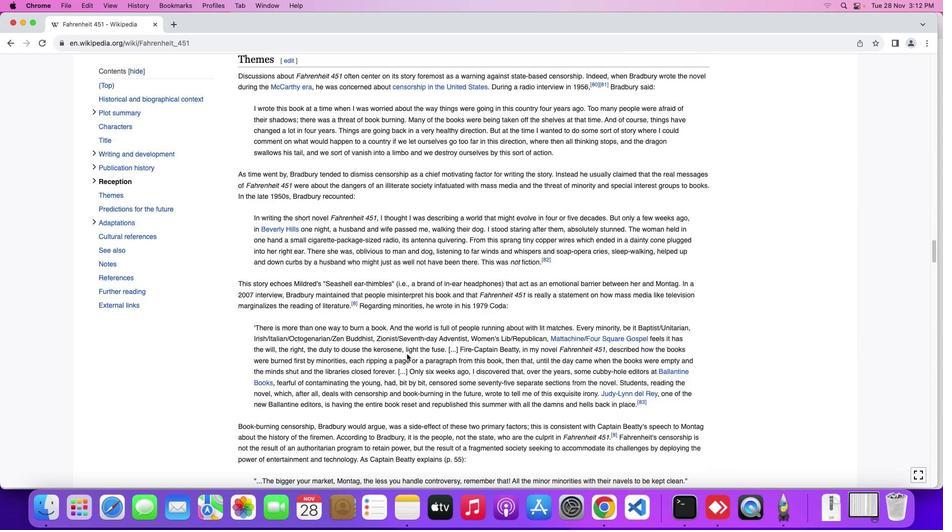 
Action: Mouse scrolled (409, 353) with delta (0, -2)
Screenshot: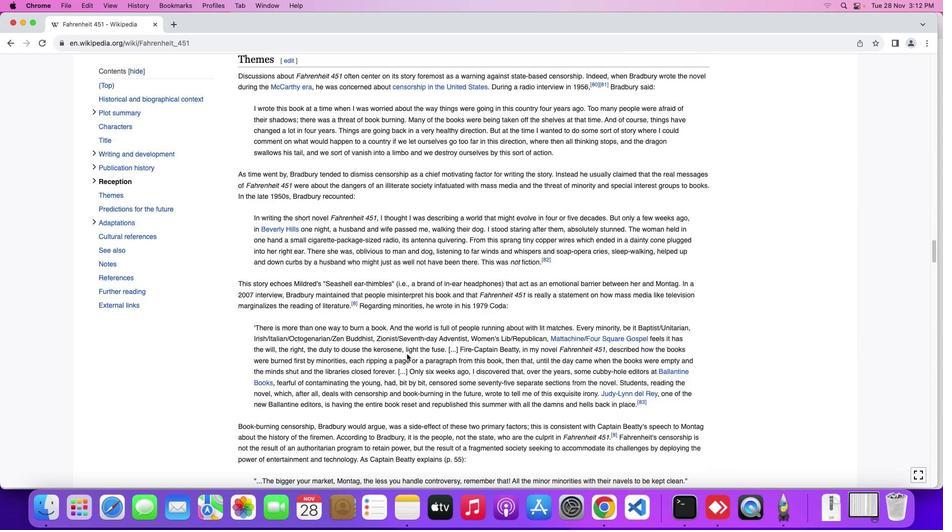 
Action: Mouse moved to (406, 355)
Screenshot: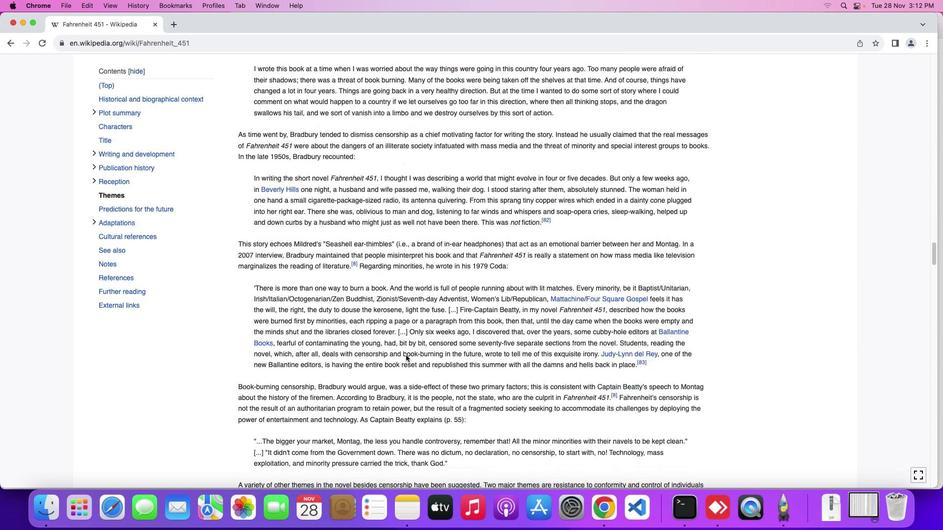 
Action: Mouse scrolled (406, 355) with delta (0, 0)
Screenshot: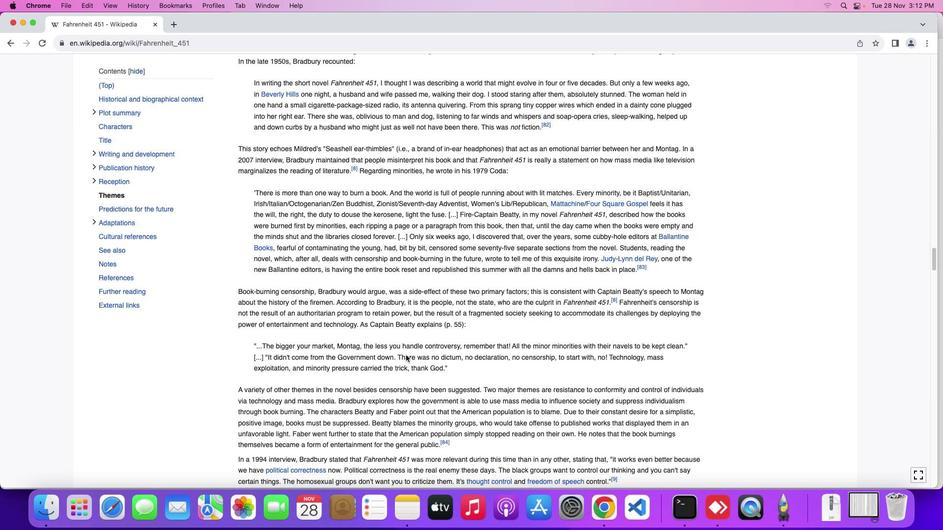 
Action: Mouse scrolled (406, 355) with delta (0, 0)
Screenshot: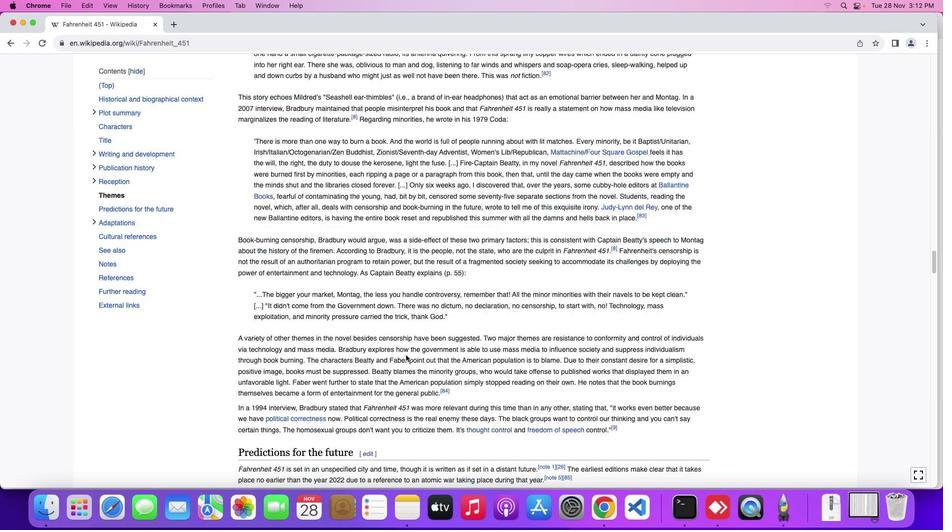 
Action: Mouse scrolled (406, 355) with delta (0, -1)
Screenshot: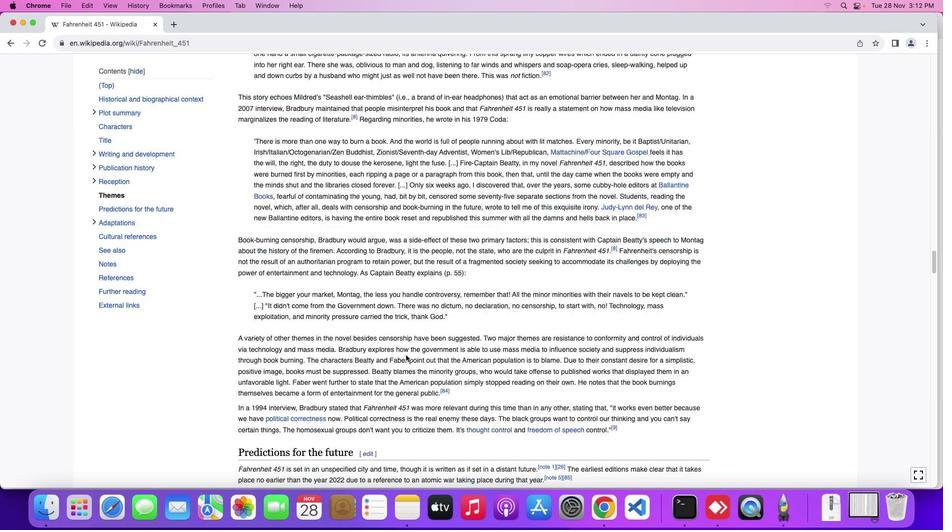 
Action: Mouse scrolled (406, 355) with delta (0, -1)
Screenshot: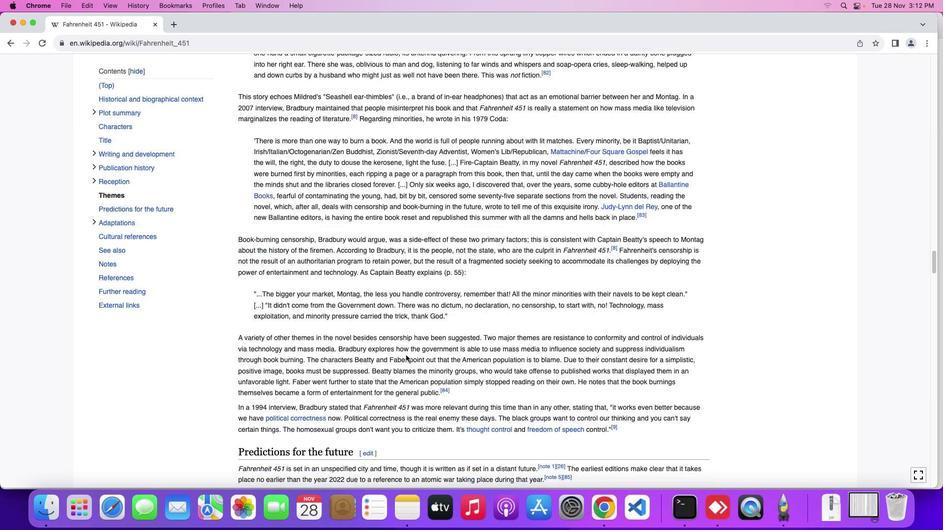 
Action: Mouse moved to (405, 354)
Screenshot: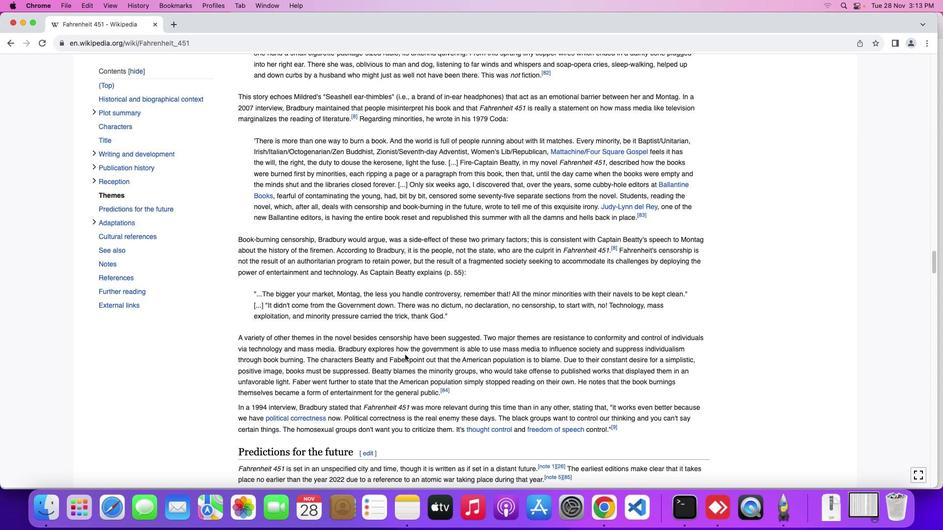 
Action: Mouse scrolled (405, 354) with delta (0, 0)
Screenshot: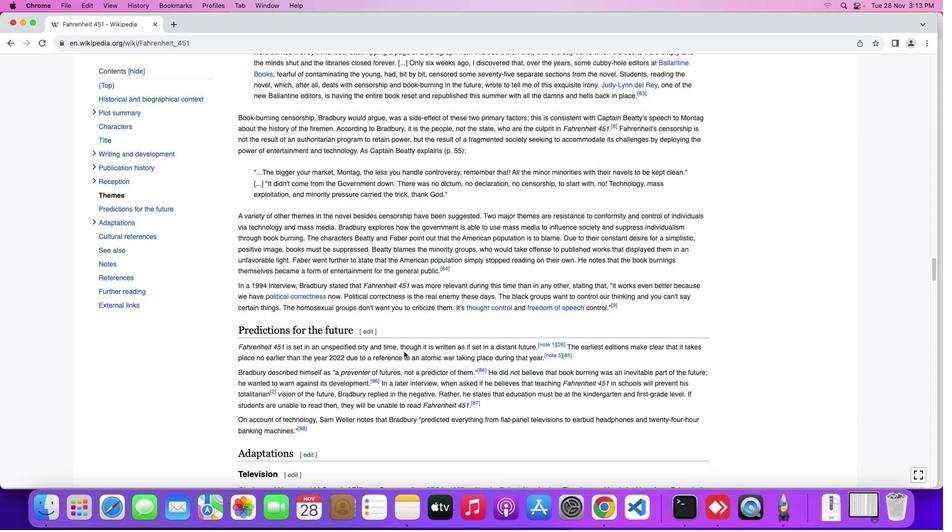 
Action: Mouse scrolled (405, 354) with delta (0, 0)
Screenshot: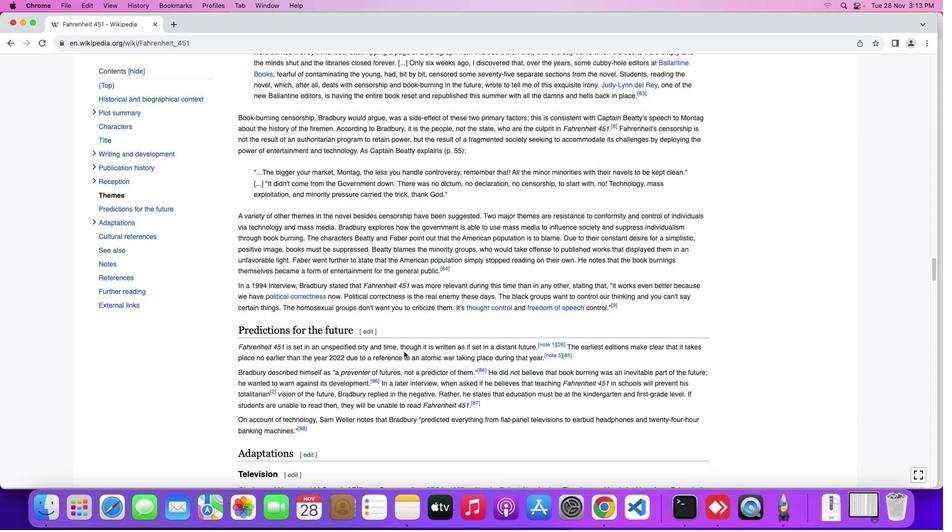 
Action: Mouse moved to (404, 354)
Screenshot: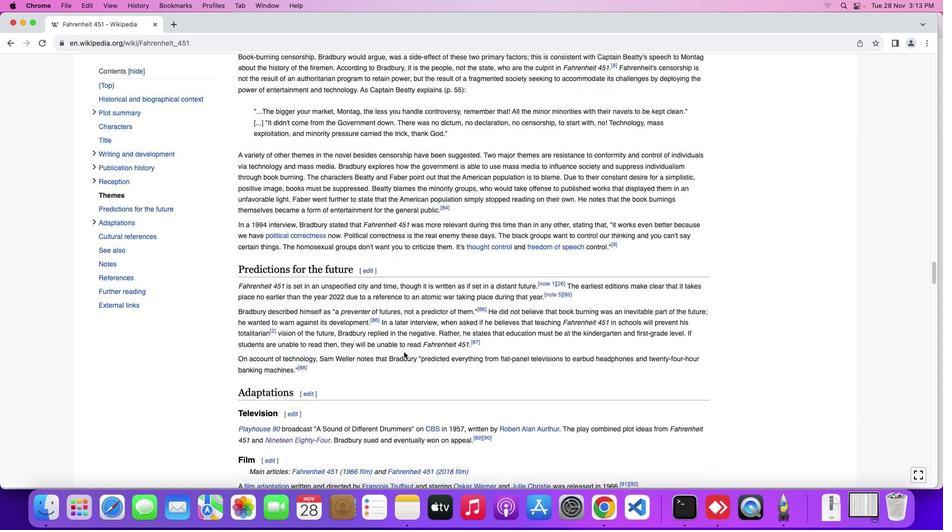 
Action: Mouse scrolled (404, 354) with delta (0, -1)
Screenshot: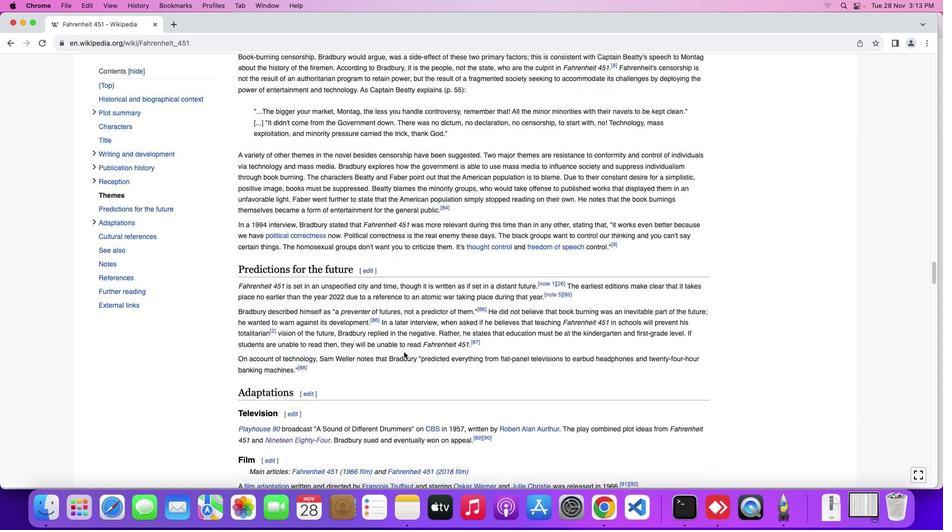
Action: Mouse moved to (404, 353)
Screenshot: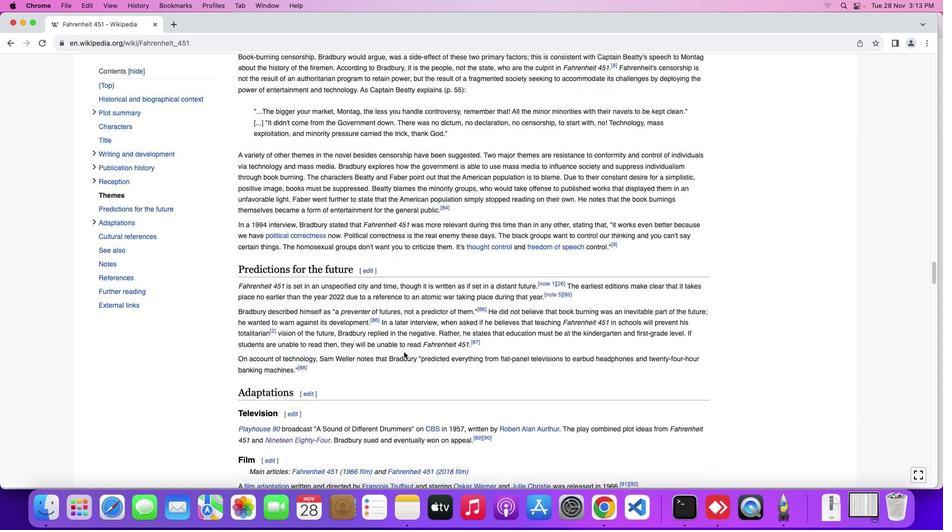 
Action: Mouse scrolled (404, 353) with delta (0, -1)
Screenshot: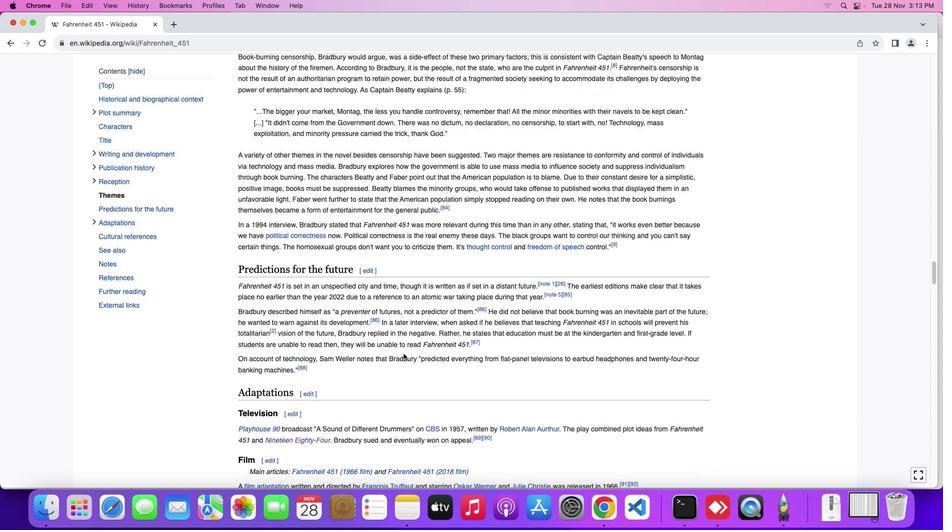 
Action: Mouse moved to (403, 354)
Screenshot: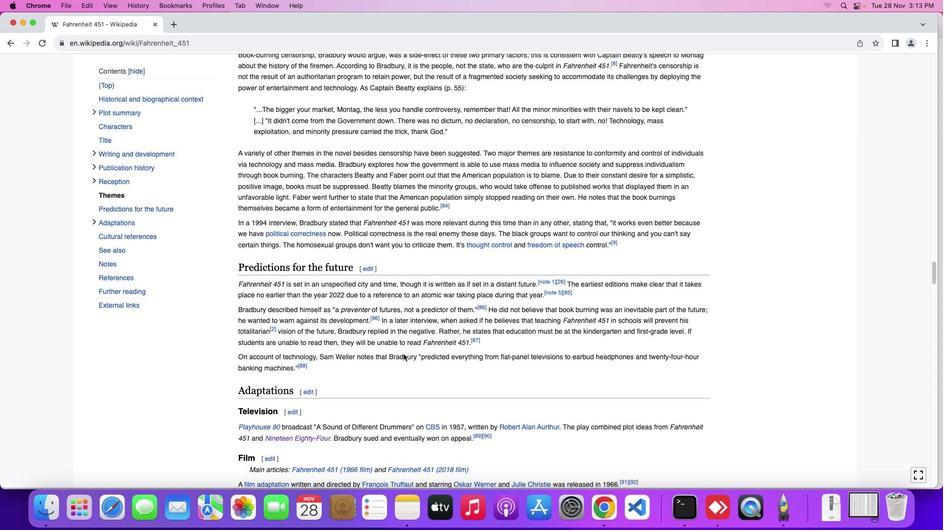 
Action: Mouse scrolled (403, 354) with delta (0, 0)
Screenshot: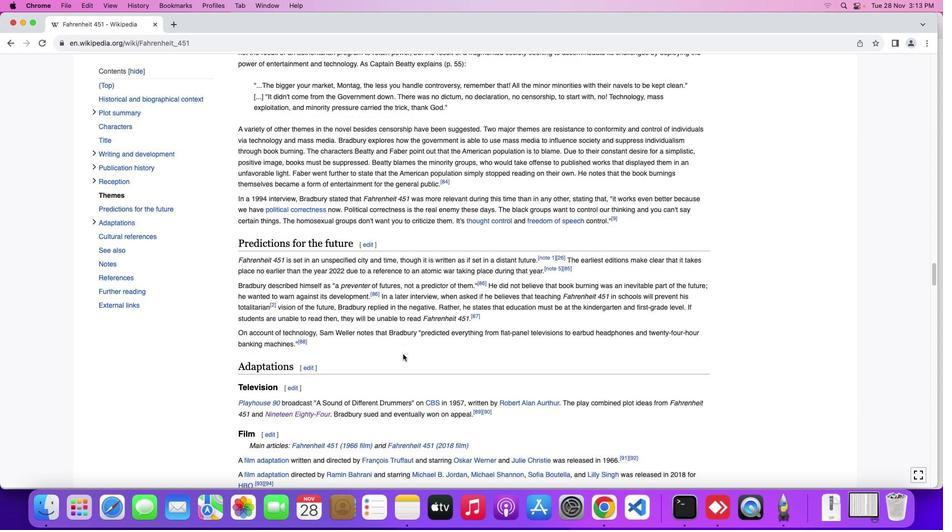 
Action: Mouse scrolled (403, 354) with delta (0, 0)
Screenshot: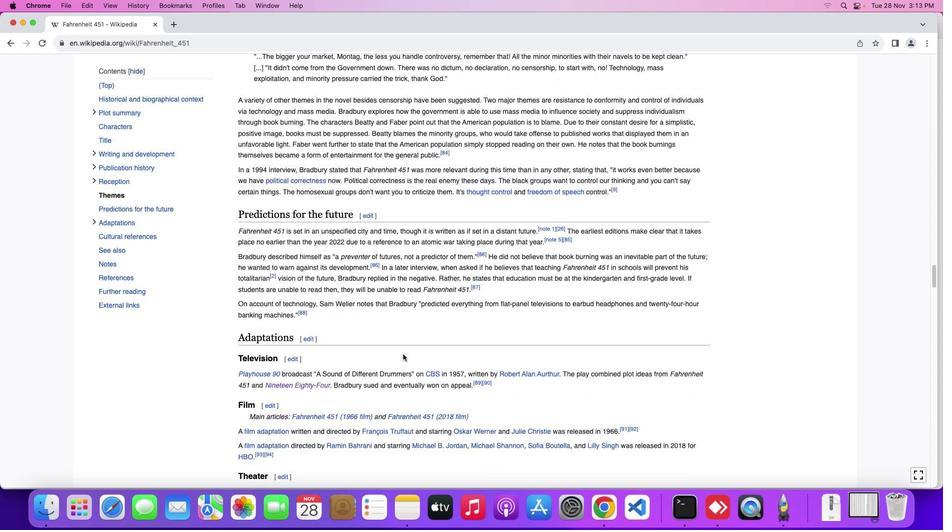 
Action: Mouse scrolled (403, 354) with delta (0, 0)
Screenshot: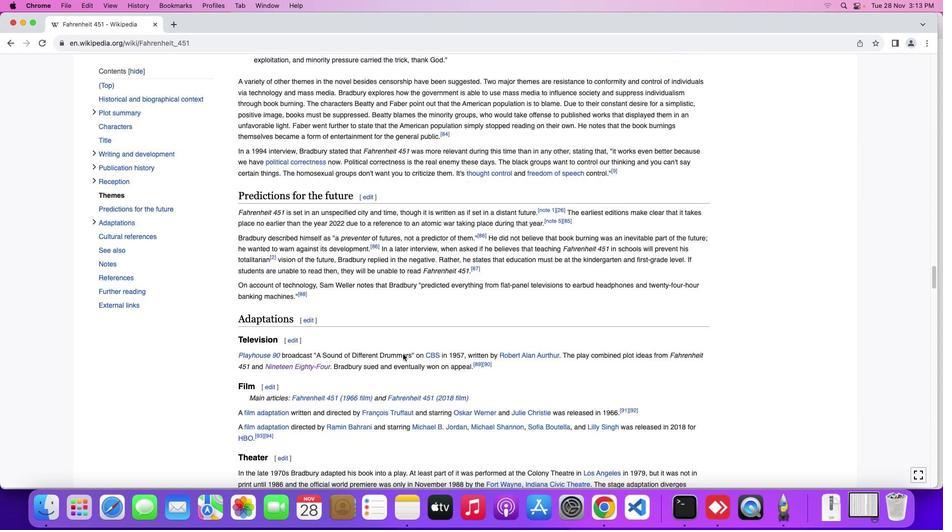 
Action: Mouse moved to (402, 354)
Screenshot: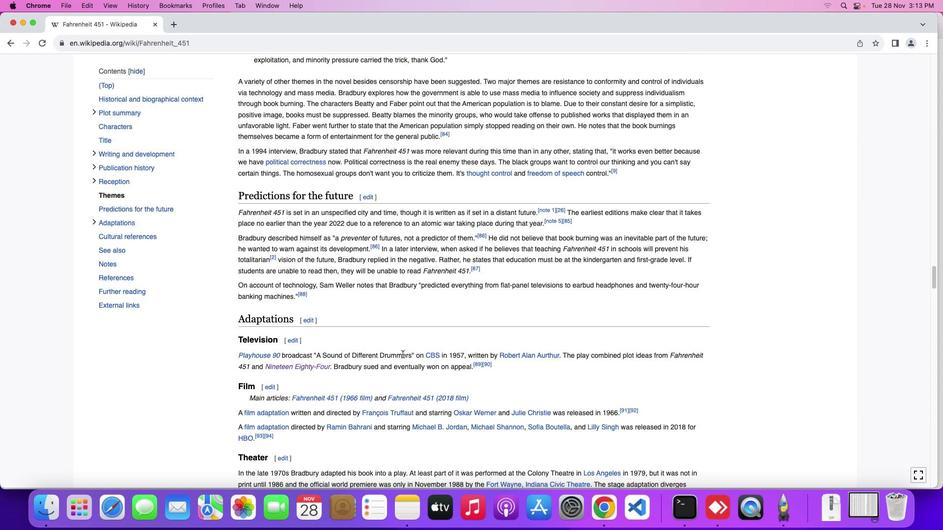 
Action: Mouse scrolled (402, 354) with delta (0, 0)
Screenshot: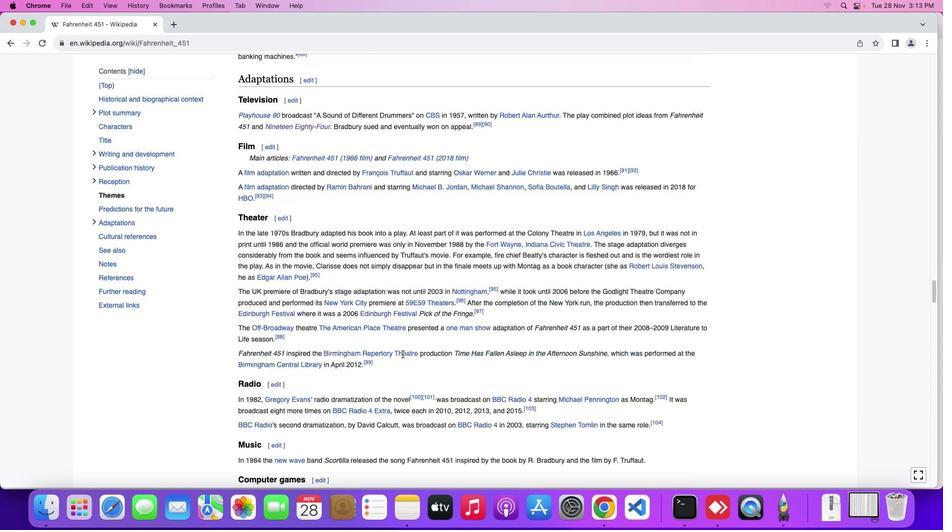
Action: Mouse scrolled (402, 354) with delta (0, 0)
Screenshot: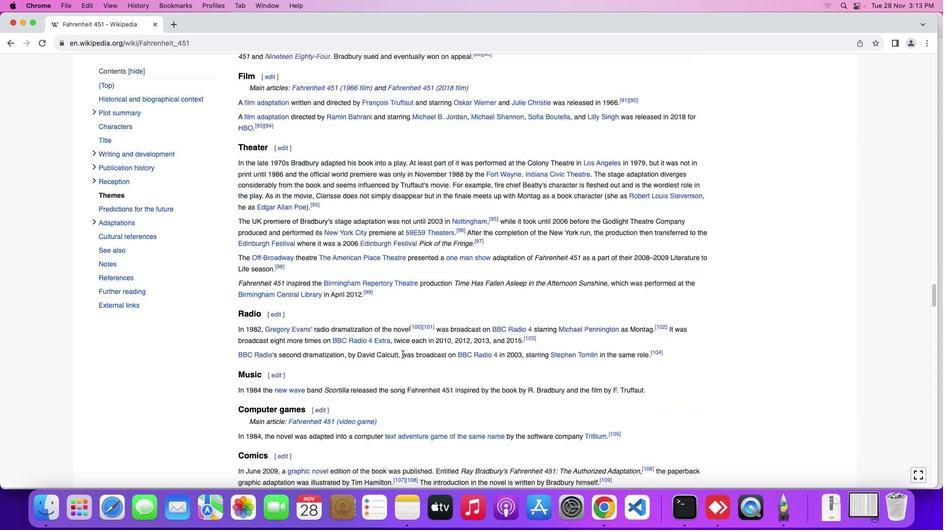 
Action: Mouse scrolled (402, 354) with delta (0, -1)
Screenshot: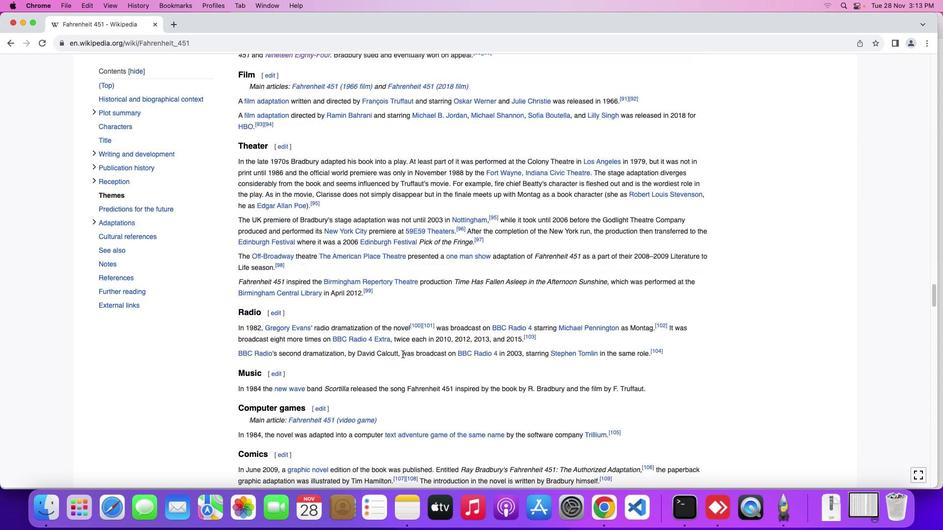 
Action: Mouse scrolled (402, 354) with delta (0, -2)
Screenshot: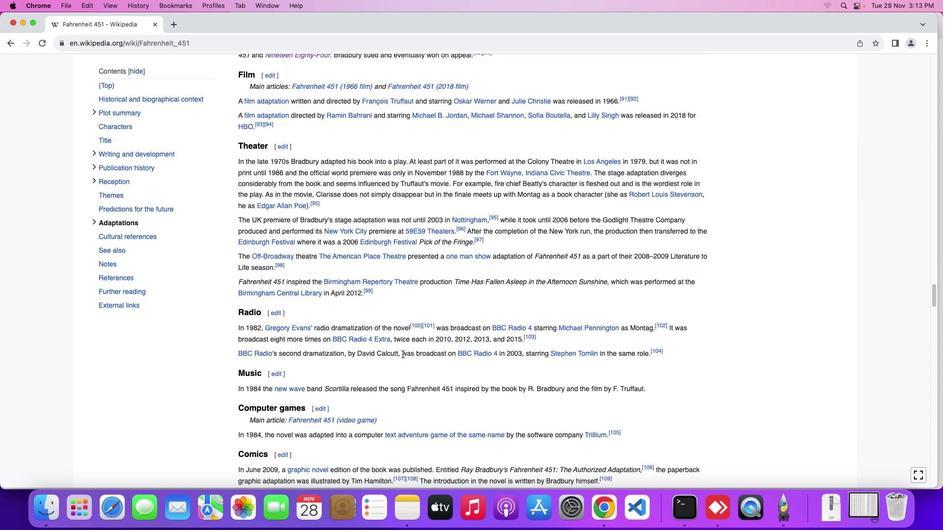 
Action: Mouse scrolled (402, 354) with delta (0, -2)
Screenshot: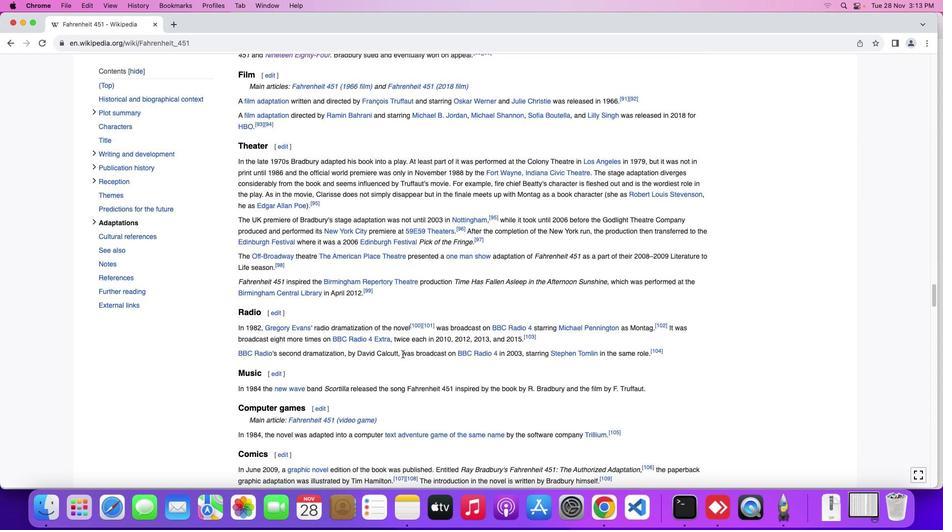 
Action: Mouse moved to (402, 354)
Screenshot: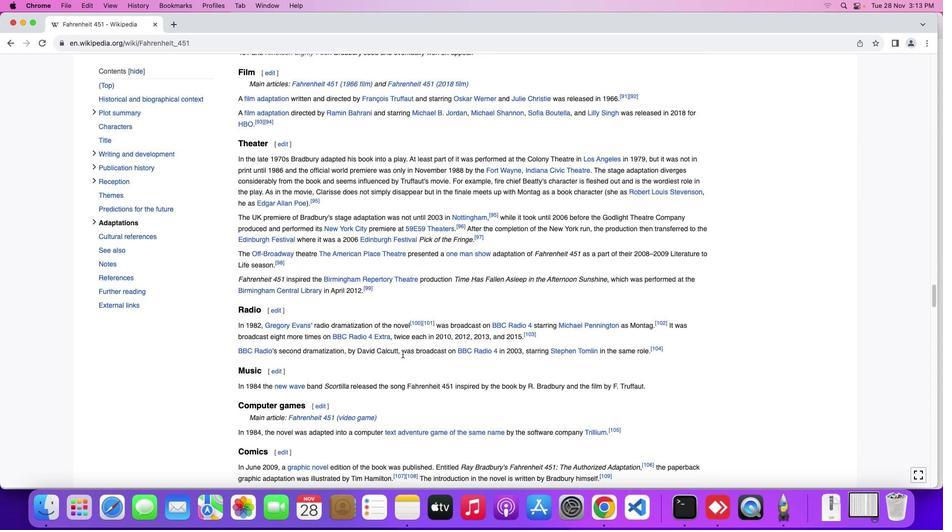 
Action: Mouse scrolled (402, 354) with delta (0, 0)
Screenshot: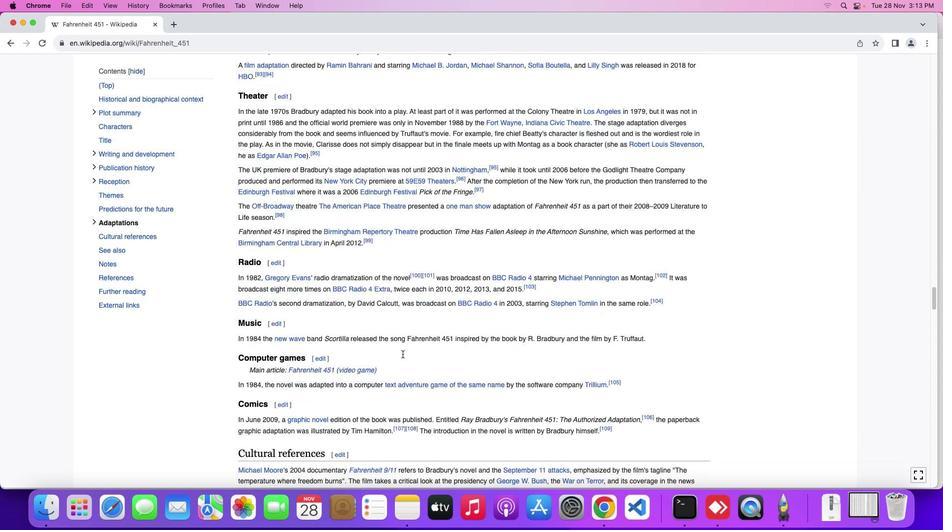
Action: Mouse scrolled (402, 354) with delta (0, 0)
Screenshot: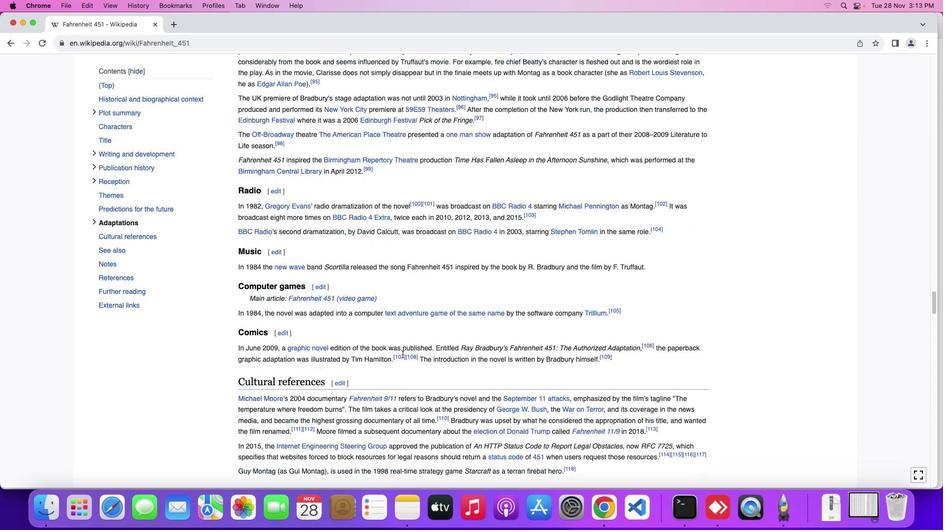 
Action: Mouse scrolled (402, 354) with delta (0, -1)
Screenshot: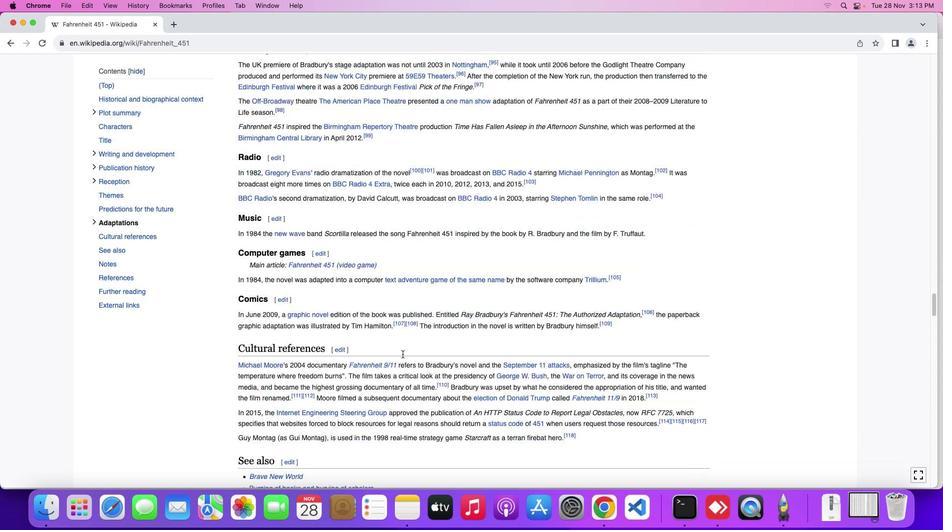 
Action: Mouse scrolled (402, 354) with delta (0, -1)
Screenshot: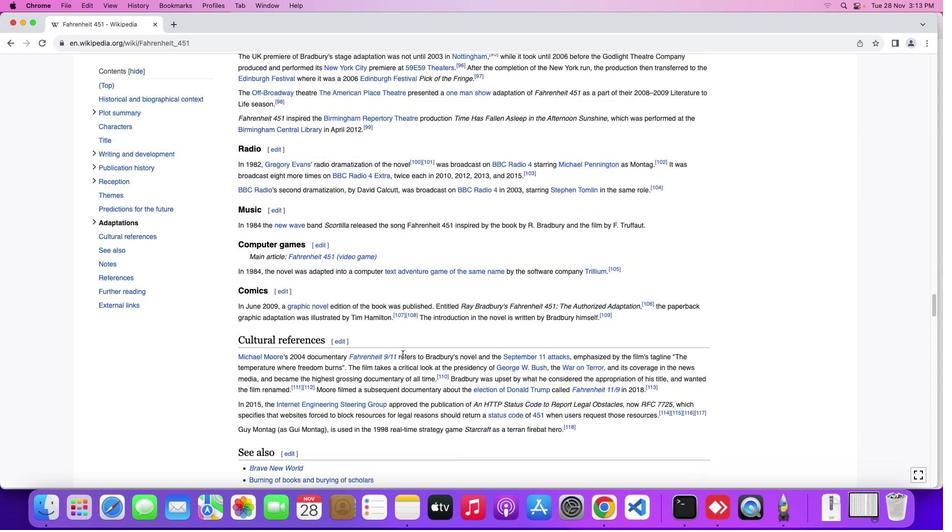 
Action: Mouse scrolled (402, 354) with delta (0, 0)
Screenshot: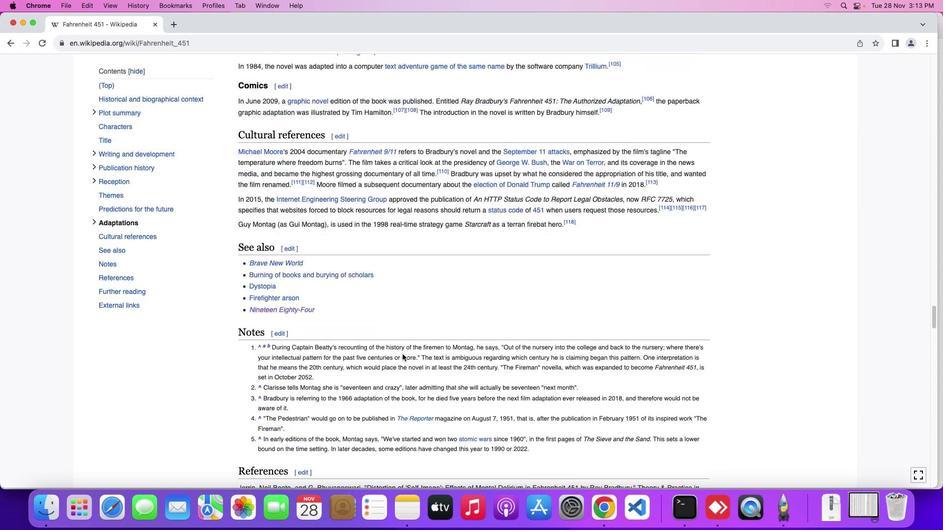 
Action: Mouse scrolled (402, 354) with delta (0, 0)
Screenshot: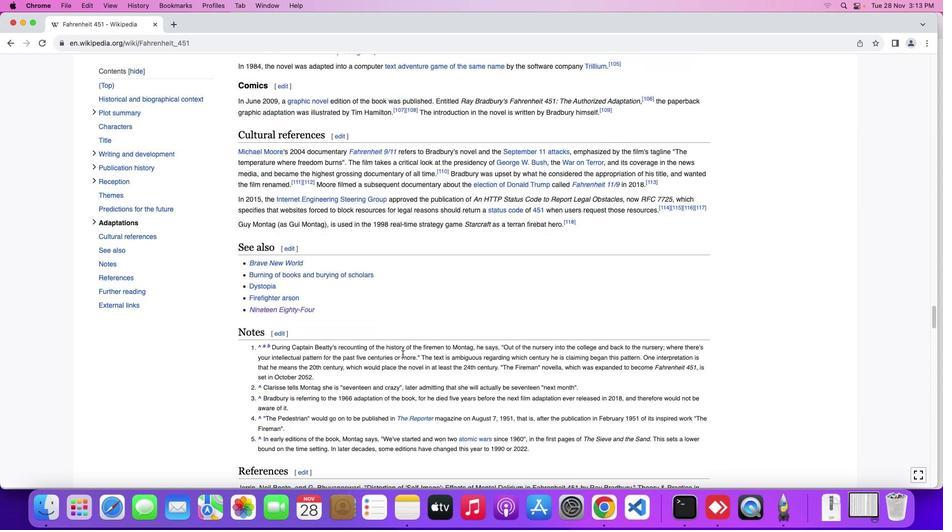
Action: Mouse scrolled (402, 354) with delta (0, -1)
Screenshot: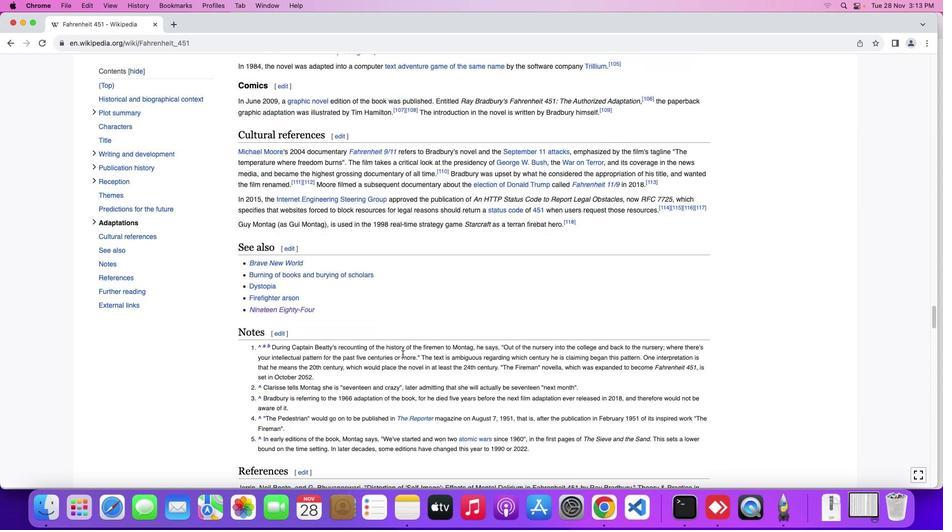 
Action: Mouse scrolled (402, 354) with delta (0, -2)
Screenshot: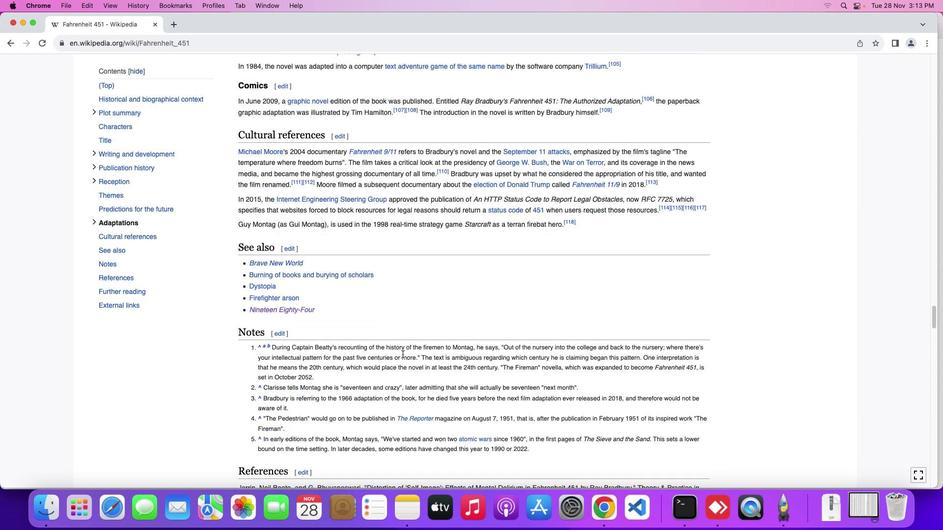 
Action: Mouse moved to (402, 354)
Screenshot: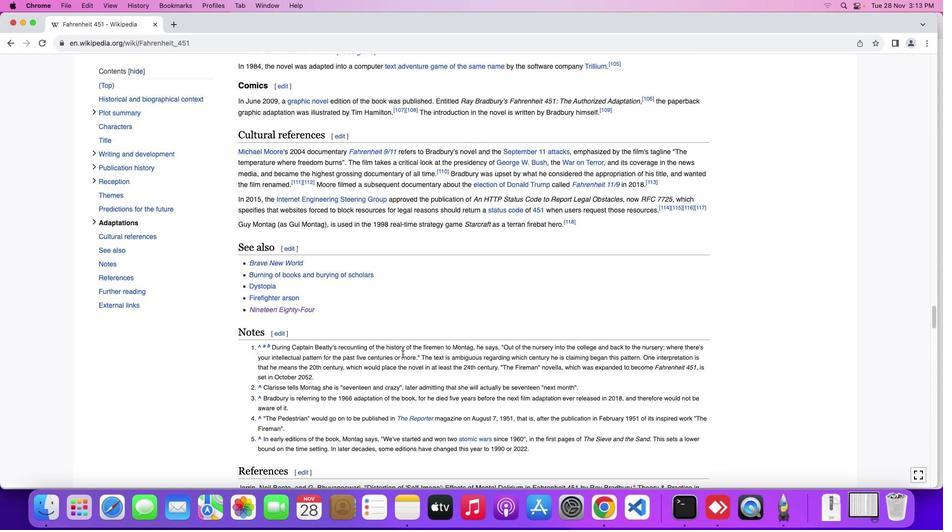 
Action: Mouse scrolled (402, 354) with delta (0, 0)
Screenshot: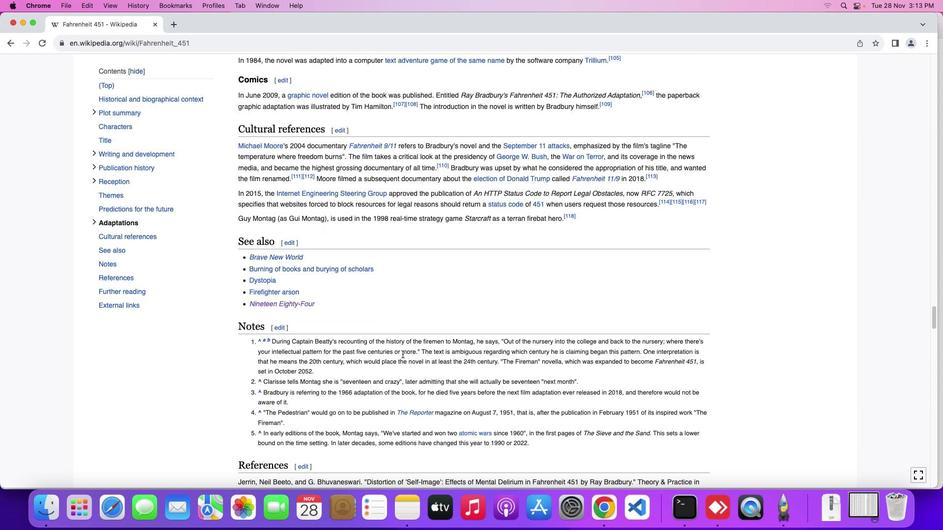 
Action: Mouse scrolled (402, 354) with delta (0, 0)
Screenshot: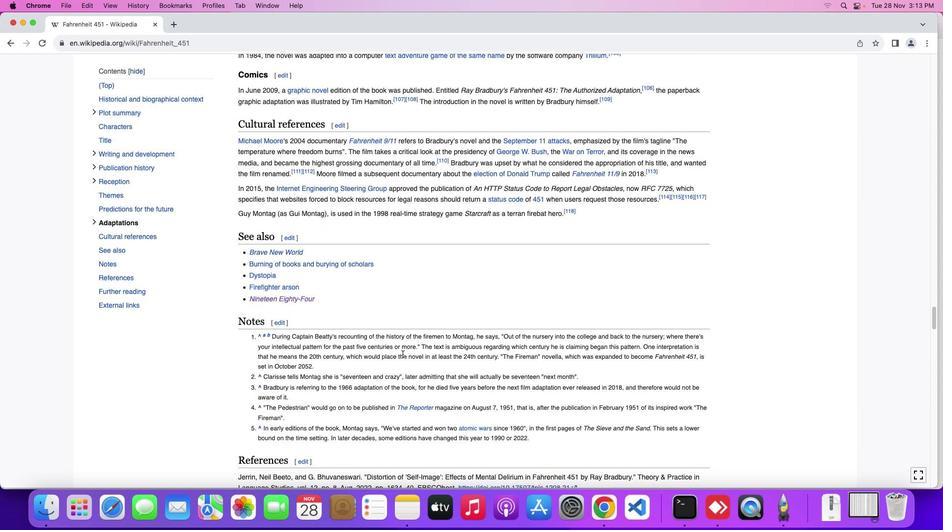 
Action: Mouse scrolled (402, 354) with delta (0, 0)
Screenshot: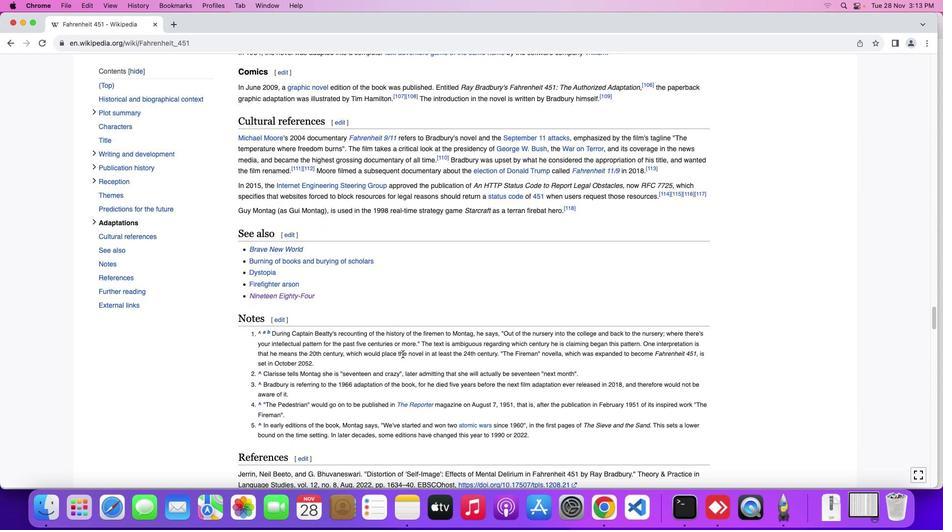 
Action: Mouse scrolled (402, 354) with delta (0, 0)
Screenshot: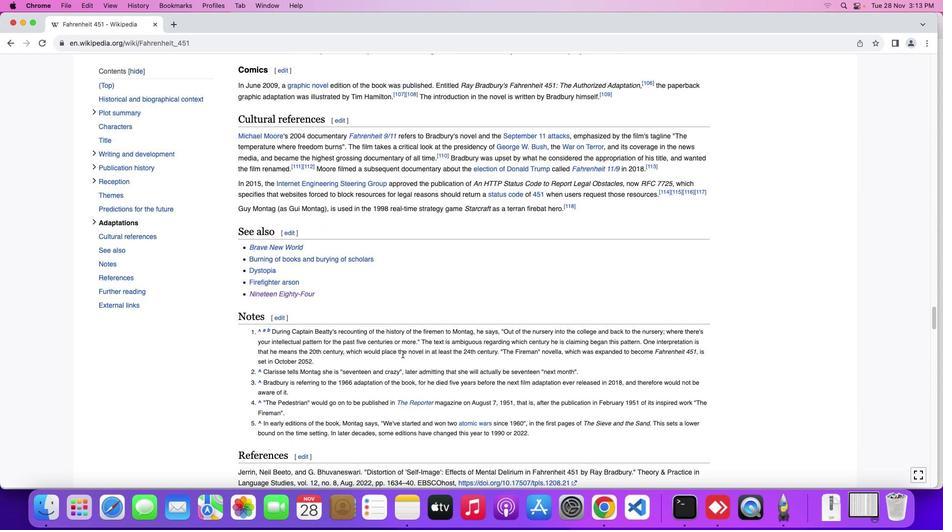 
Action: Mouse scrolled (402, 354) with delta (0, 0)
Screenshot: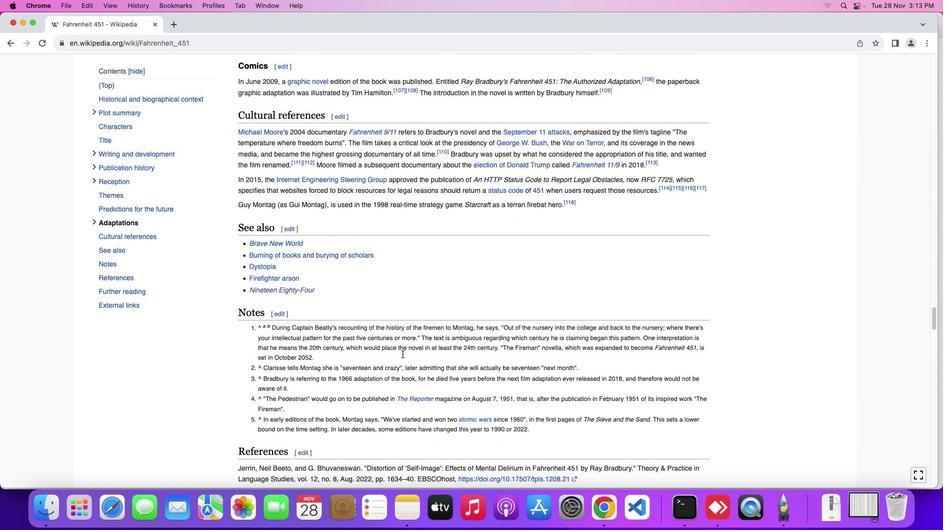 
Action: Mouse scrolled (402, 354) with delta (0, 0)
Screenshot: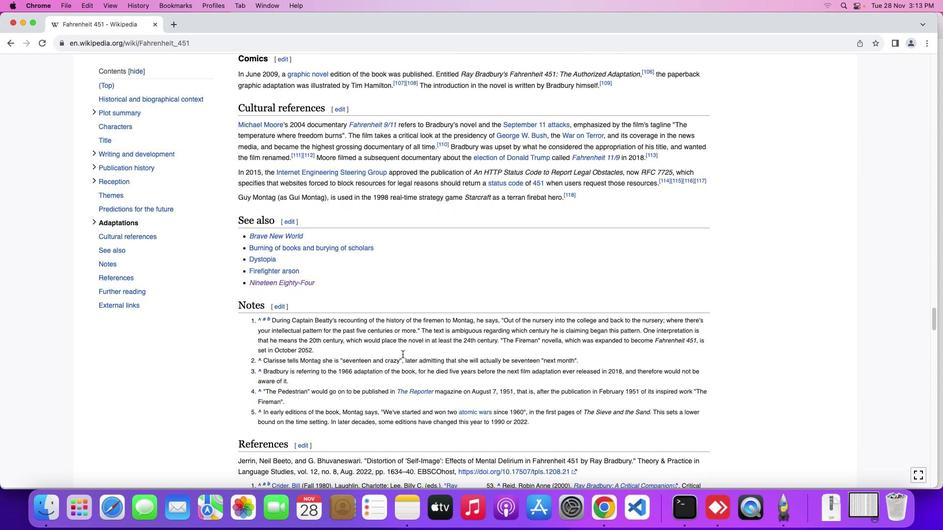 
Action: Mouse scrolled (402, 354) with delta (0, 0)
Screenshot: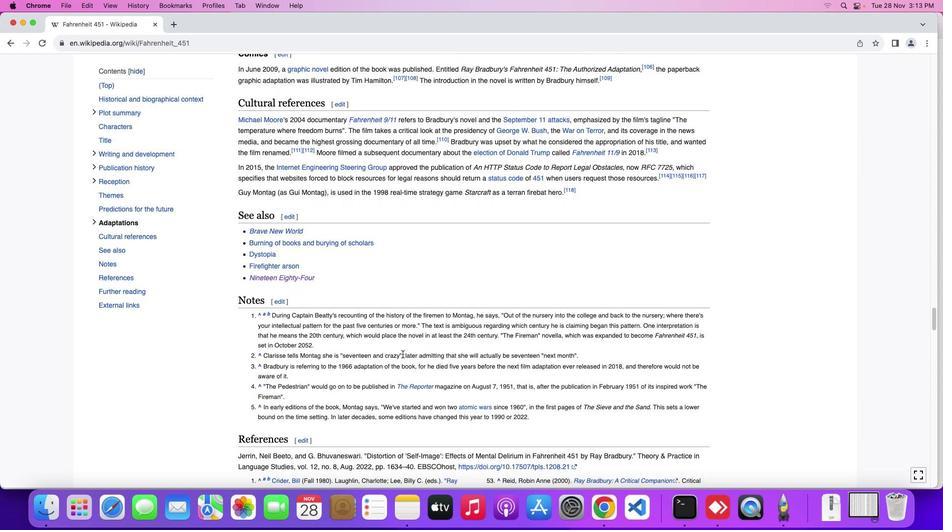 
Action: Mouse moved to (402, 354)
Screenshot: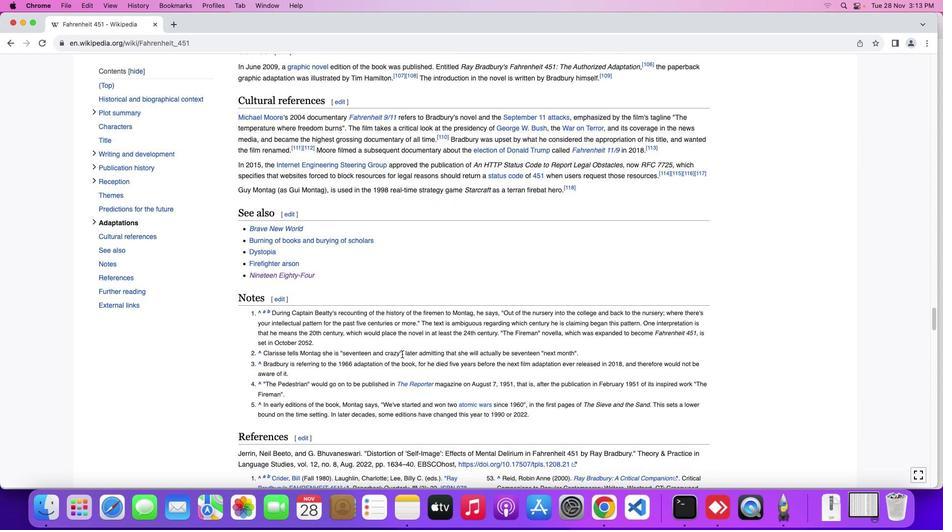 
Action: Mouse scrolled (402, 354) with delta (0, 0)
Screenshot: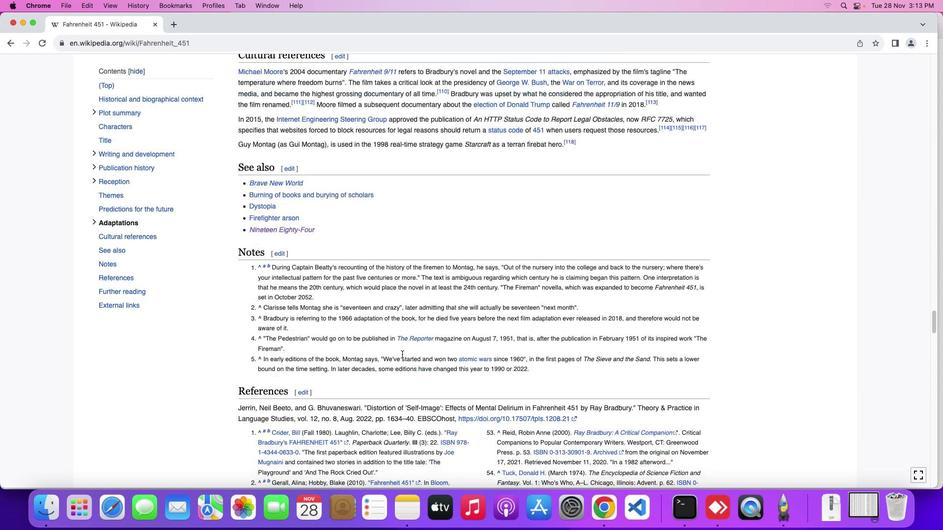 
Action: Mouse scrolled (402, 354) with delta (0, 0)
Screenshot: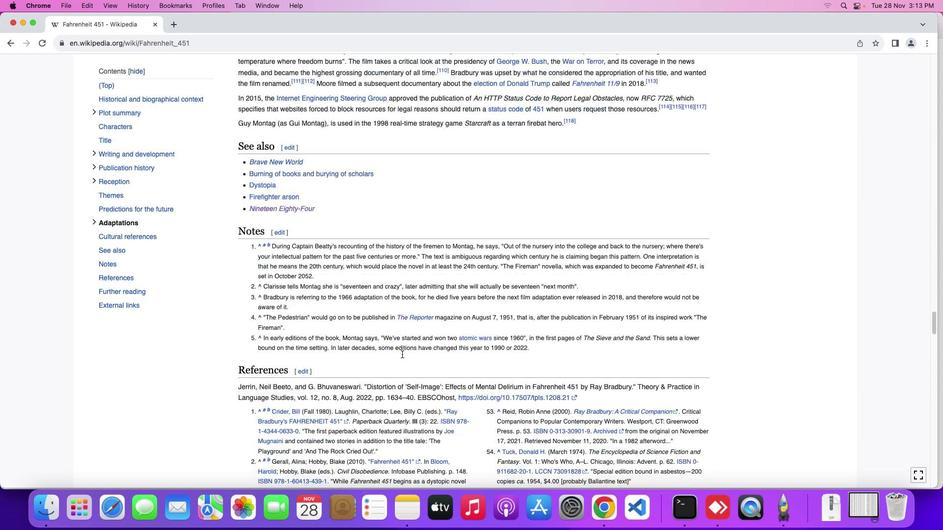 
Action: Mouse scrolled (402, 354) with delta (0, -1)
Screenshot: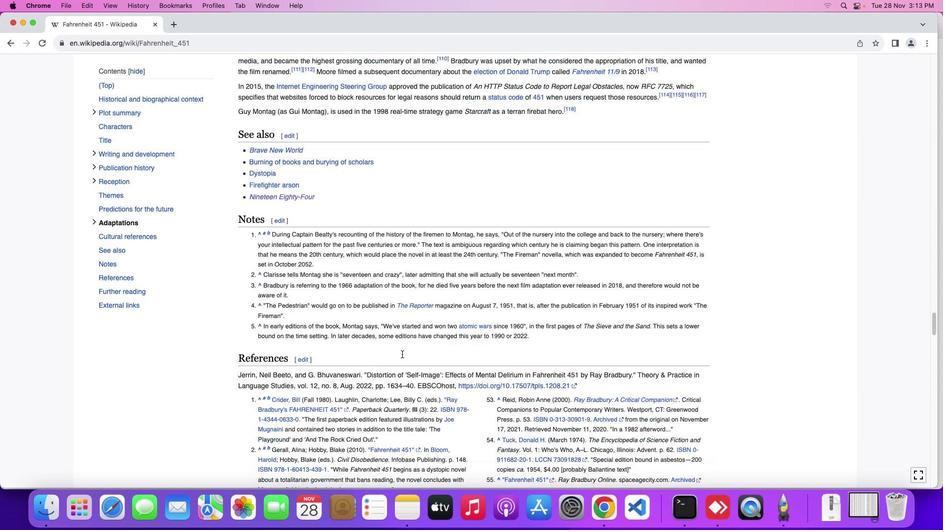 
Action: Mouse scrolled (402, 354) with delta (0, 0)
Screenshot: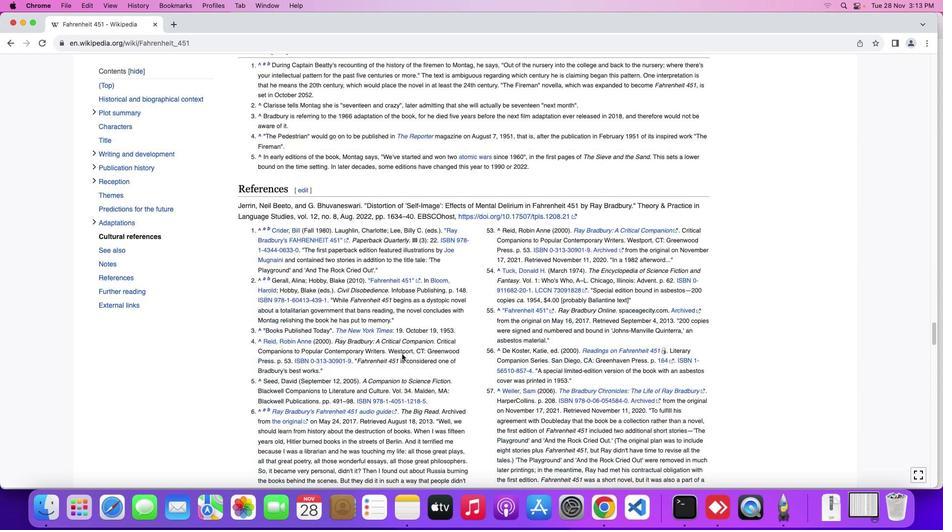 
Action: Mouse scrolled (402, 354) with delta (0, 0)
Screenshot: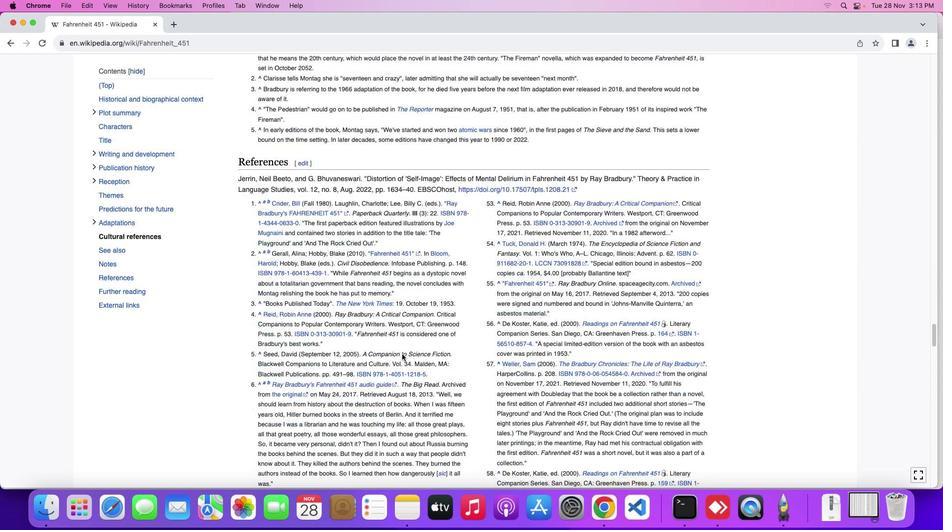 
Action: Mouse scrolled (402, 354) with delta (0, -1)
Screenshot: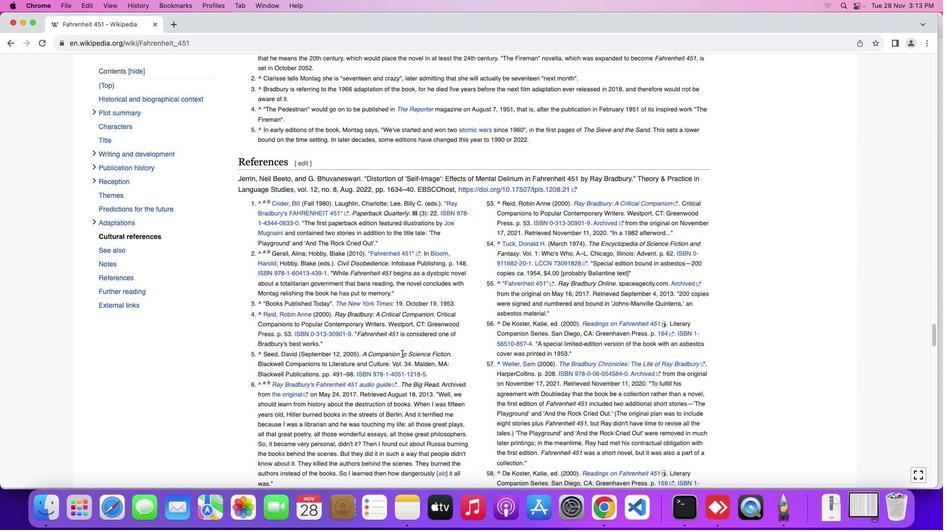 
Action: Mouse scrolled (402, 354) with delta (0, -2)
Screenshot: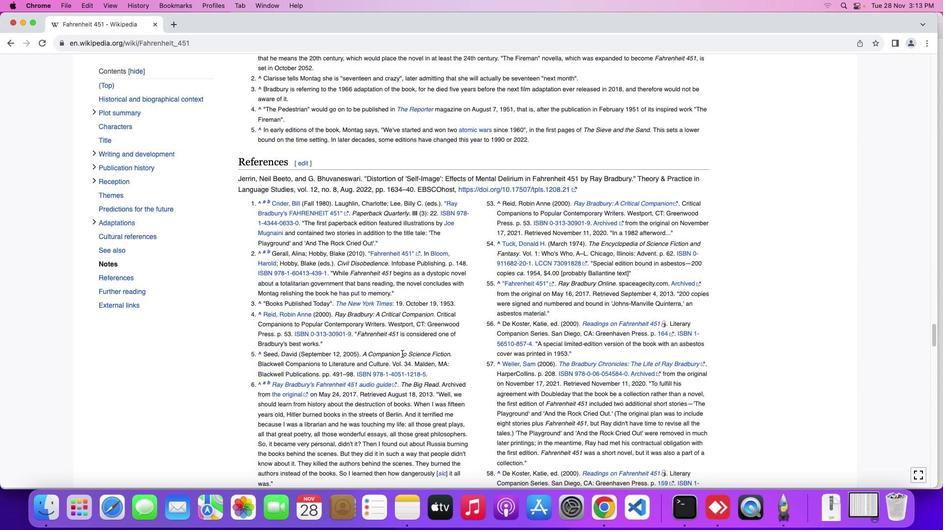 
Action: Mouse moved to (401, 354)
Screenshot: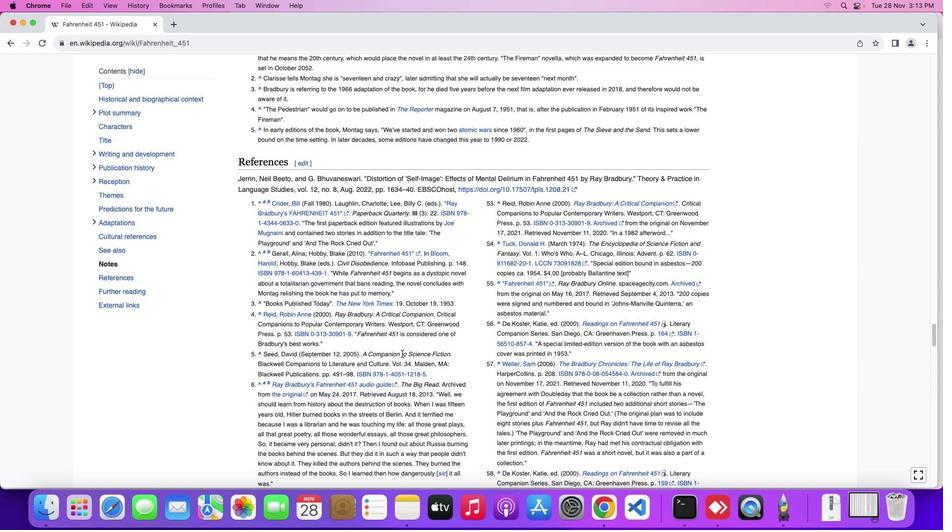 
Action: Mouse scrolled (401, 354) with delta (0, 0)
Screenshot: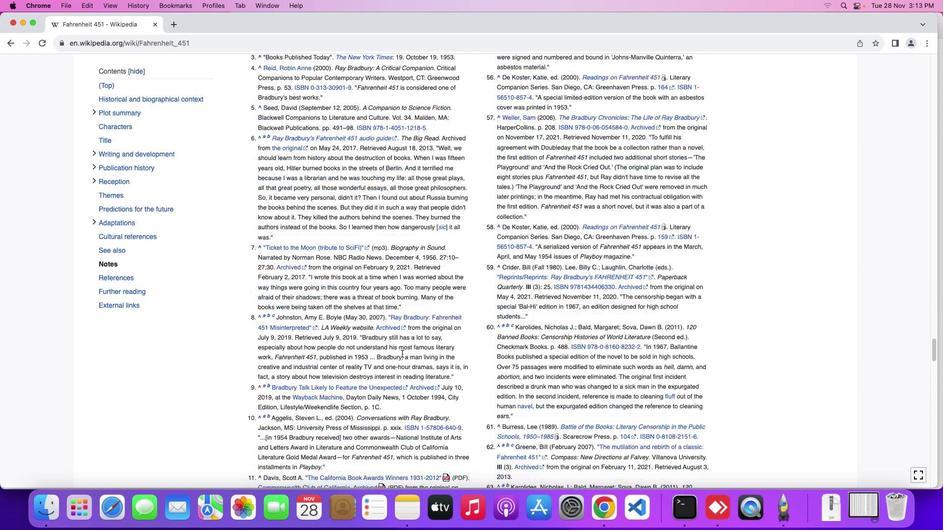 
Action: Mouse scrolled (401, 354) with delta (0, 0)
Screenshot: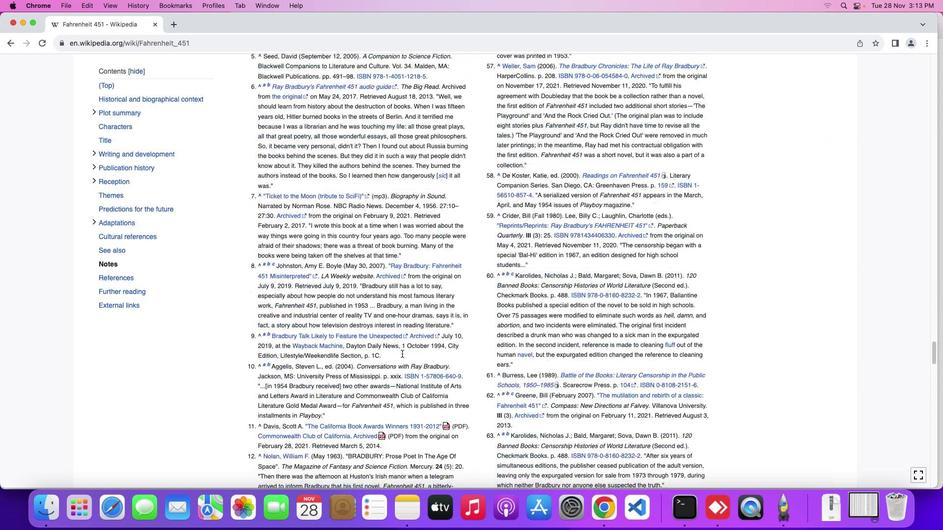
Action: Mouse scrolled (401, 354) with delta (0, -1)
Screenshot: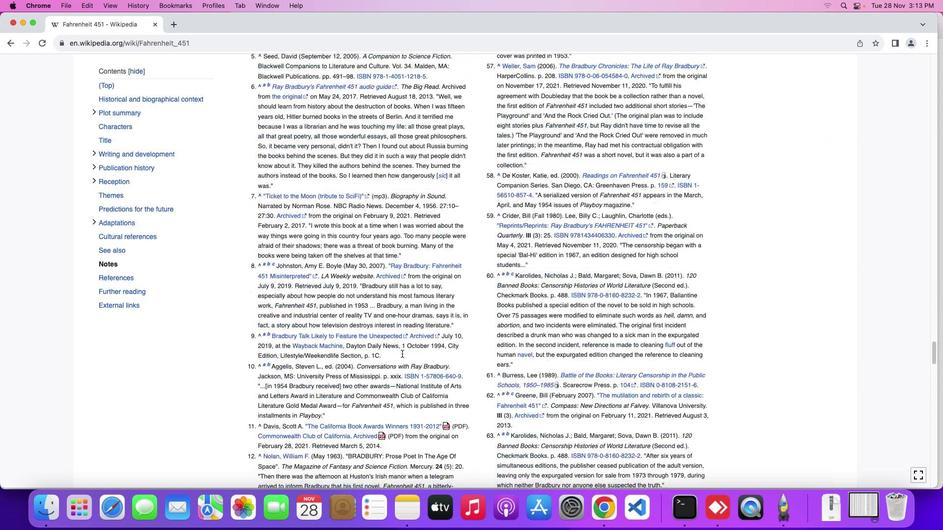 
Action: Mouse scrolled (401, 354) with delta (0, -2)
Screenshot: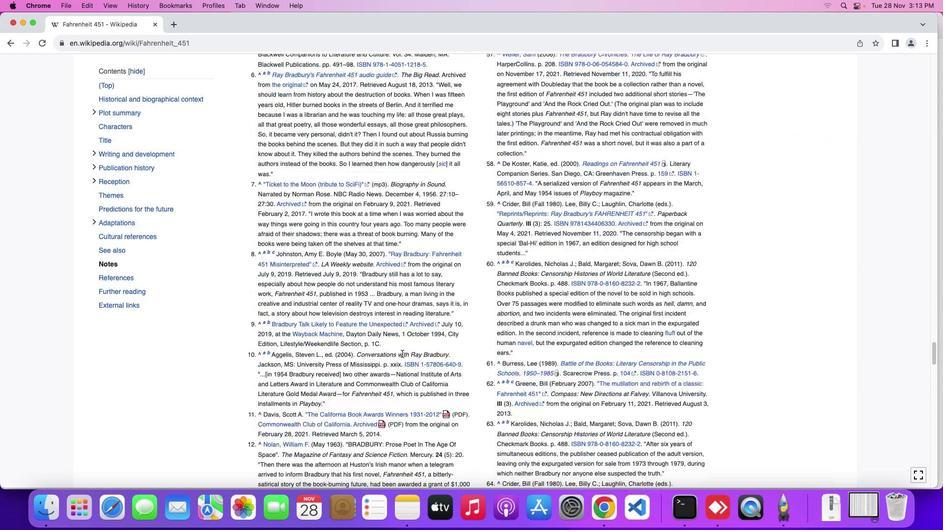 
Action: Mouse scrolled (401, 354) with delta (0, -2)
Screenshot: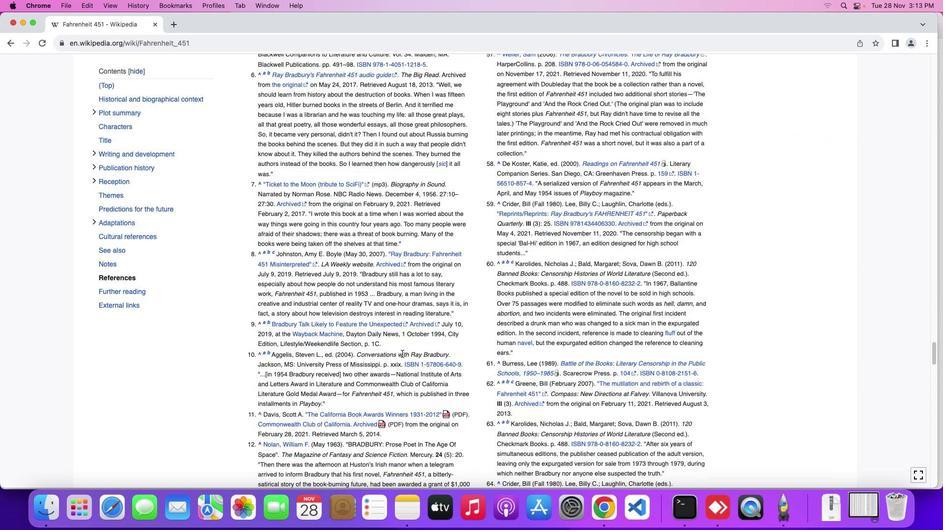 
Action: Mouse moved to (401, 354)
Screenshot: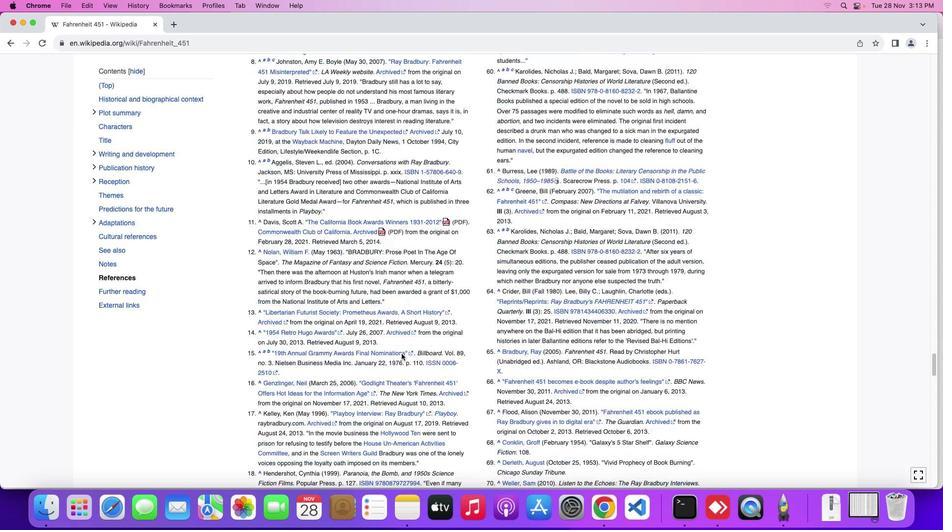 
Action: Mouse scrolled (401, 354) with delta (0, 0)
Screenshot: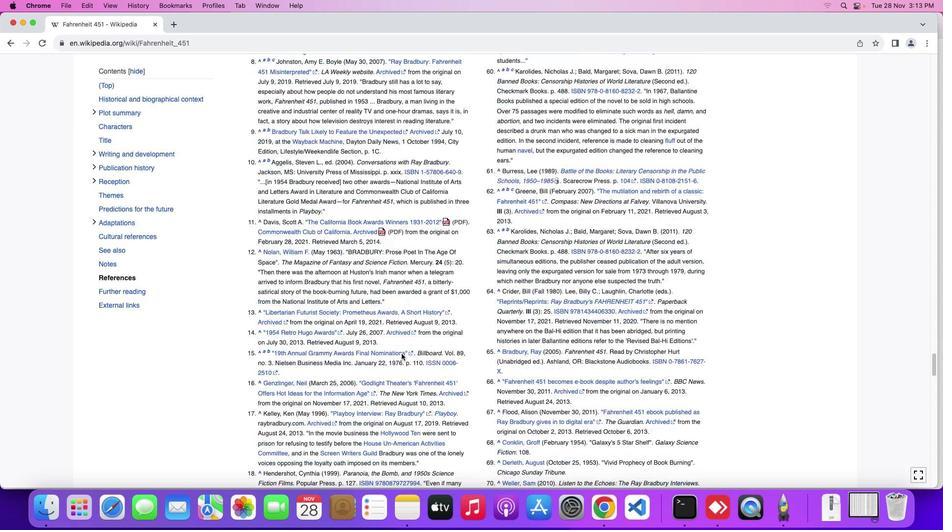 
Action: Mouse moved to (401, 353)
Screenshot: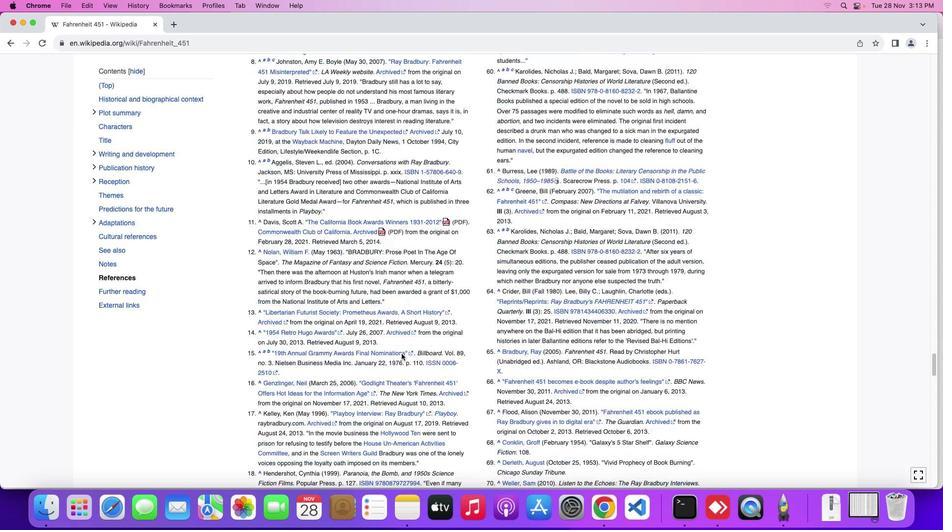 
Action: Mouse scrolled (401, 353) with delta (0, 0)
Screenshot: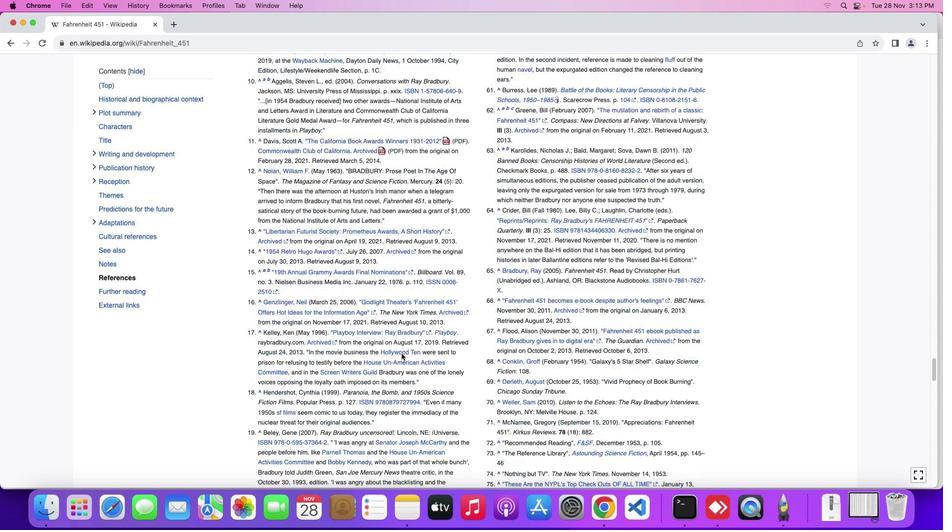 
Action: Mouse scrolled (401, 353) with delta (0, -1)
Screenshot: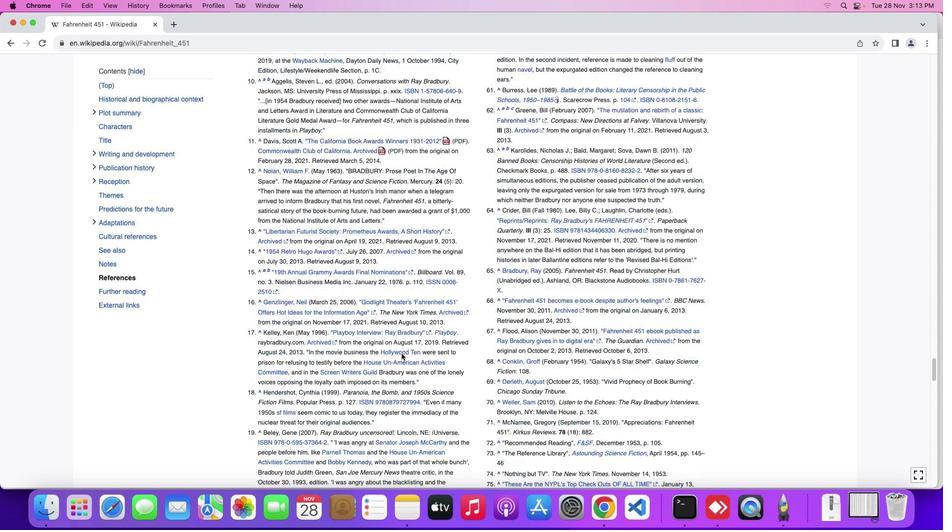 
Action: Mouse moved to (401, 353)
Screenshot: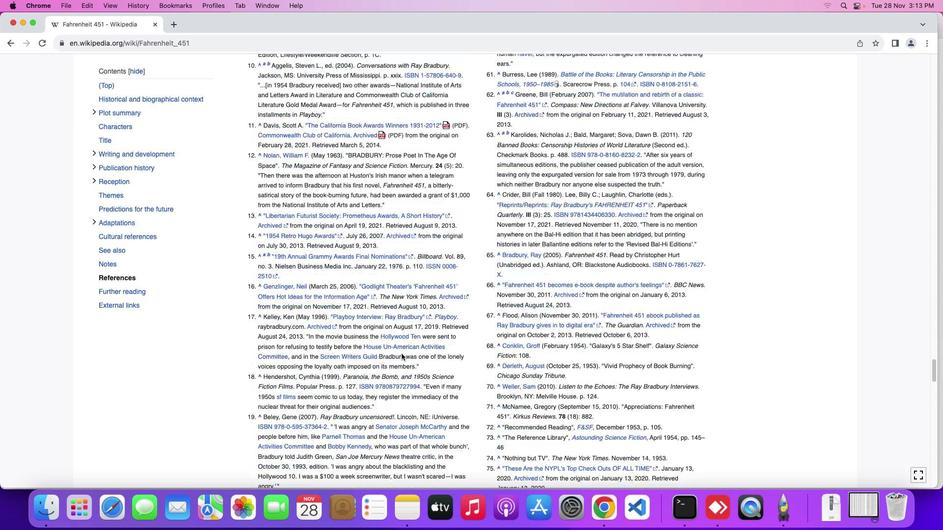 
Action: Mouse scrolled (401, 353) with delta (0, -2)
Screenshot: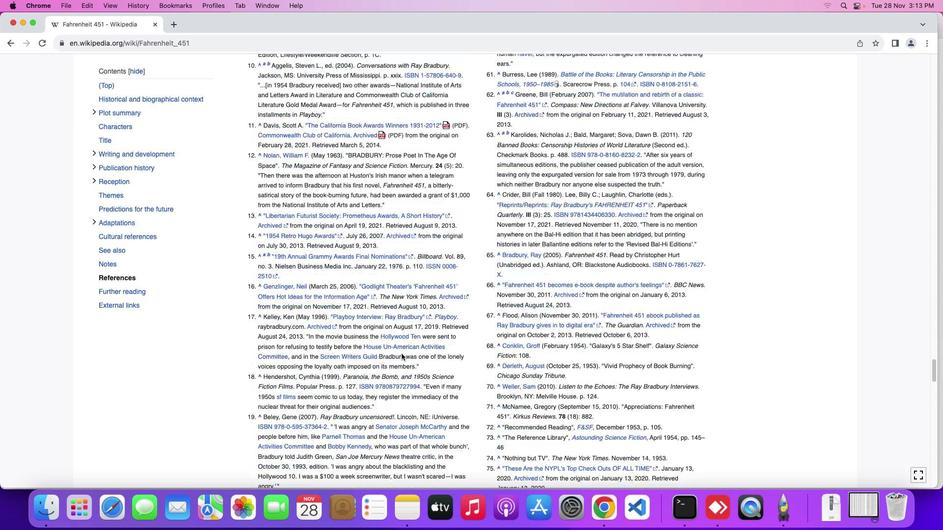 
Action: Mouse moved to (401, 353)
Screenshot: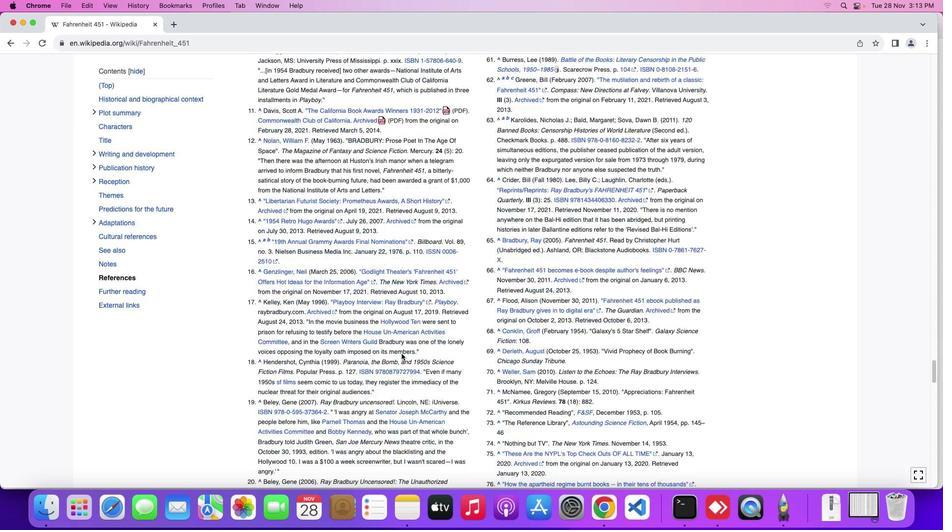 
Action: Mouse scrolled (401, 353) with delta (0, -2)
Screenshot: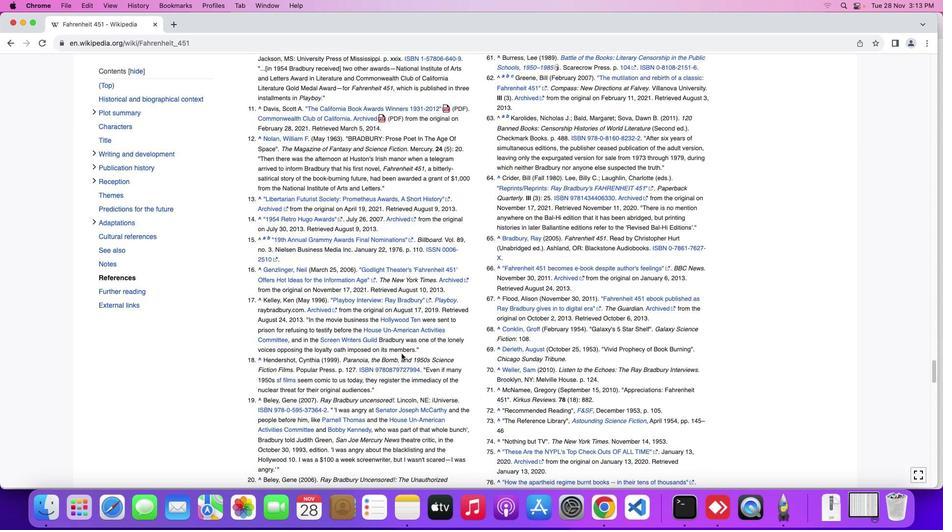 
Action: Mouse moved to (401, 353)
Screenshot: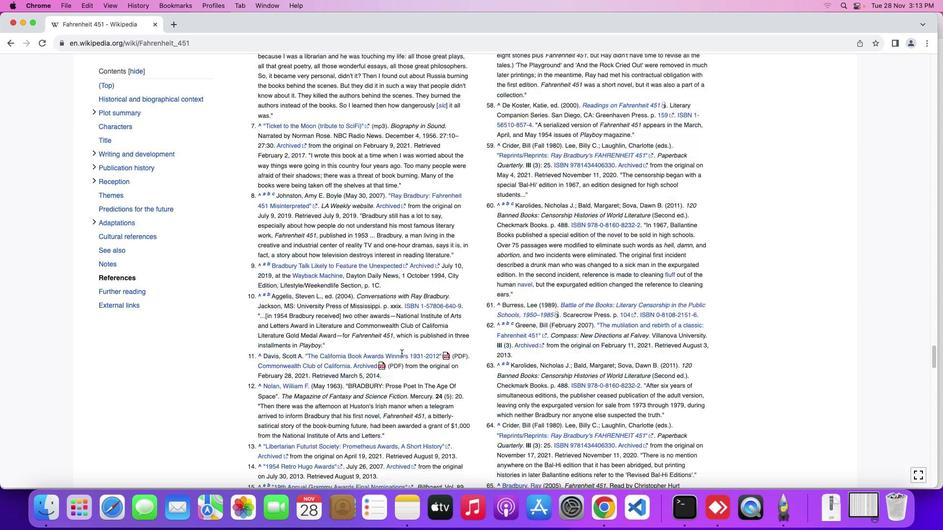
Action: Mouse scrolled (401, 353) with delta (0, 0)
Screenshot: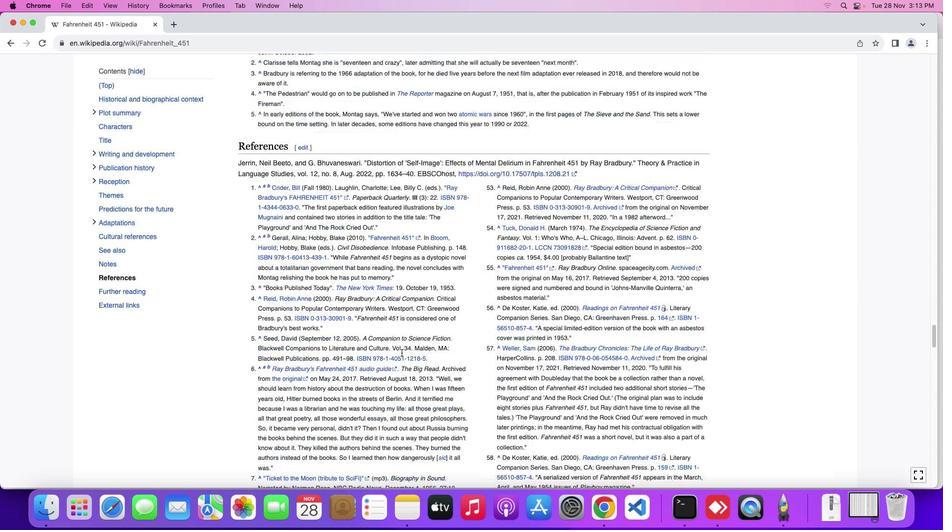 
Action: Mouse scrolled (401, 353) with delta (0, 0)
Screenshot: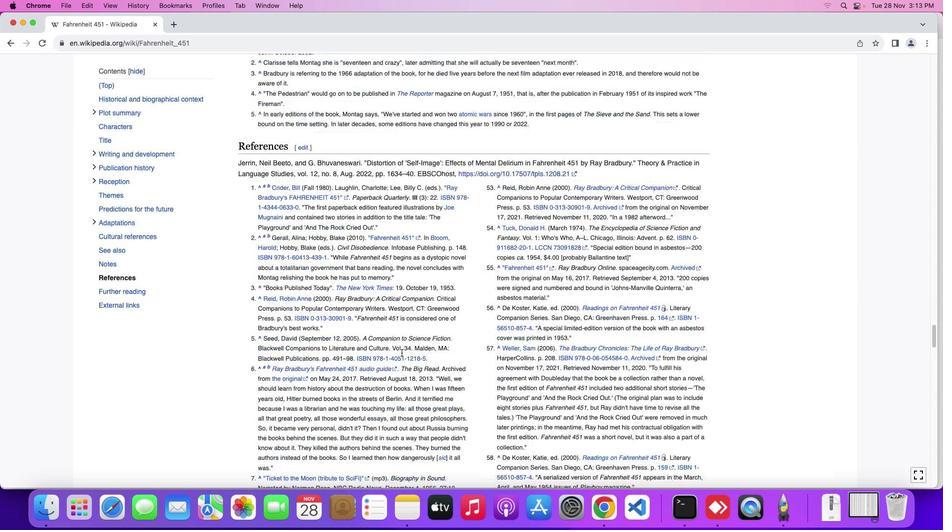 
Action: Mouse scrolled (401, 353) with delta (0, 1)
Screenshot: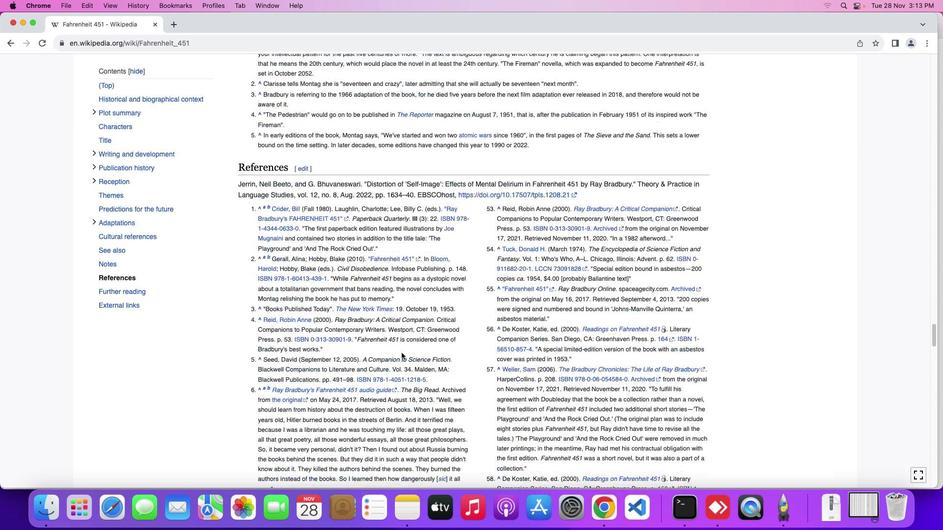 
Action: Mouse scrolled (401, 353) with delta (0, 2)
Screenshot: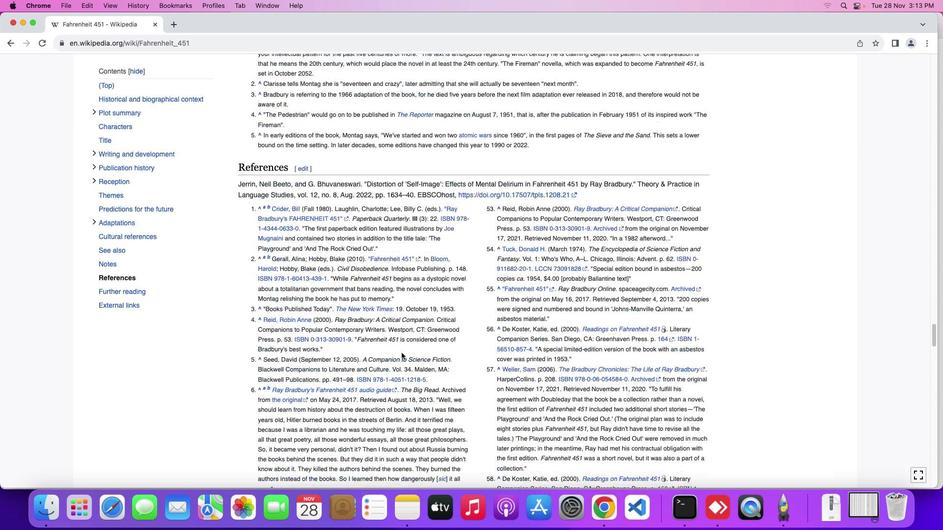 
Action: Mouse scrolled (401, 353) with delta (0, 2)
Screenshot: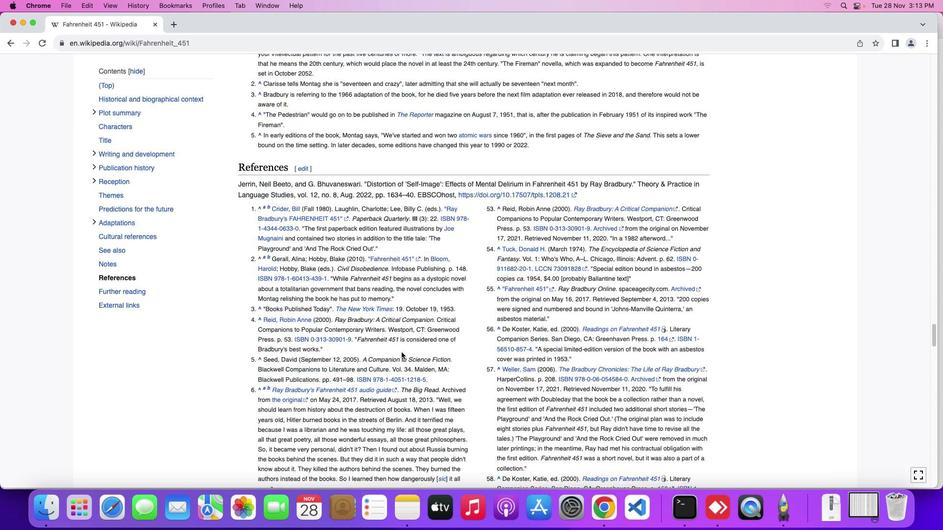 
Action: Mouse scrolled (401, 353) with delta (0, 3)
Screenshot: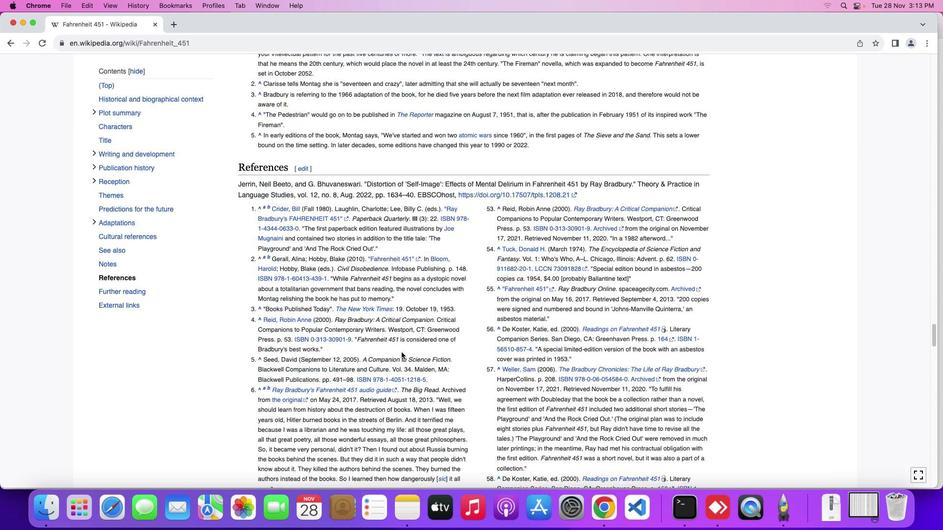 
Action: Mouse scrolled (401, 353) with delta (0, 3)
Screenshot: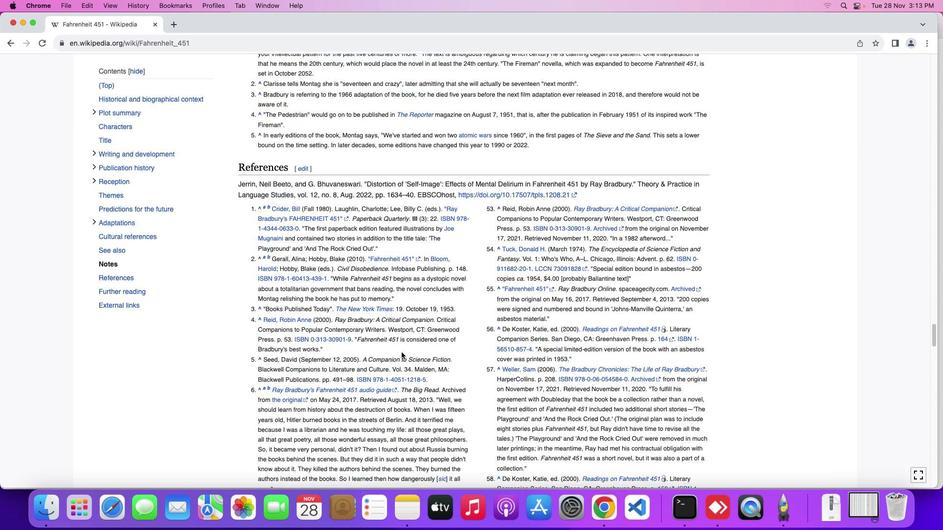 
Action: Mouse moved to (401, 352)
Screenshot: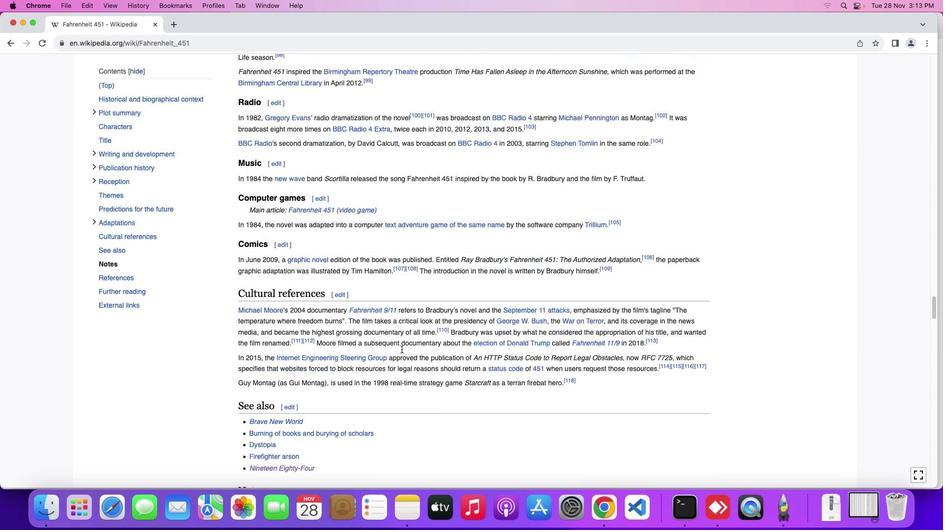 
Action: Mouse scrolled (401, 352) with delta (0, 0)
Screenshot: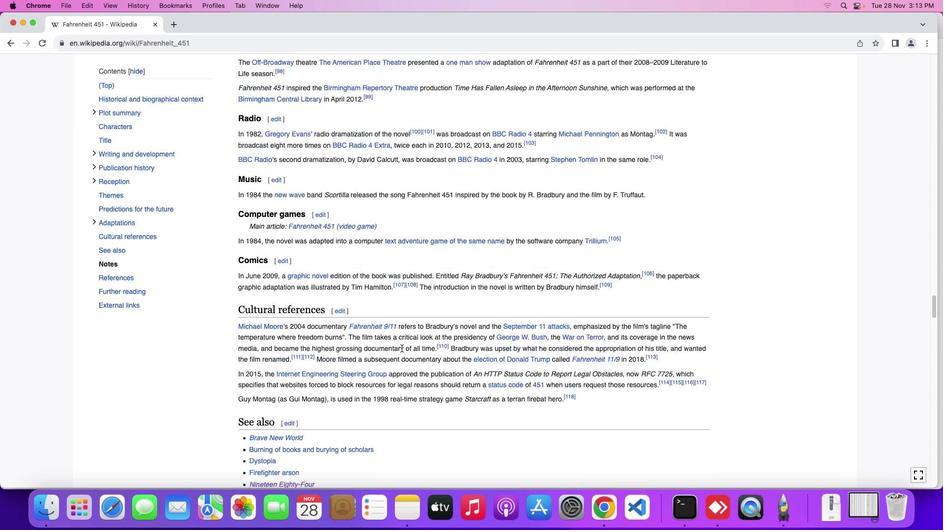 
Action: Mouse scrolled (401, 352) with delta (0, 0)
Screenshot: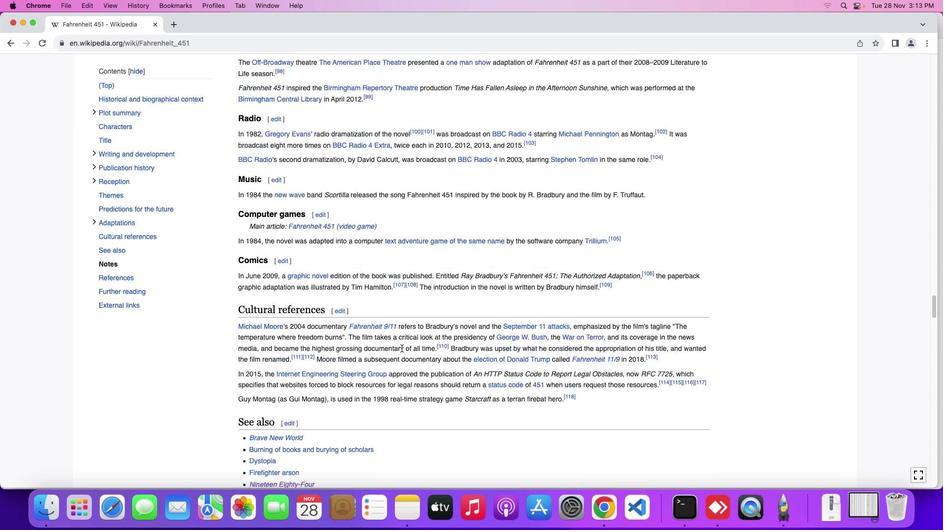 
Action: Mouse scrolled (401, 352) with delta (0, 1)
Screenshot: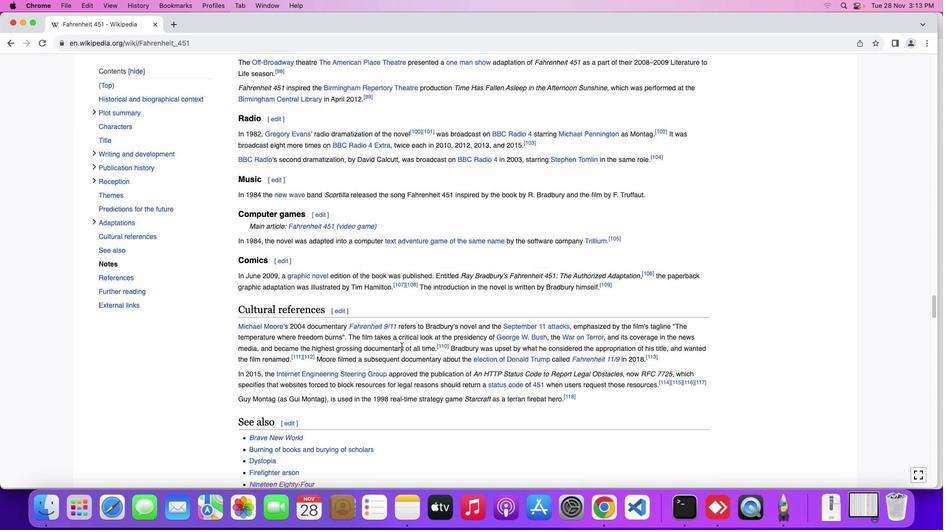 
Action: Mouse scrolled (401, 352) with delta (0, 2)
Screenshot: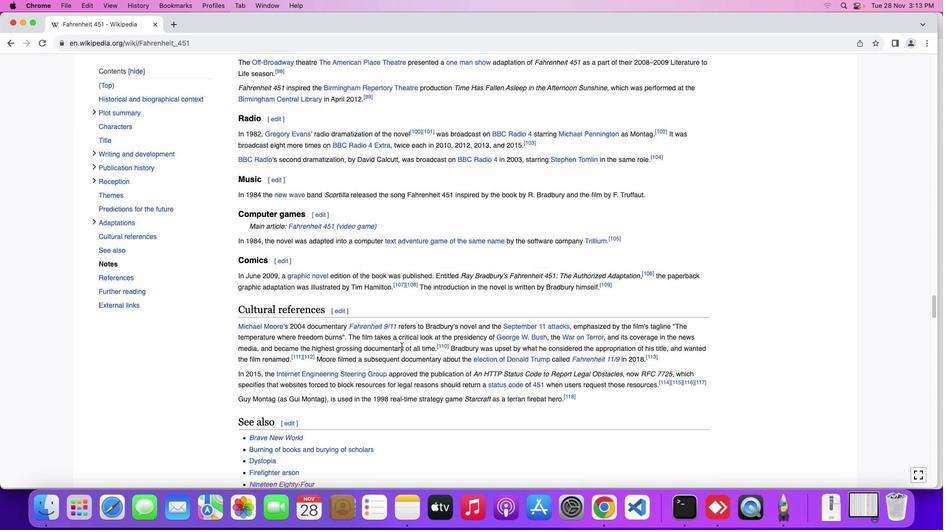 
Action: Mouse scrolled (401, 352) with delta (0, 2)
Screenshot: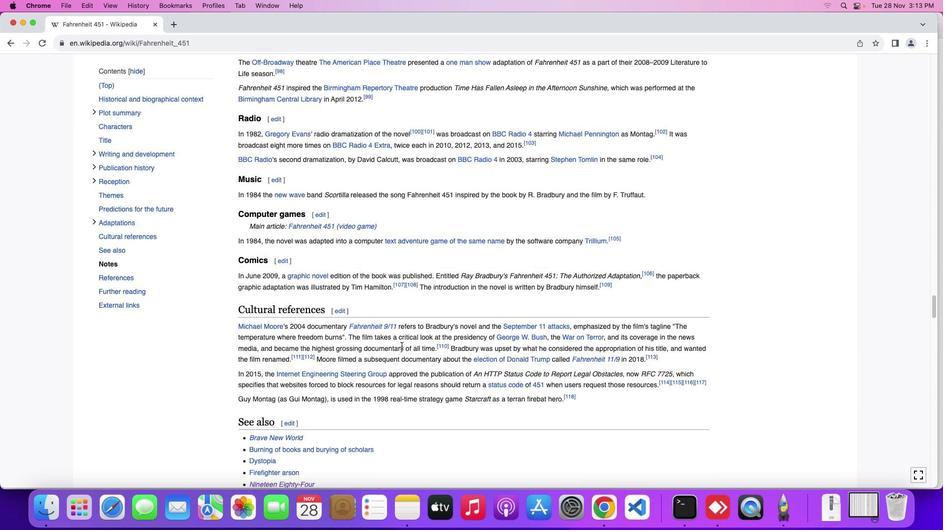 
Action: Mouse moved to (401, 351)
Screenshot: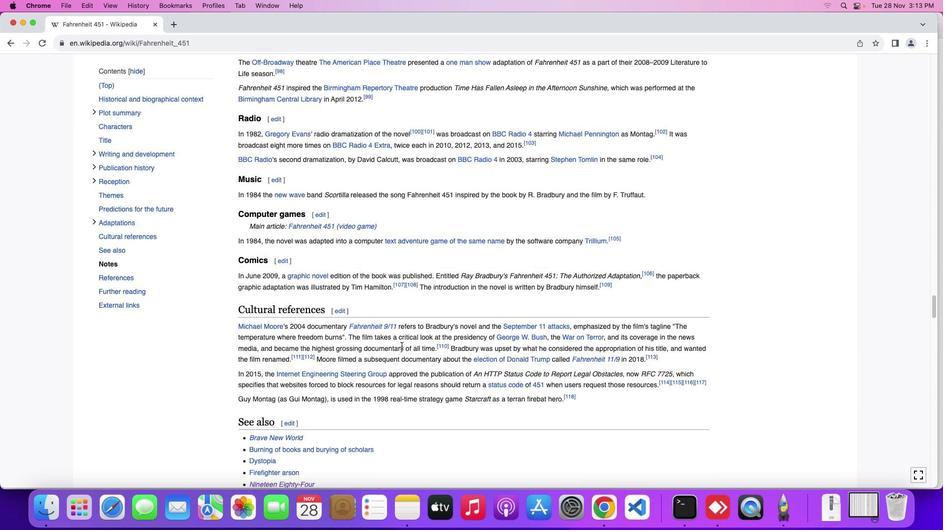 
Action: Mouse scrolled (401, 351) with delta (0, 3)
Screenshot: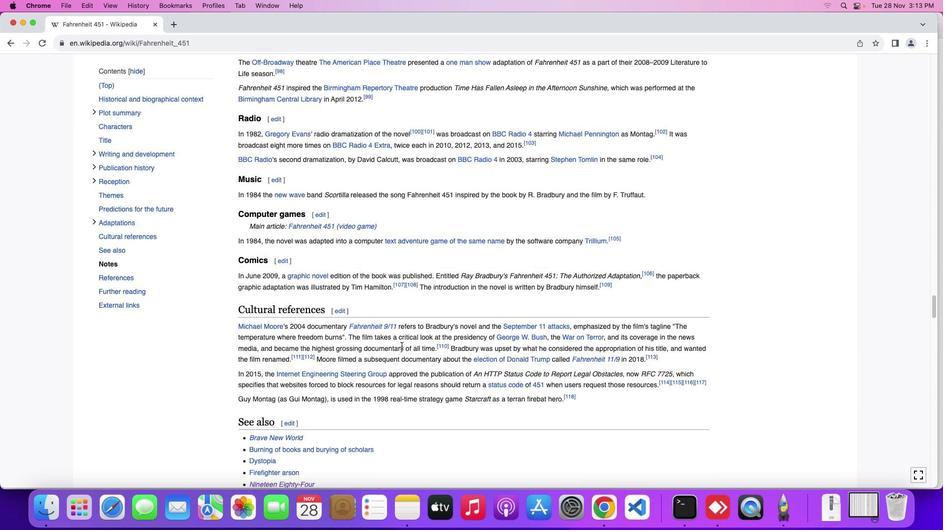 
Action: Mouse moved to (401, 345)
Screenshot: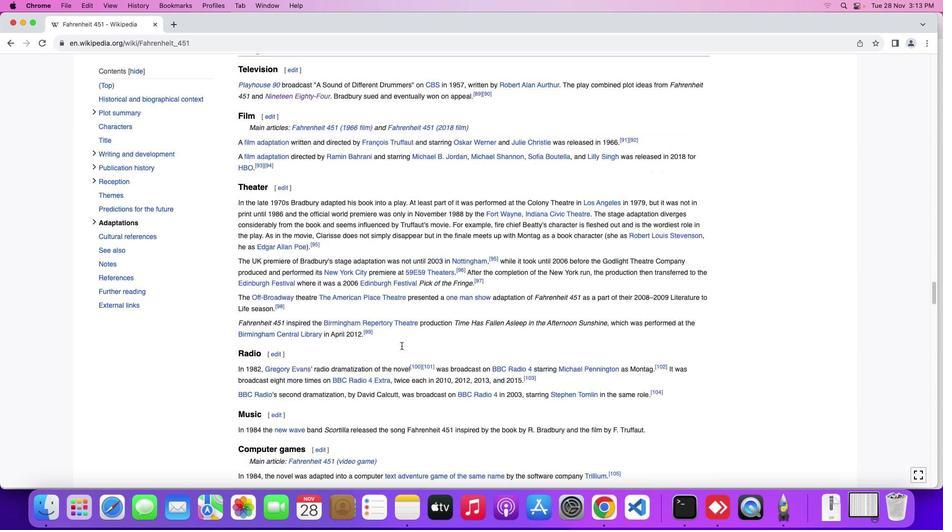 
Action: Mouse scrolled (401, 345) with delta (0, 0)
Screenshot: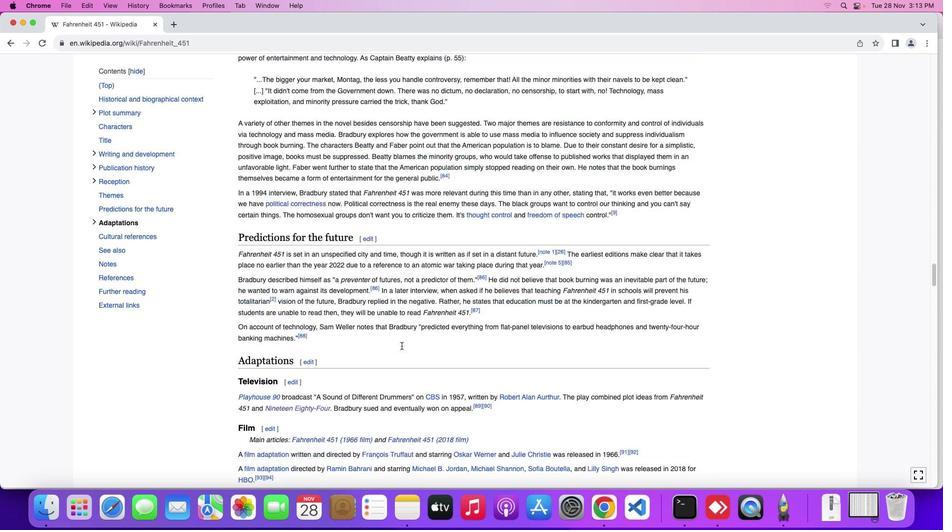 
Action: Mouse scrolled (401, 345) with delta (0, 0)
Screenshot: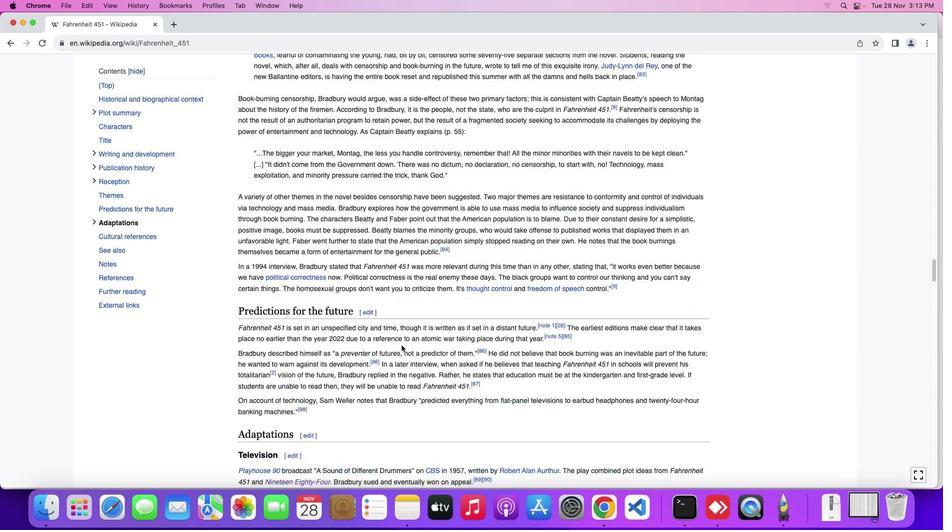 
Action: Mouse scrolled (401, 345) with delta (0, 1)
Screenshot: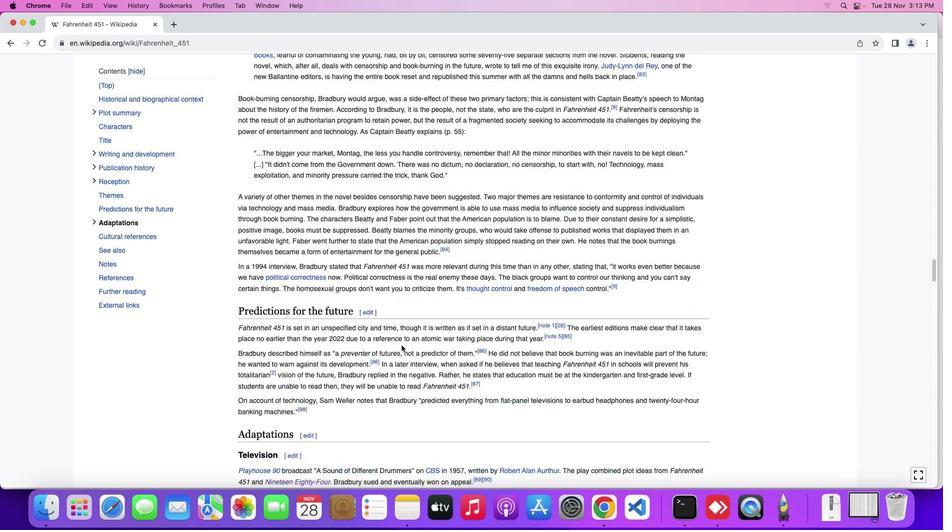 
Action: Mouse scrolled (401, 345) with delta (0, 2)
Screenshot: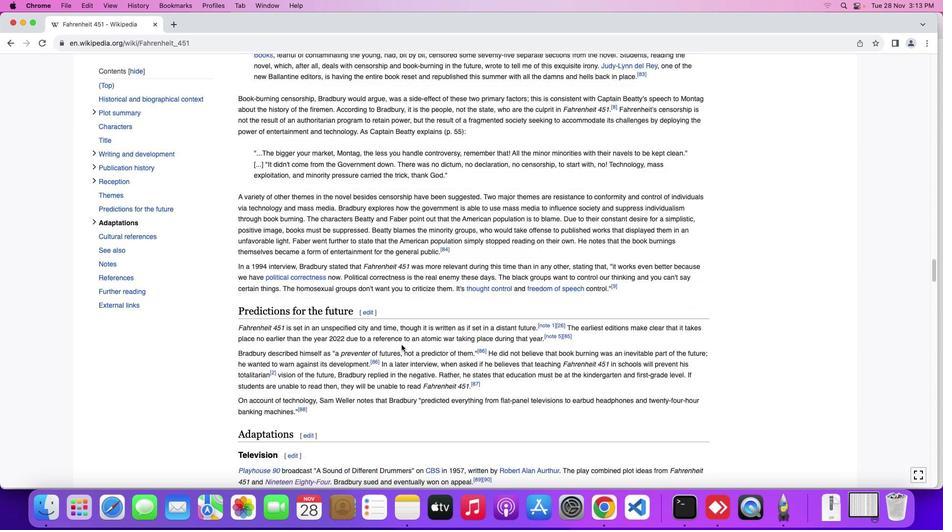 
Action: Mouse scrolled (401, 345) with delta (0, 2)
Screenshot: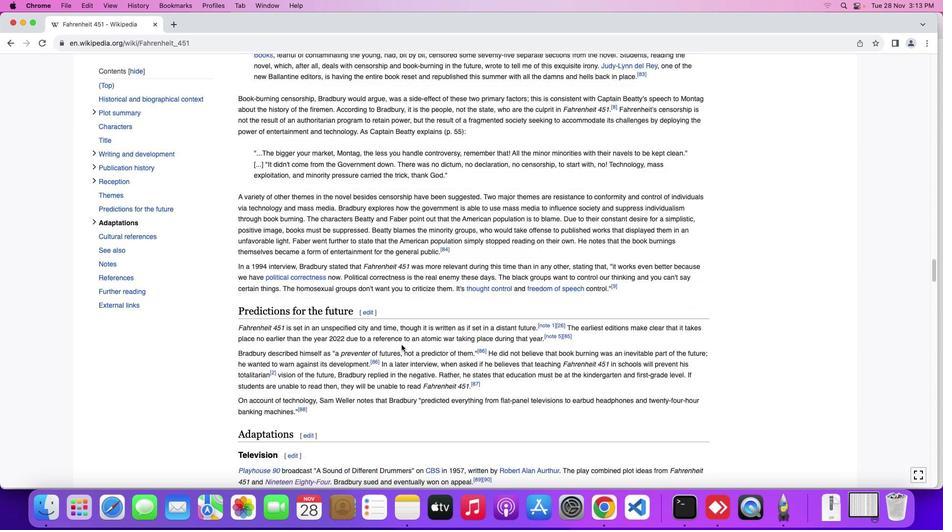 
Action: Mouse scrolled (401, 345) with delta (0, 3)
Screenshot: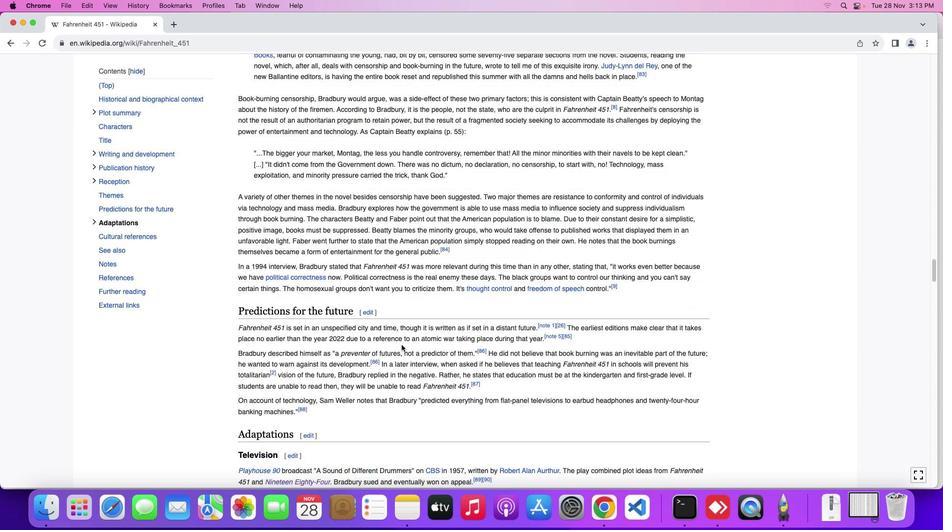 
Action: Mouse scrolled (401, 345) with delta (0, 3)
Screenshot: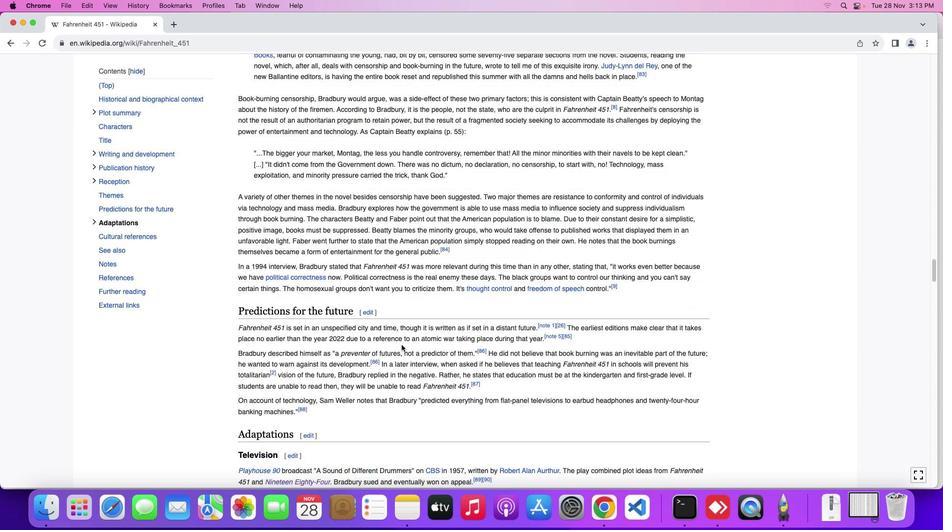 
Action: Mouse moved to (401, 344)
Screenshot: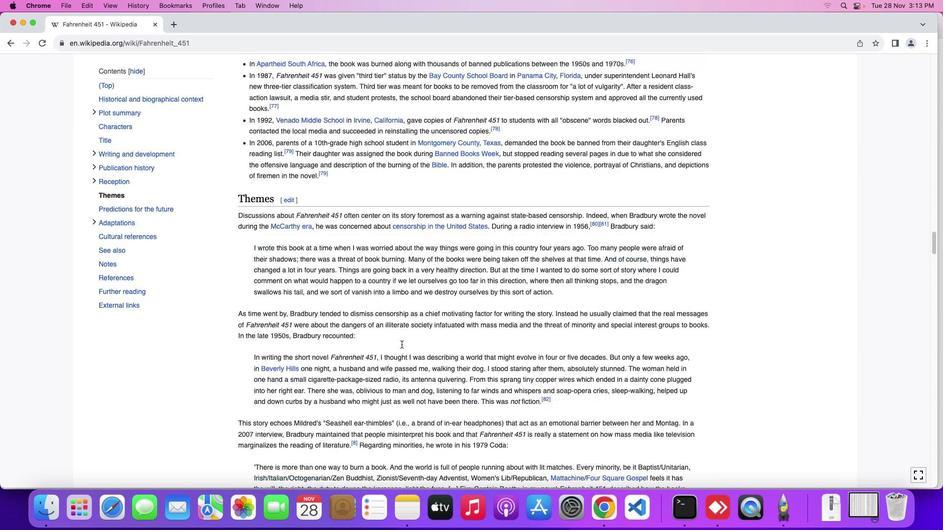 
Action: Mouse scrolled (401, 344) with delta (0, 0)
Screenshot: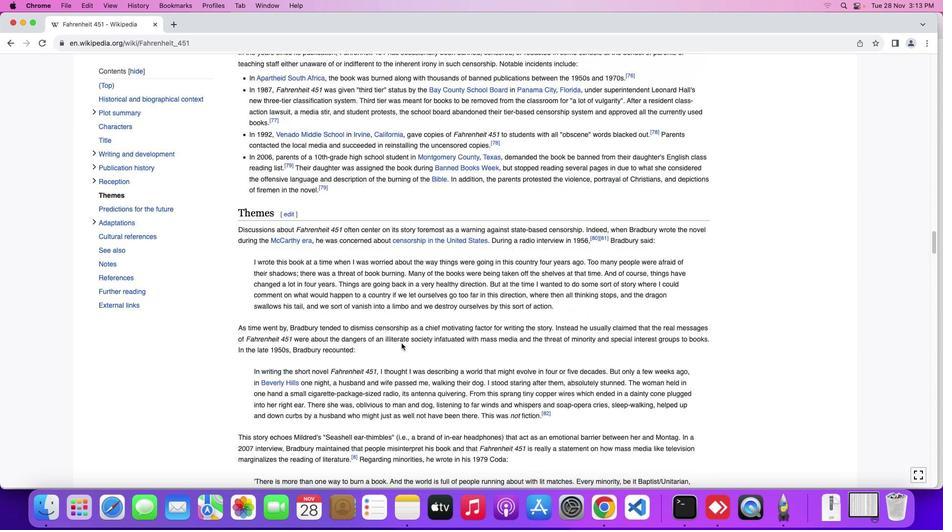 
Action: Mouse scrolled (401, 344) with delta (0, 0)
Screenshot: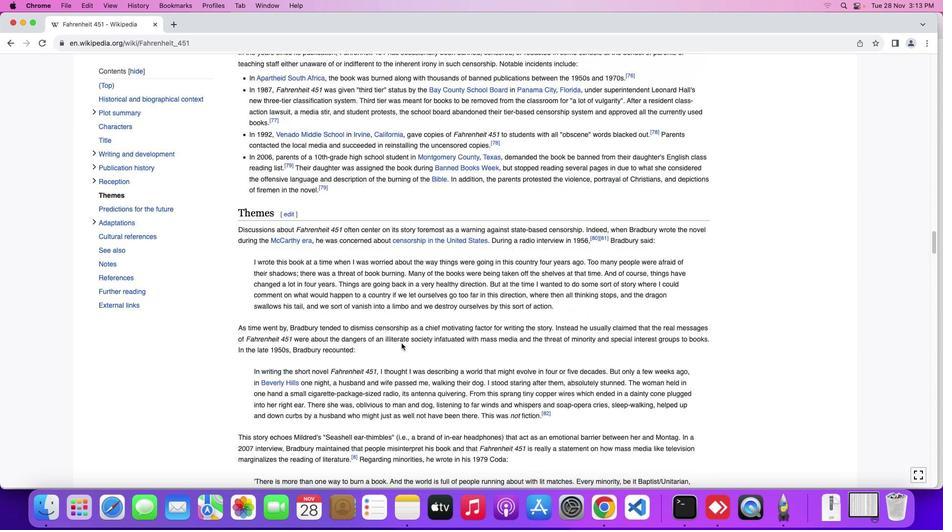 
Action: Mouse scrolled (401, 344) with delta (0, 1)
Screenshot: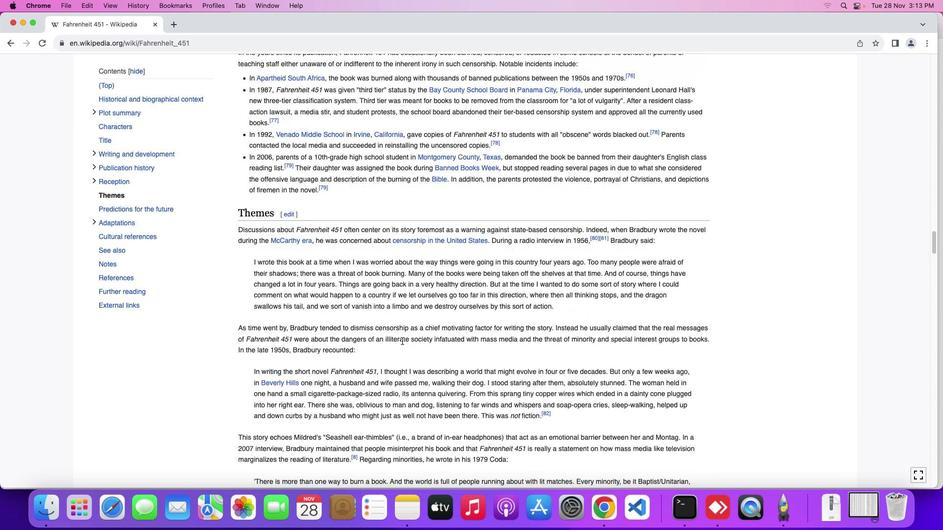 
Action: Mouse scrolled (401, 344) with delta (0, 2)
Screenshot: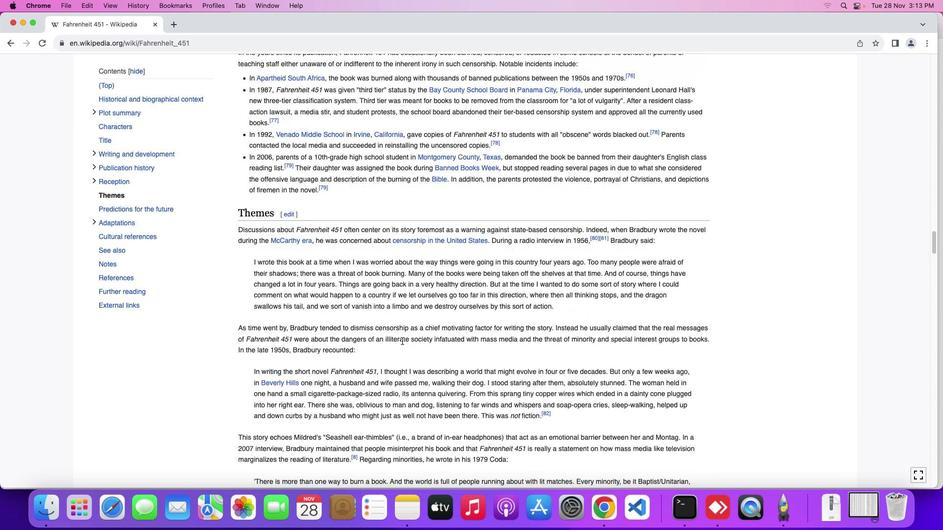 
Action: Mouse scrolled (401, 344) with delta (0, 2)
Screenshot: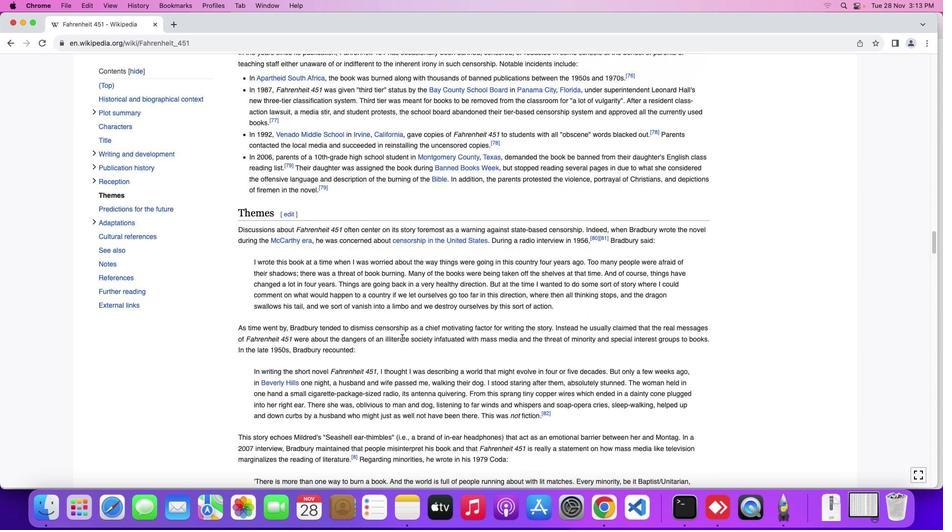
Action: Mouse scrolled (401, 344) with delta (0, 3)
Screenshot: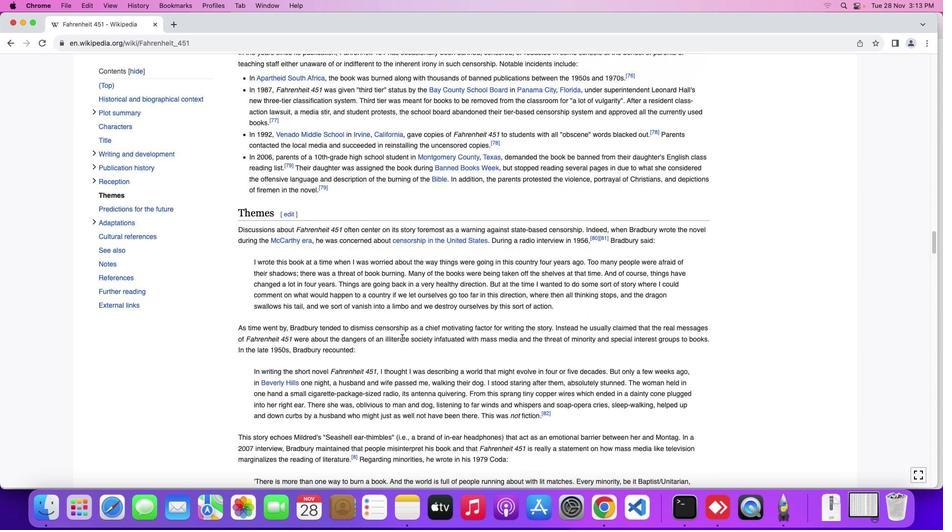 
Action: Mouse moved to (401, 335)
Screenshot: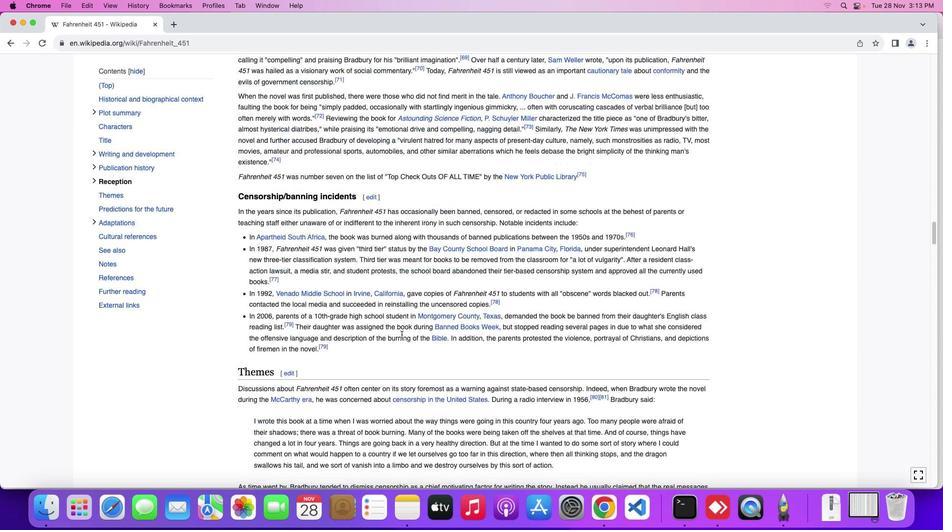 
Action: Mouse scrolled (401, 335) with delta (0, 0)
Screenshot: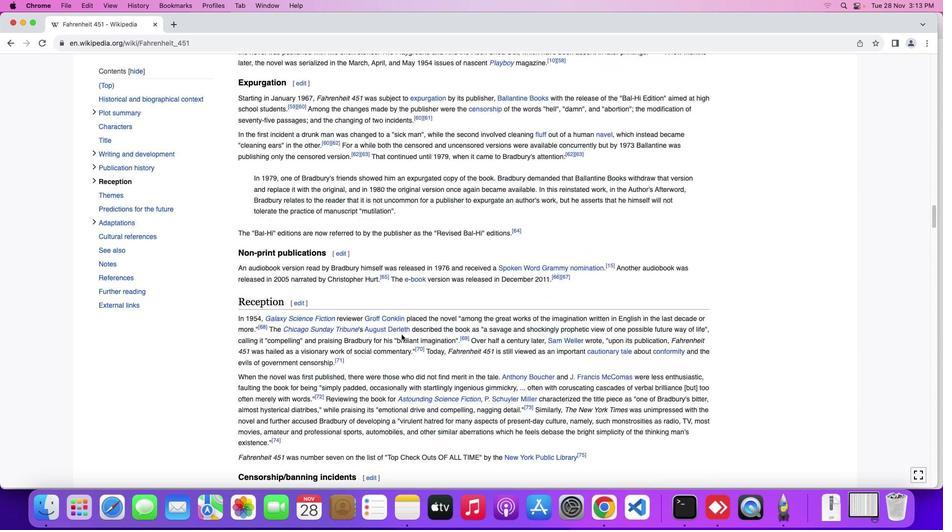 
Action: Mouse scrolled (401, 335) with delta (0, 0)
Screenshot: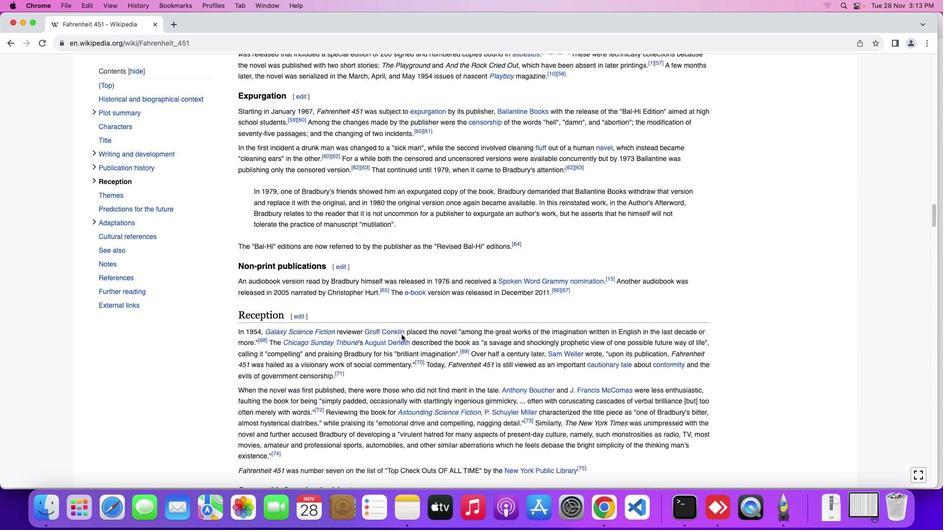
Action: Mouse scrolled (401, 335) with delta (0, 1)
Screenshot: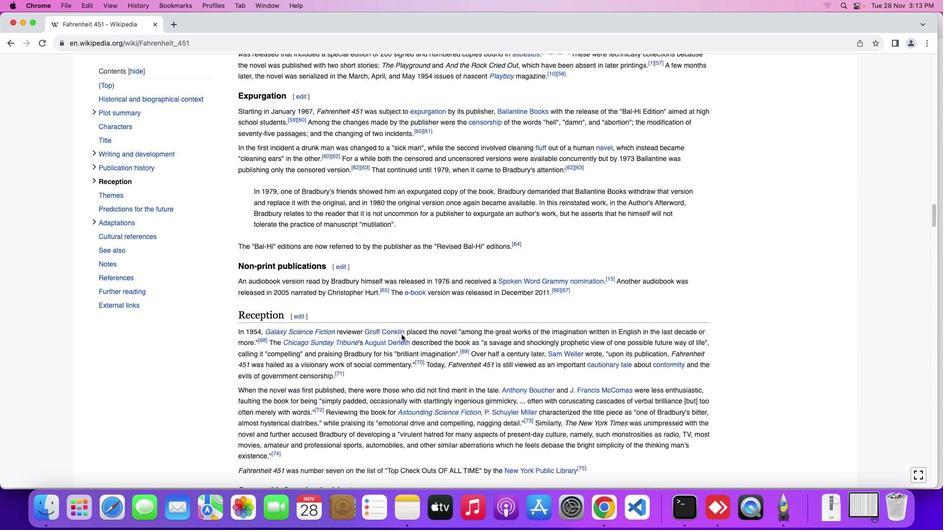 
Action: Mouse scrolled (401, 335) with delta (0, 2)
Screenshot: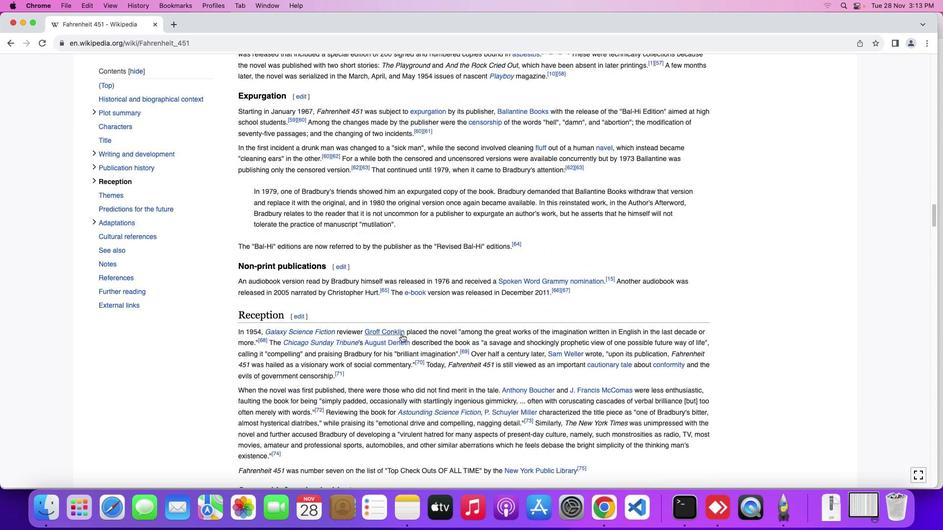 
Action: Mouse scrolled (401, 335) with delta (0, 2)
Screenshot: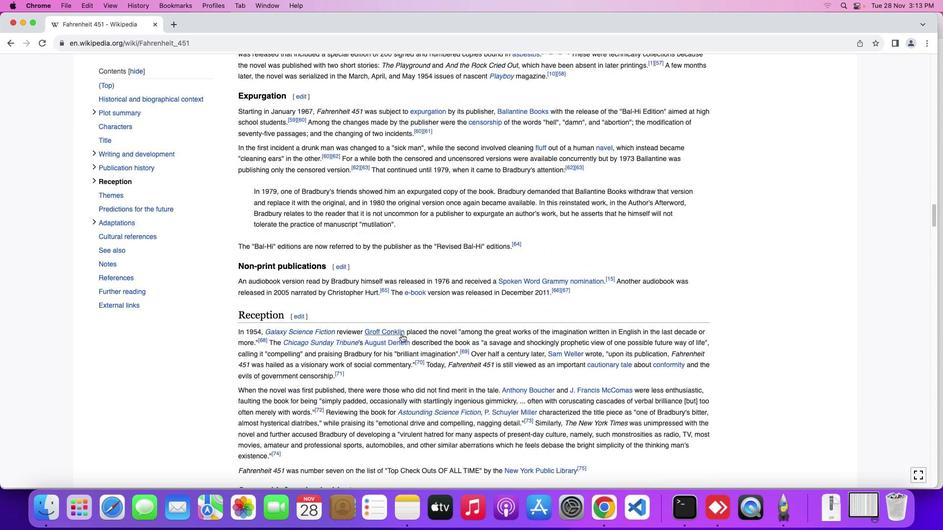 
Action: Mouse scrolled (401, 335) with delta (0, 2)
Screenshot: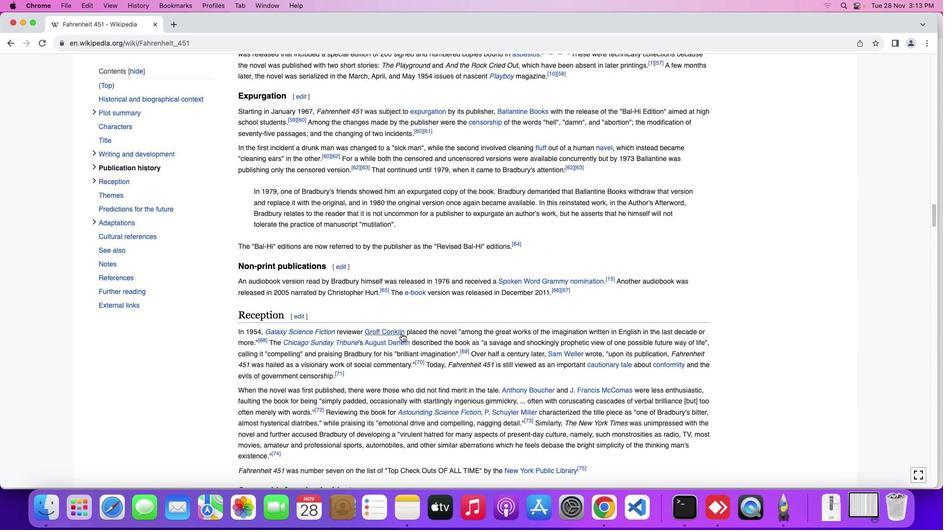 
Action: Mouse moved to (401, 332)
Screenshot: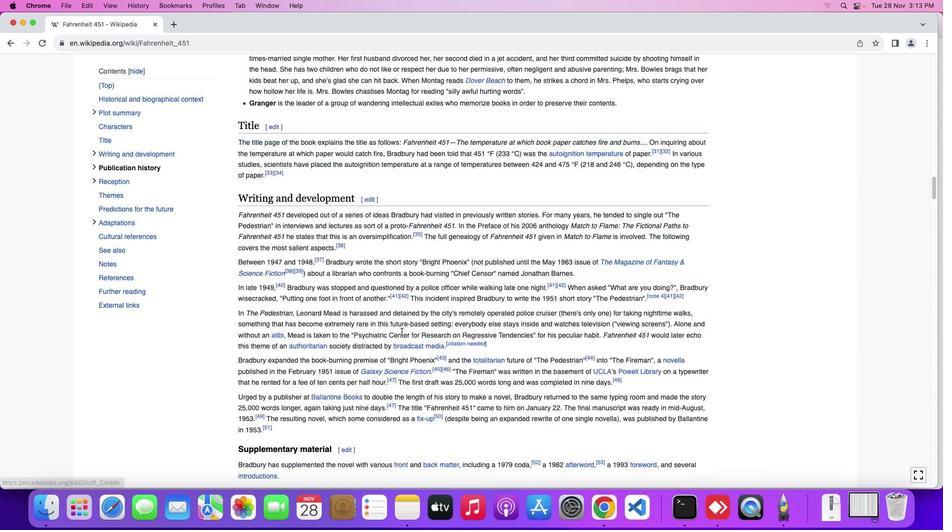 
Action: Mouse scrolled (401, 332) with delta (0, 0)
Screenshot: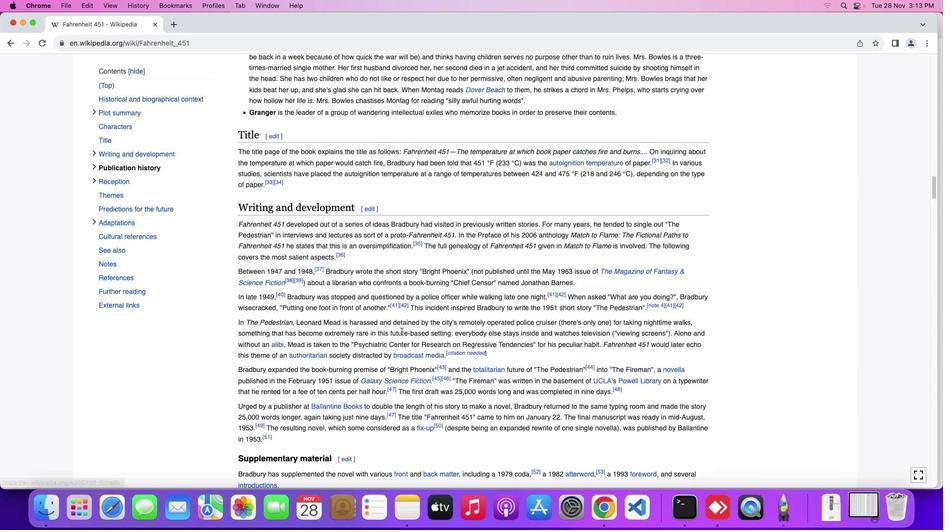 
Action: Mouse scrolled (401, 332) with delta (0, 0)
Screenshot: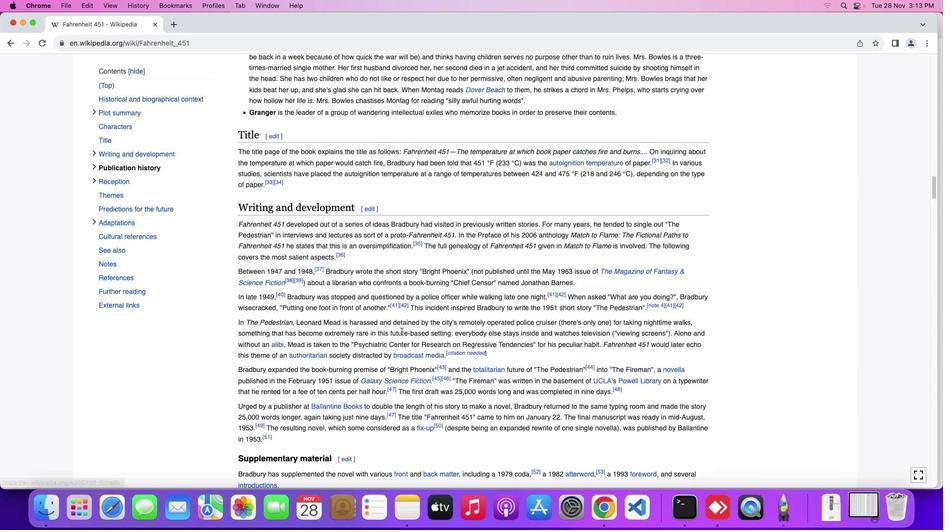 
Action: Mouse scrolled (401, 332) with delta (0, 1)
Screenshot: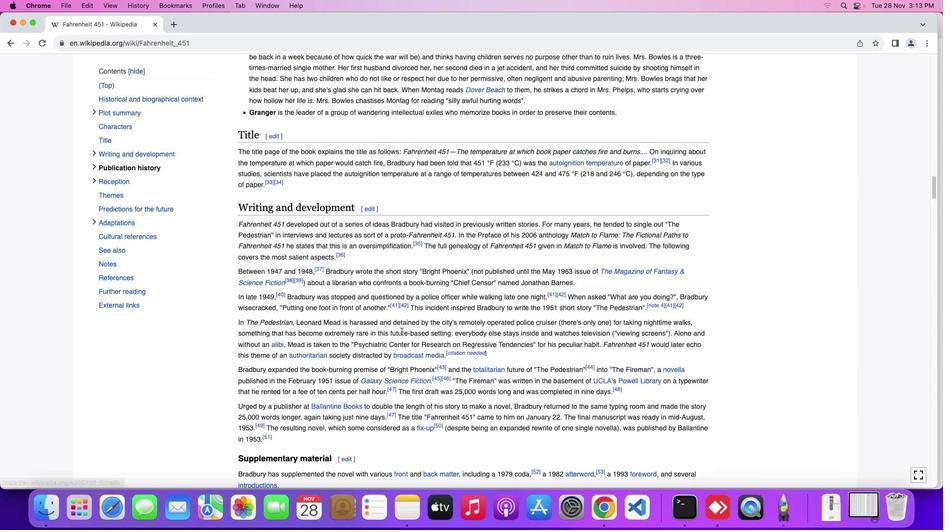 
Action: Mouse scrolled (401, 332) with delta (0, 2)
Screenshot: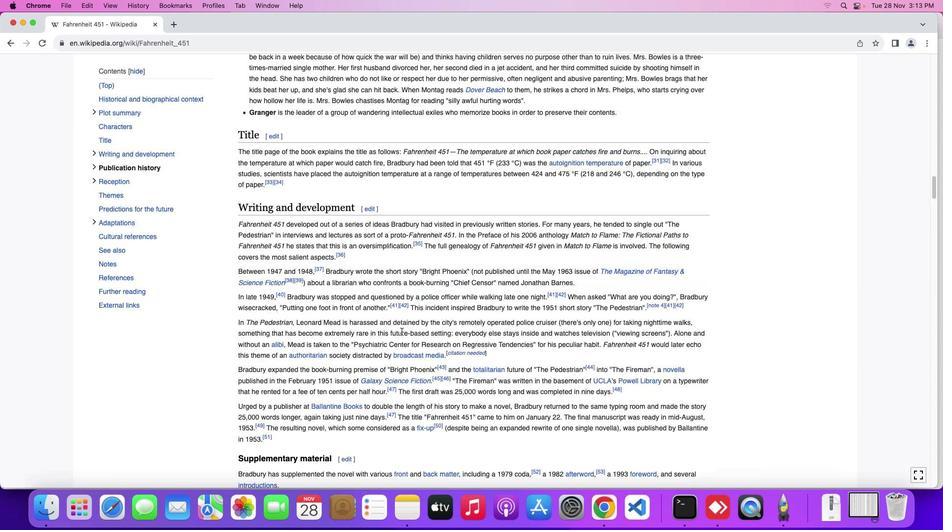 
Action: Mouse scrolled (401, 332) with delta (0, 2)
